 Task: Find connections with filter location Adrar with filter topic #linkedintrainer with filter profile language German with filter current company Social adda  with filter school National Institute of Industrial Engineering with filter industry Insurance with filter service category User Experience Writing with filter keywords title Porter
Action: Mouse moved to (701, 83)
Screenshot: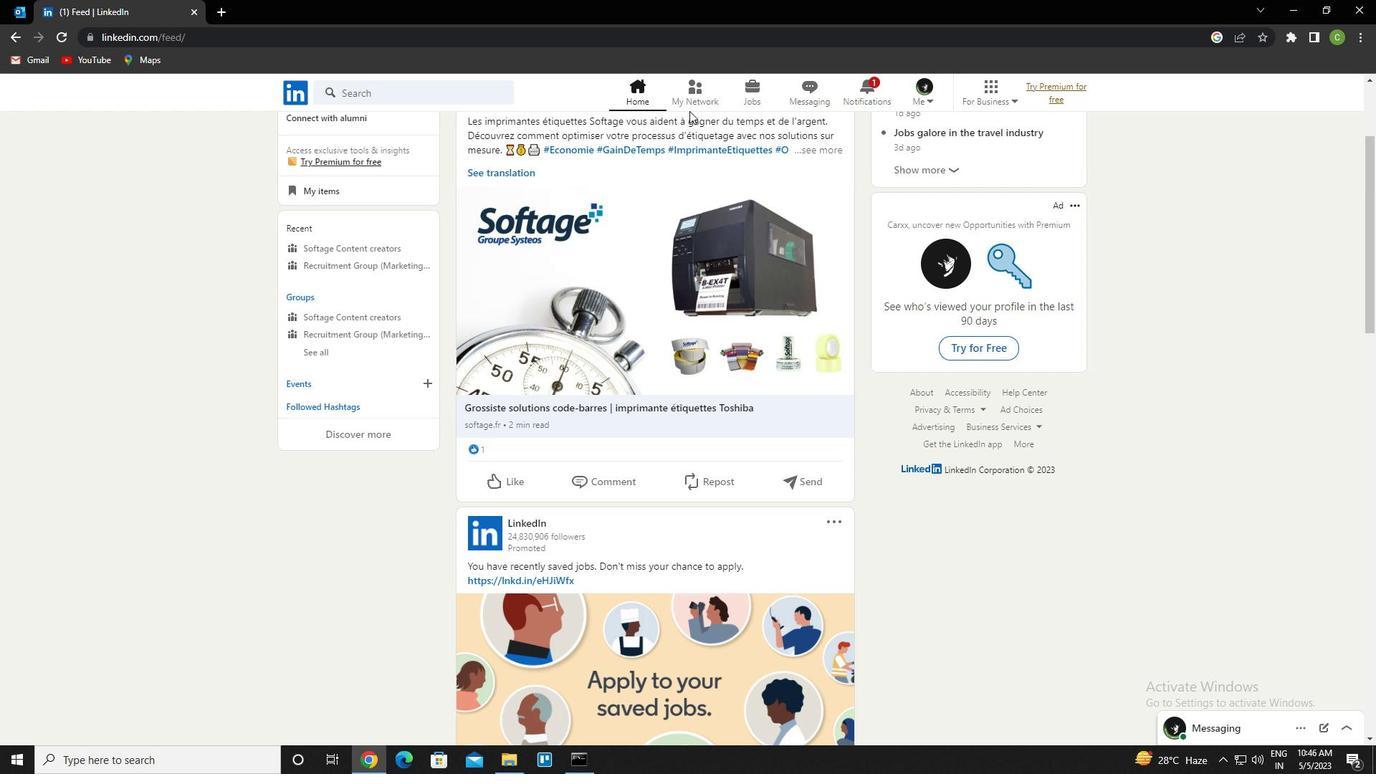 
Action: Mouse pressed left at (701, 83)
Screenshot: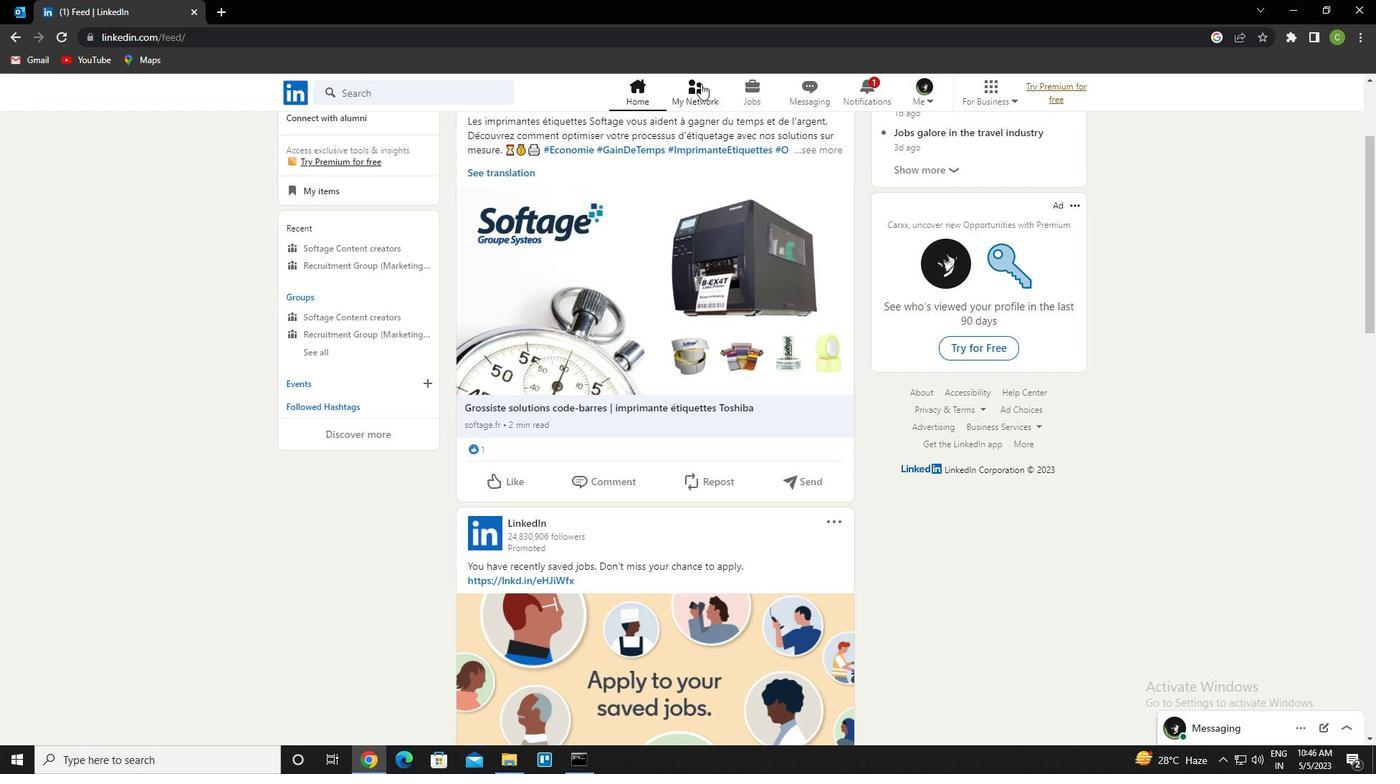 
Action: Mouse moved to (405, 171)
Screenshot: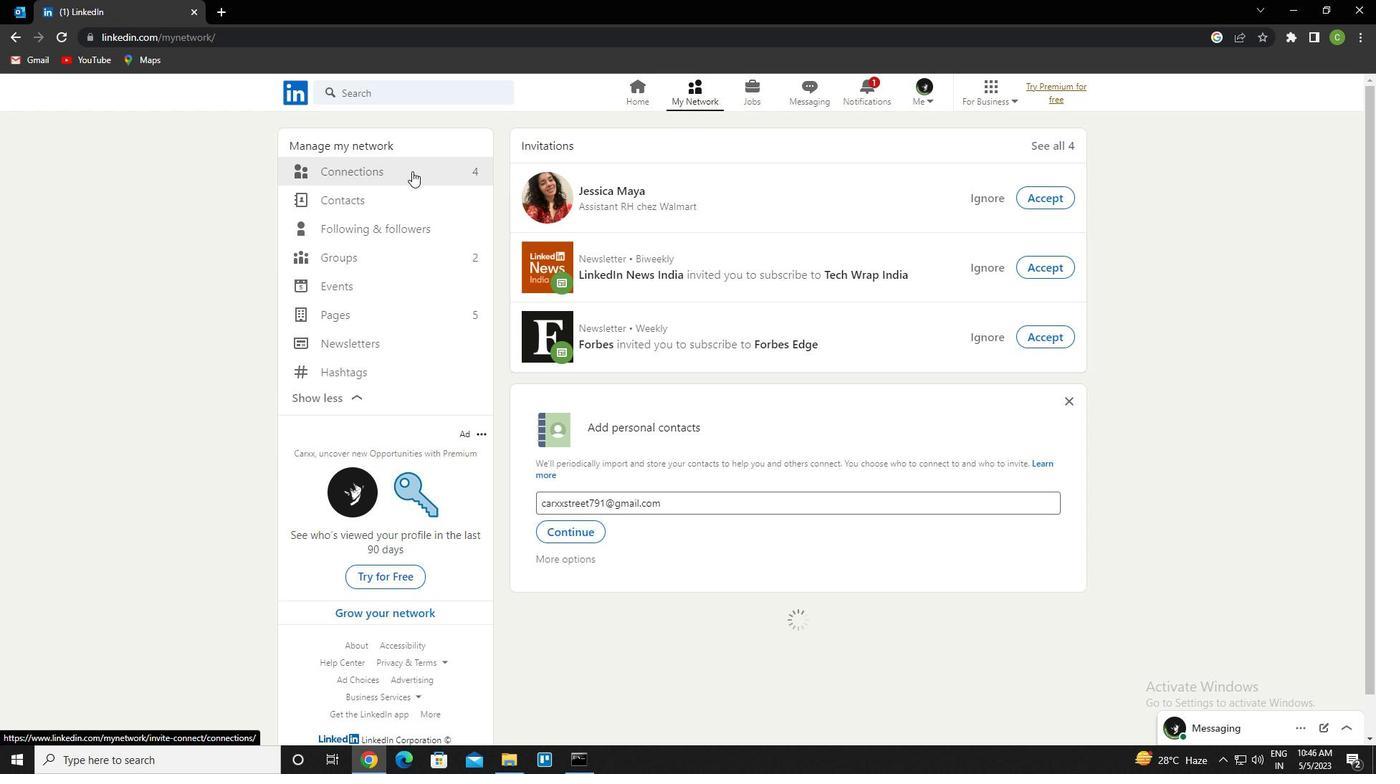 
Action: Mouse pressed left at (405, 171)
Screenshot: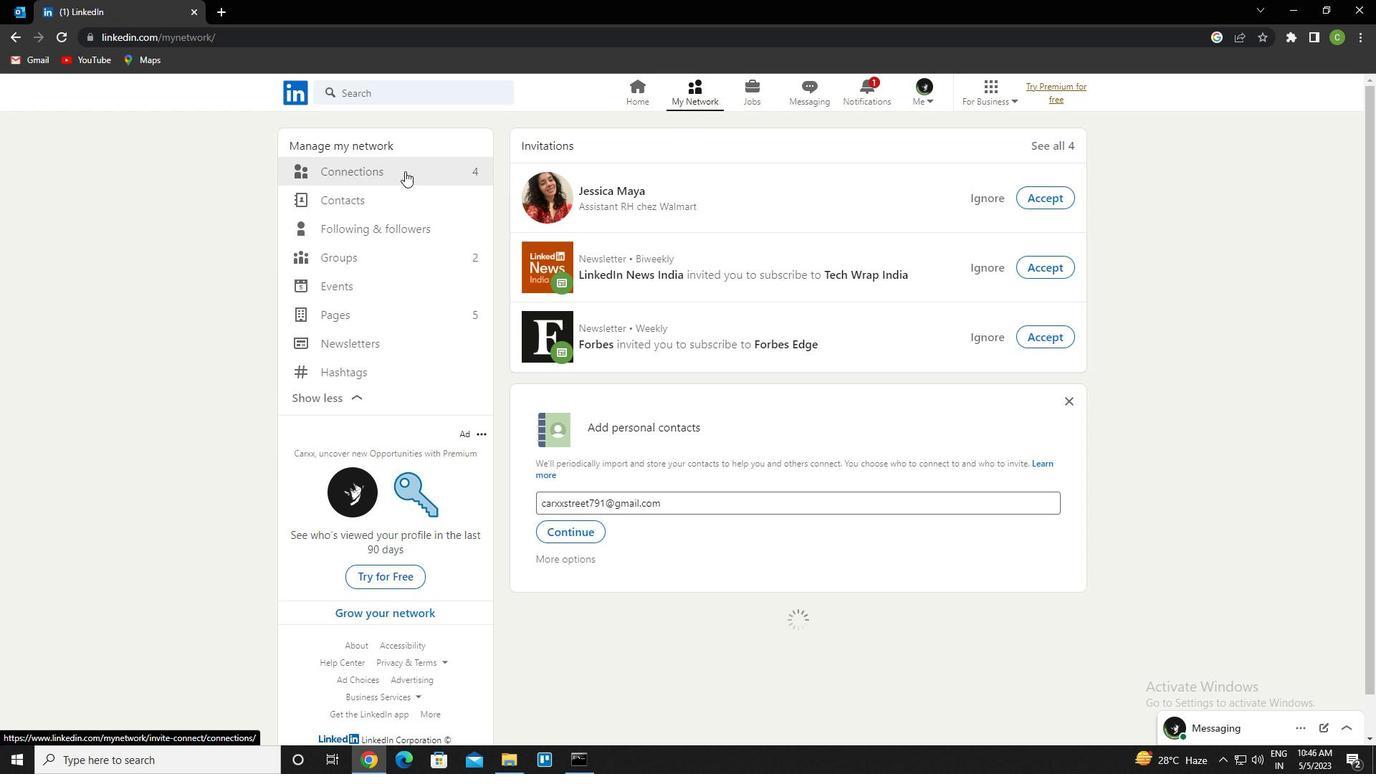 
Action: Mouse moved to (786, 172)
Screenshot: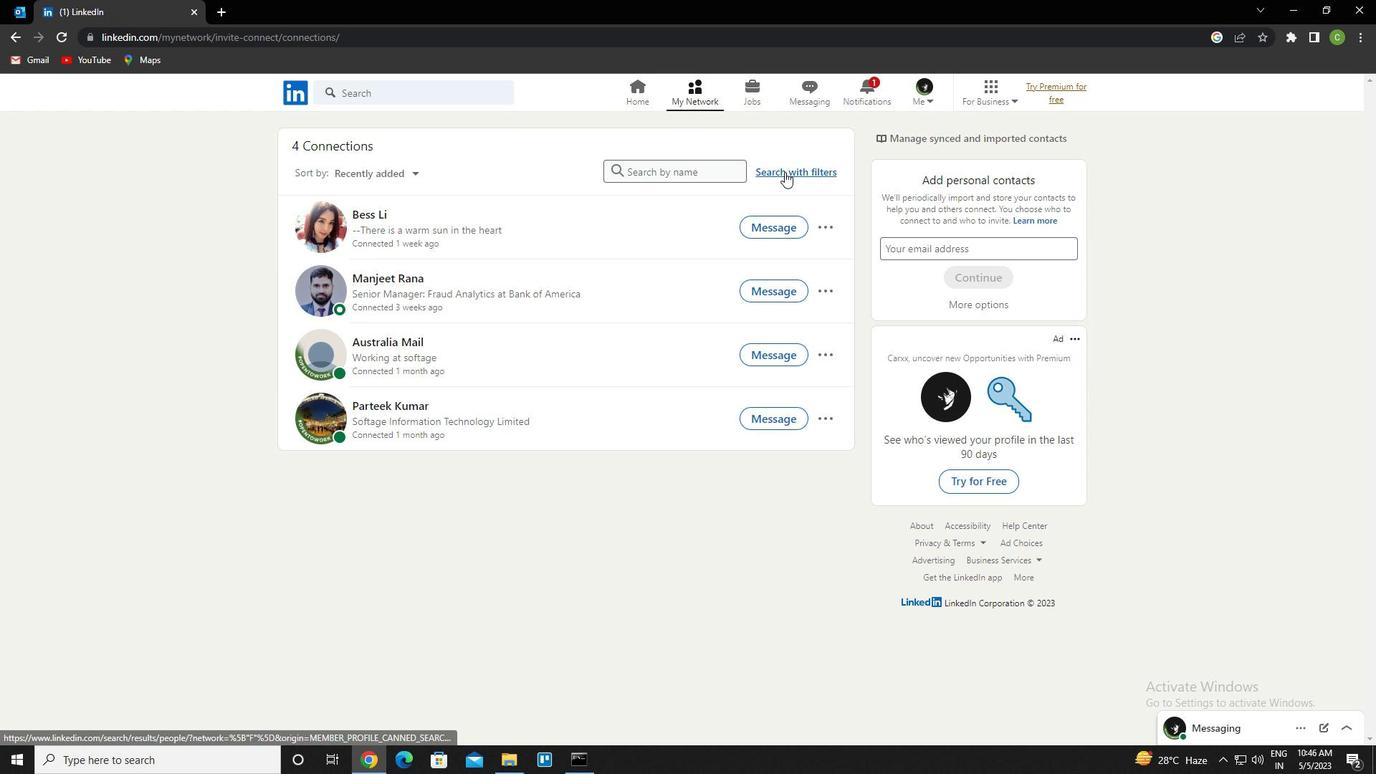 
Action: Mouse pressed left at (786, 172)
Screenshot: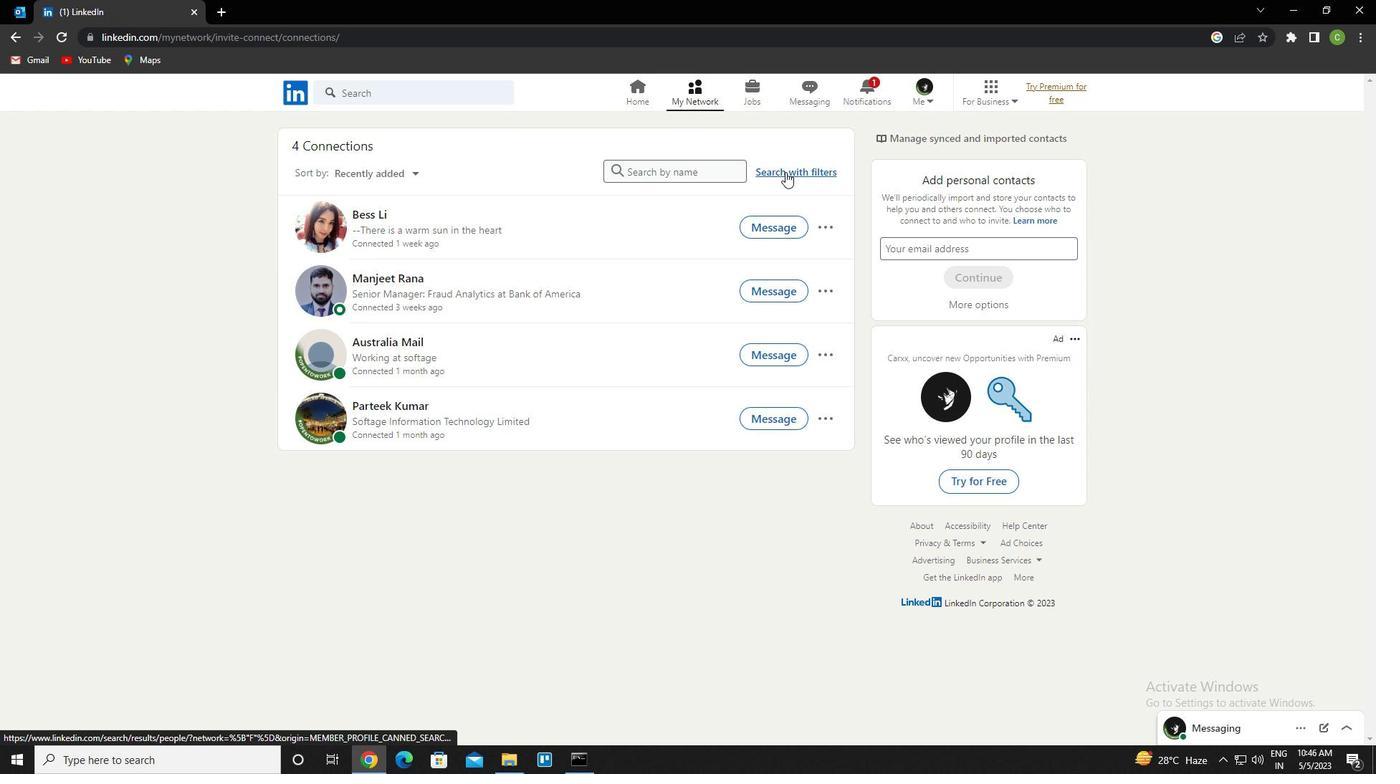 
Action: Mouse moved to (729, 131)
Screenshot: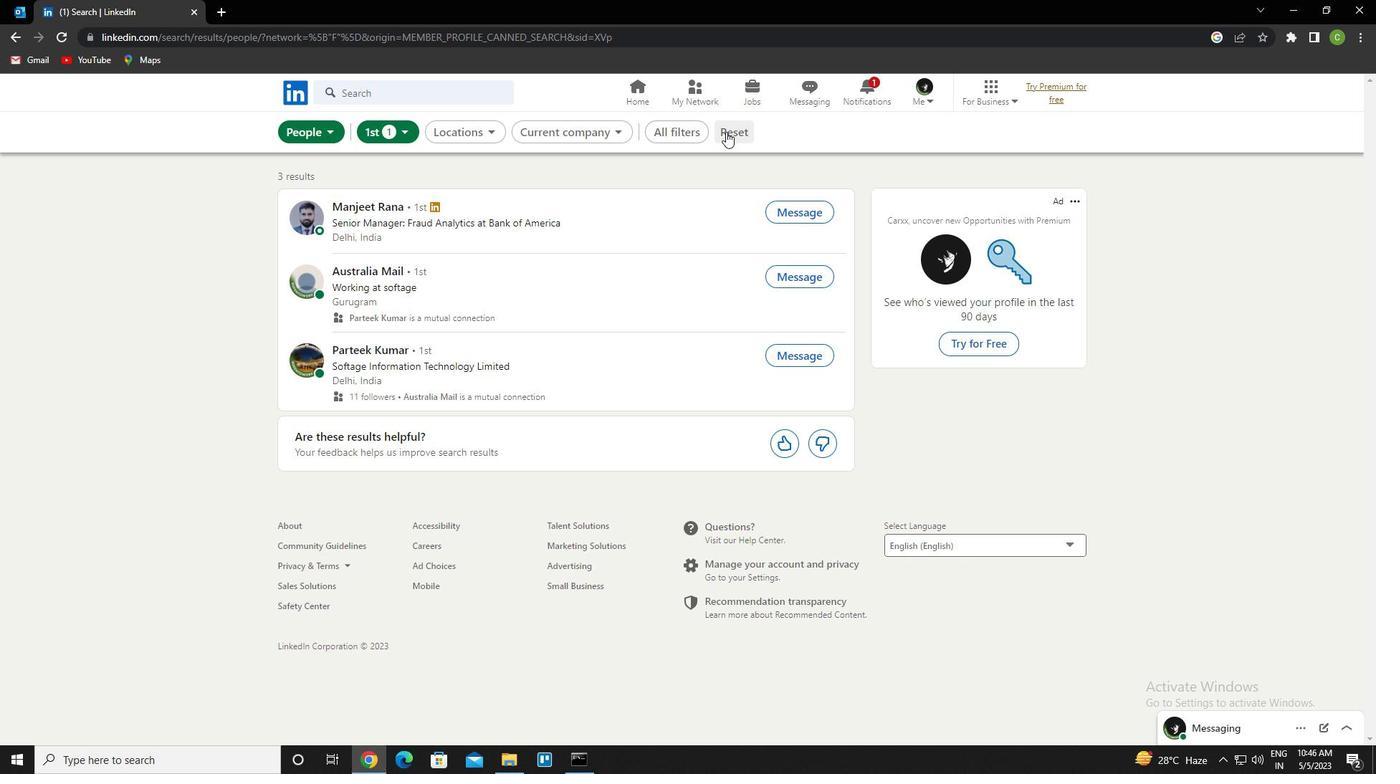 
Action: Mouse pressed left at (729, 131)
Screenshot: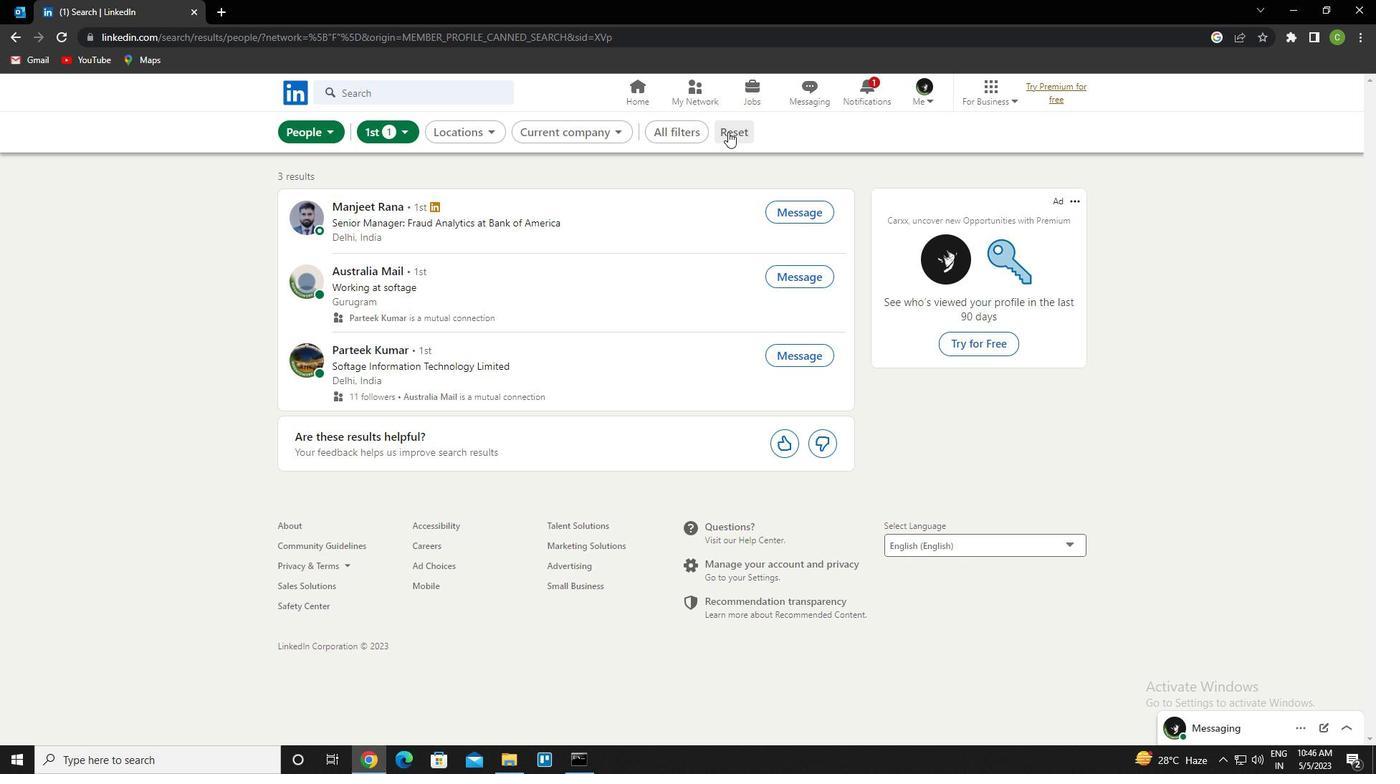
Action: Mouse moved to (693, 133)
Screenshot: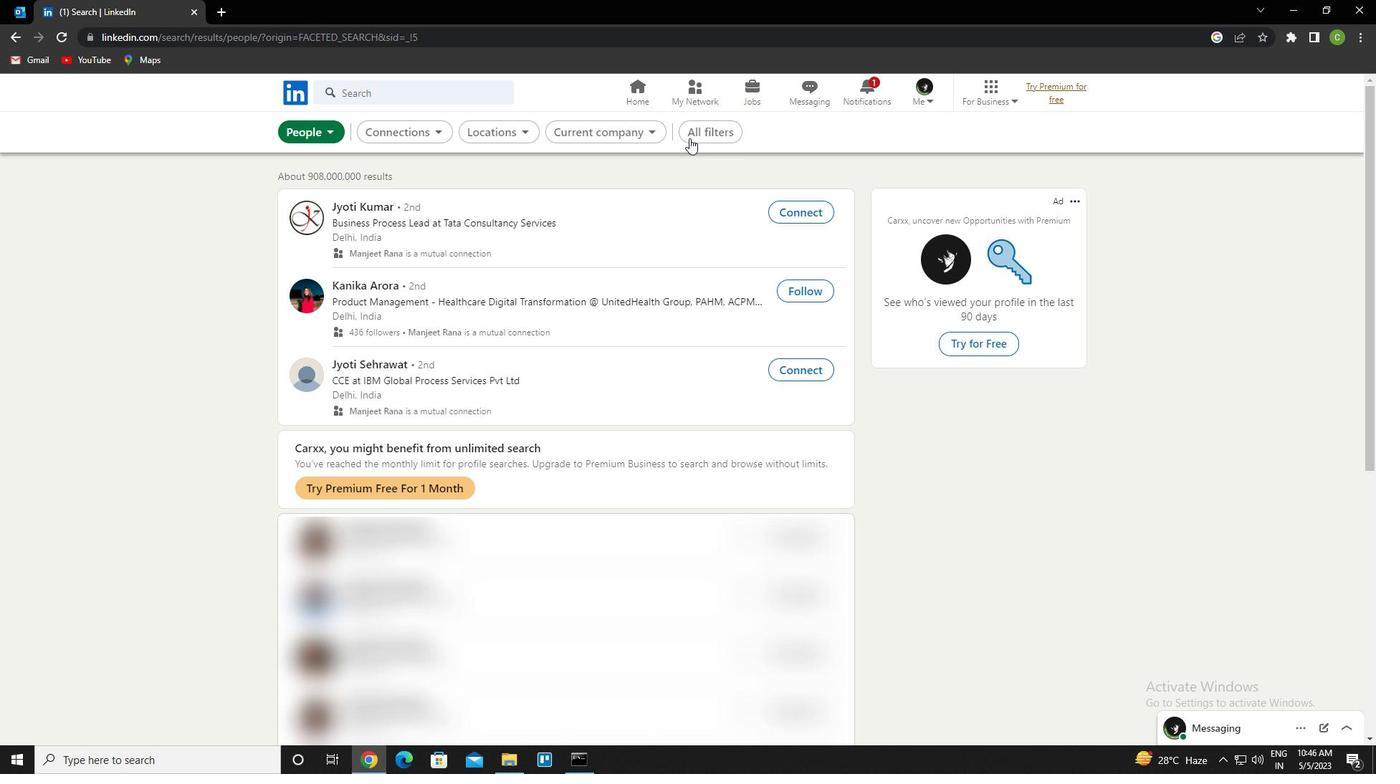 
Action: Mouse pressed left at (693, 133)
Screenshot: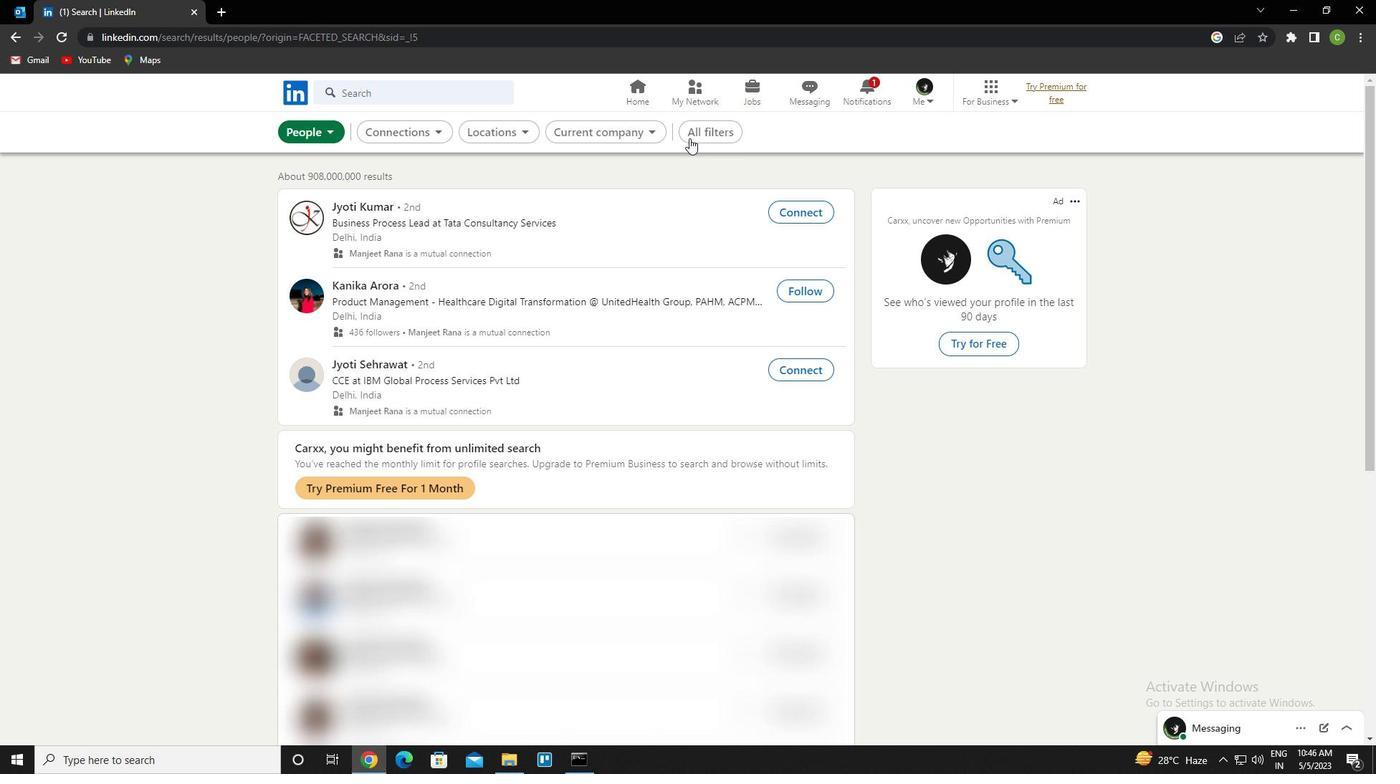 
Action: Mouse moved to (1292, 460)
Screenshot: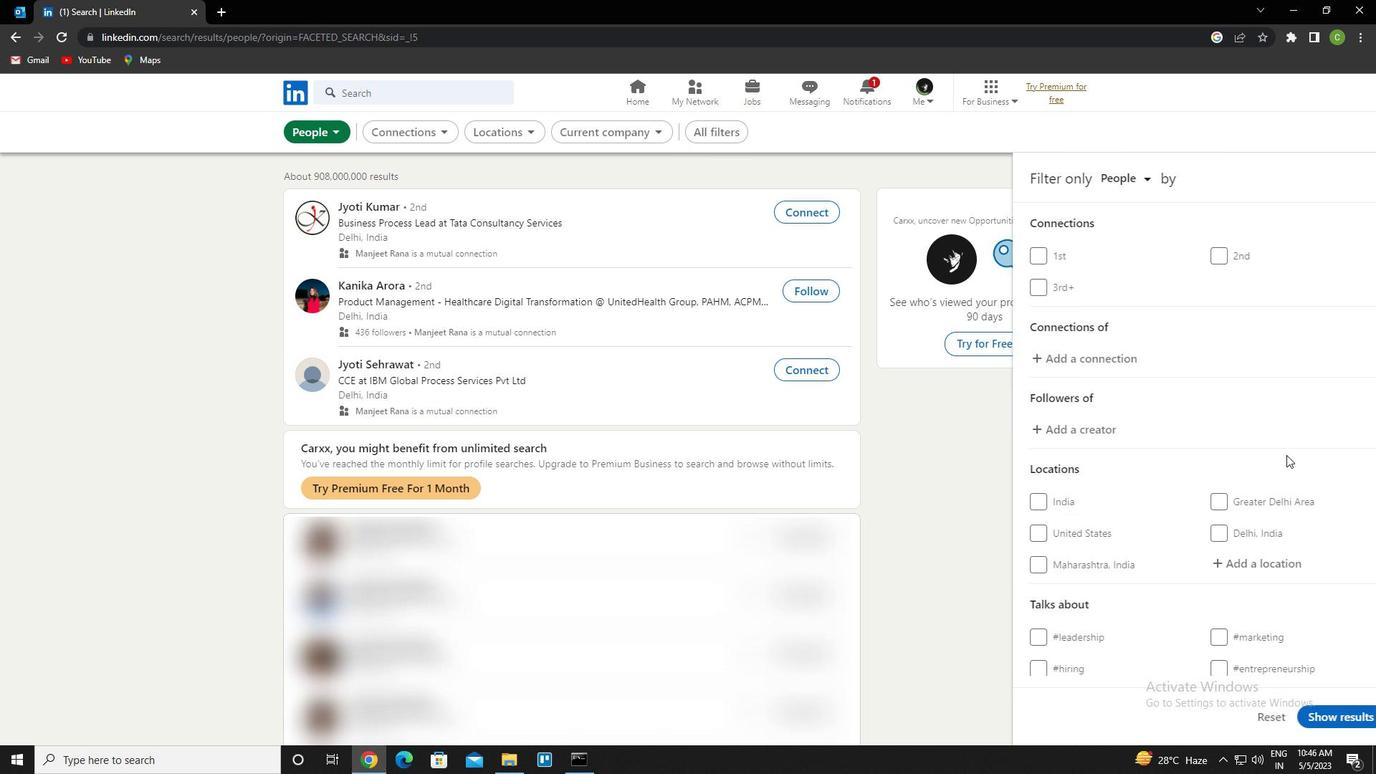
Action: Mouse scrolled (1292, 459) with delta (0, 0)
Screenshot: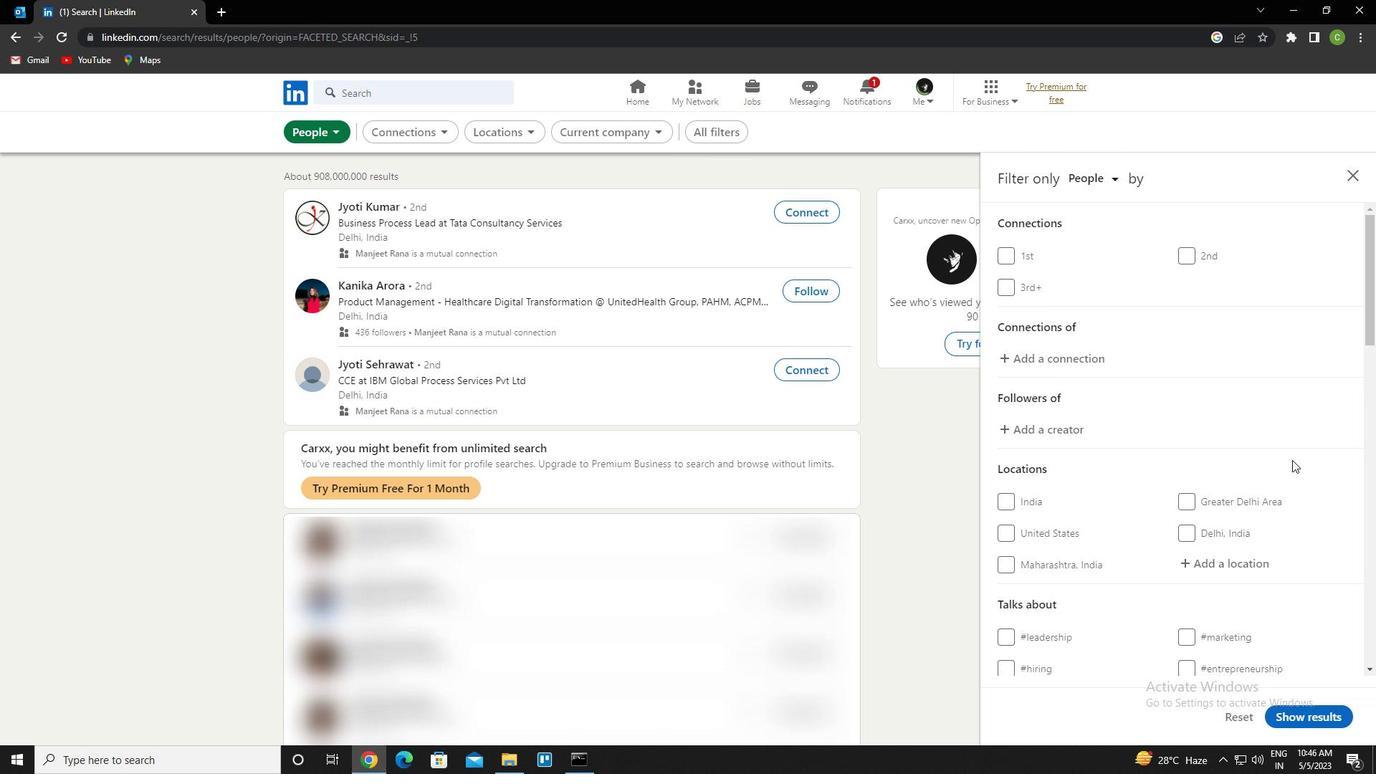 
Action: Mouse moved to (1289, 460)
Screenshot: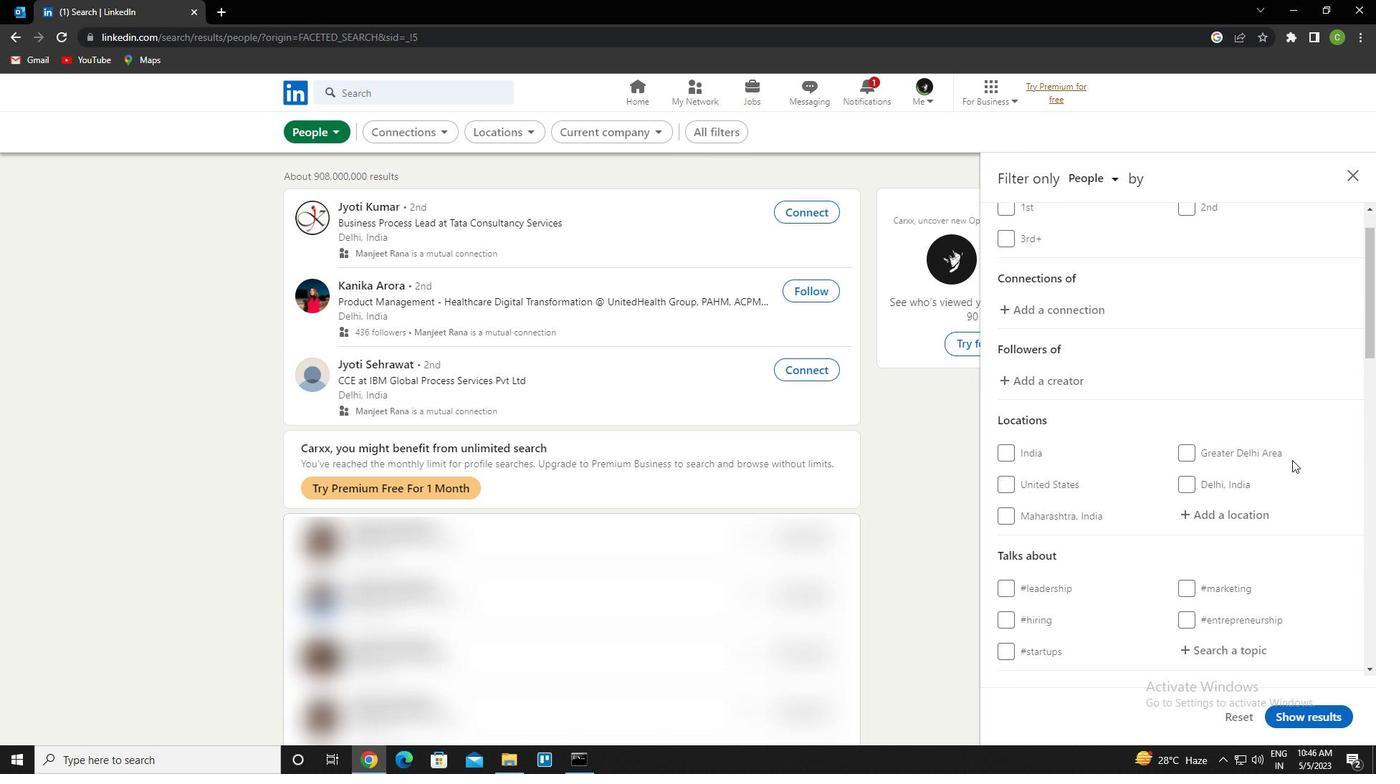
Action: Mouse scrolled (1289, 459) with delta (0, 0)
Screenshot: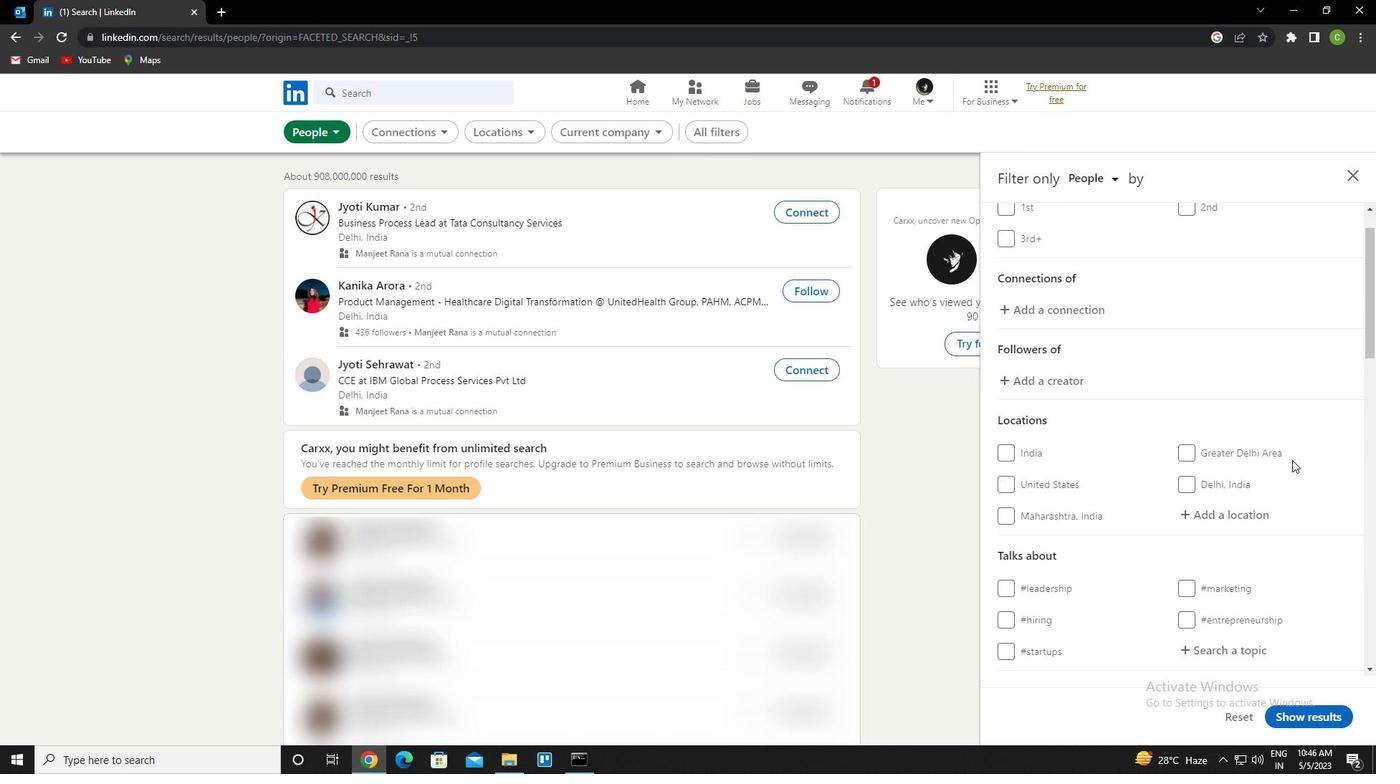 
Action: Mouse moved to (1249, 425)
Screenshot: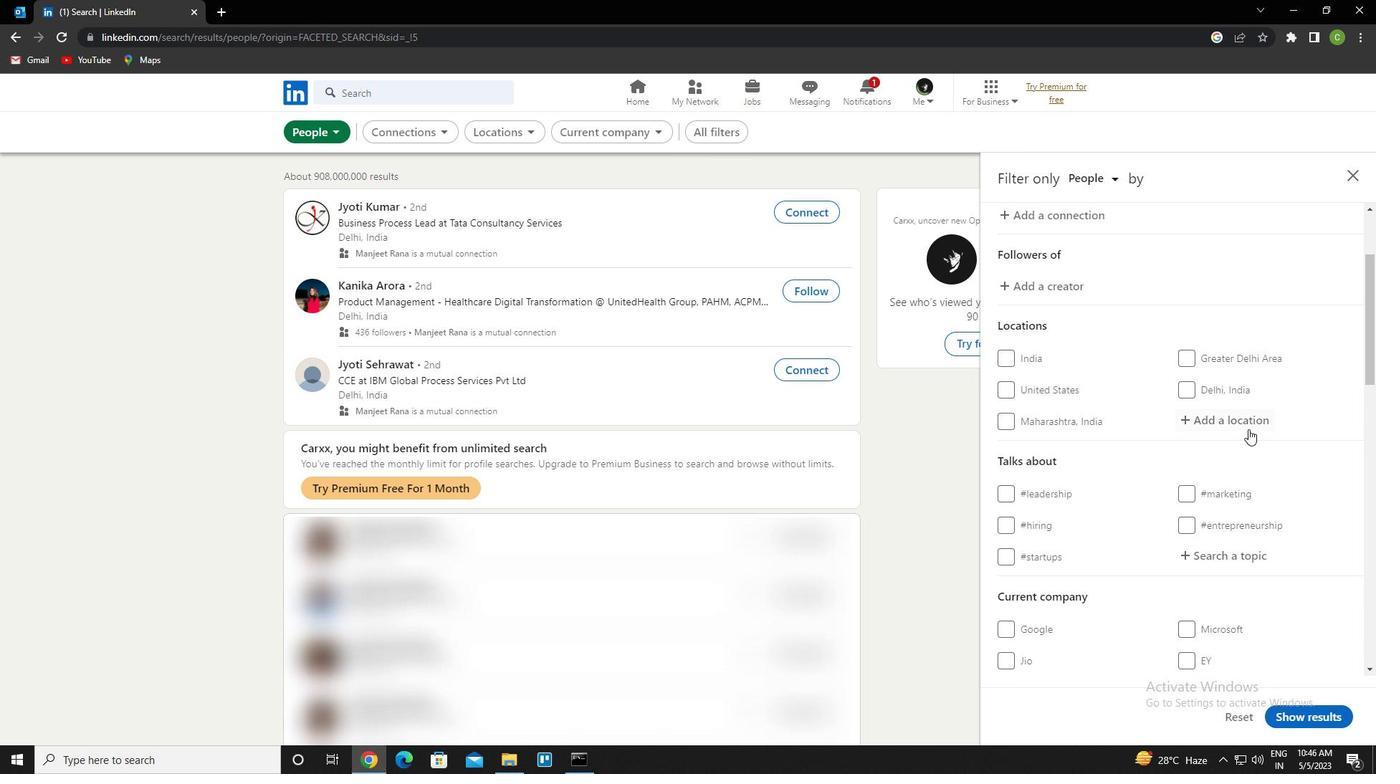 
Action: Mouse pressed left at (1249, 425)
Screenshot: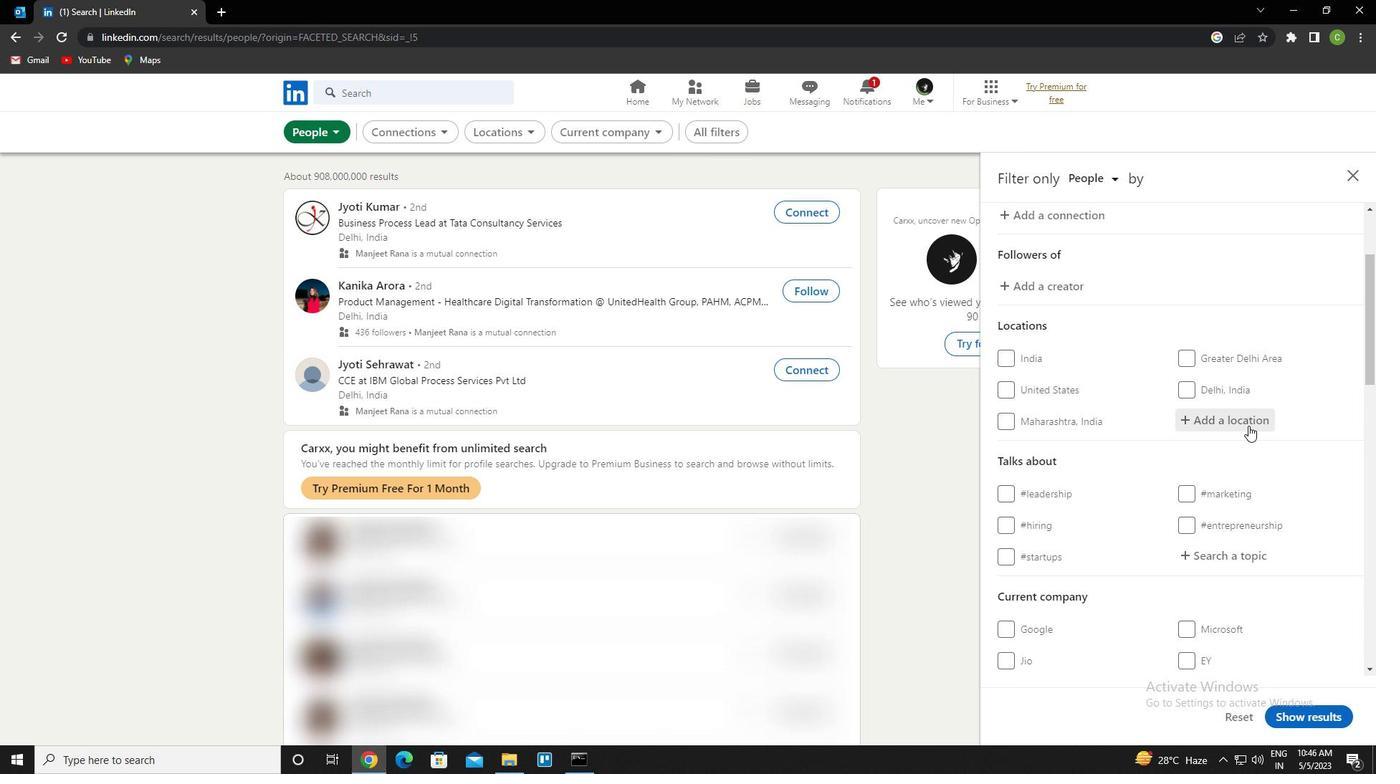 
Action: Key pressed <Key.caps_lock>a<Key.caps_lock>drar<Key.down><Key.enter>
Screenshot: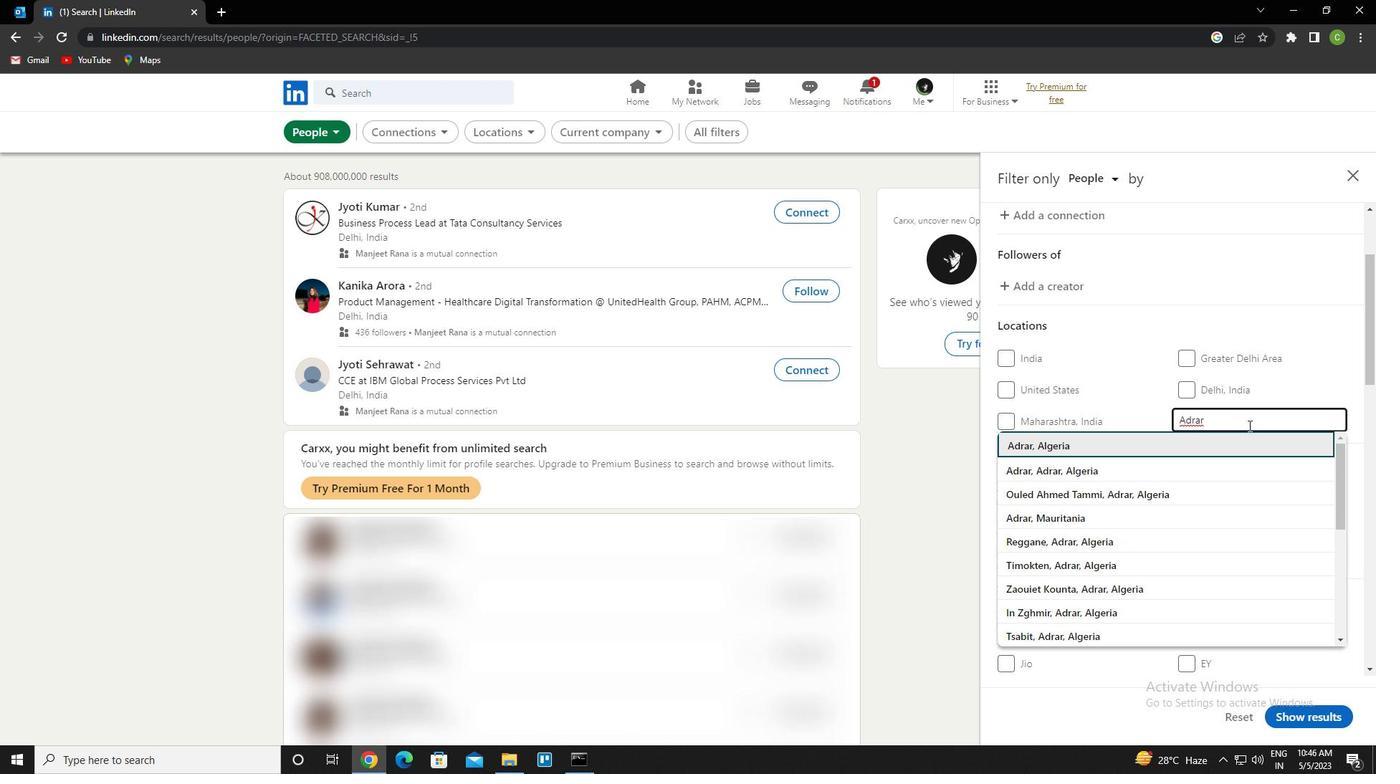 
Action: Mouse scrolled (1249, 425) with delta (0, 0)
Screenshot: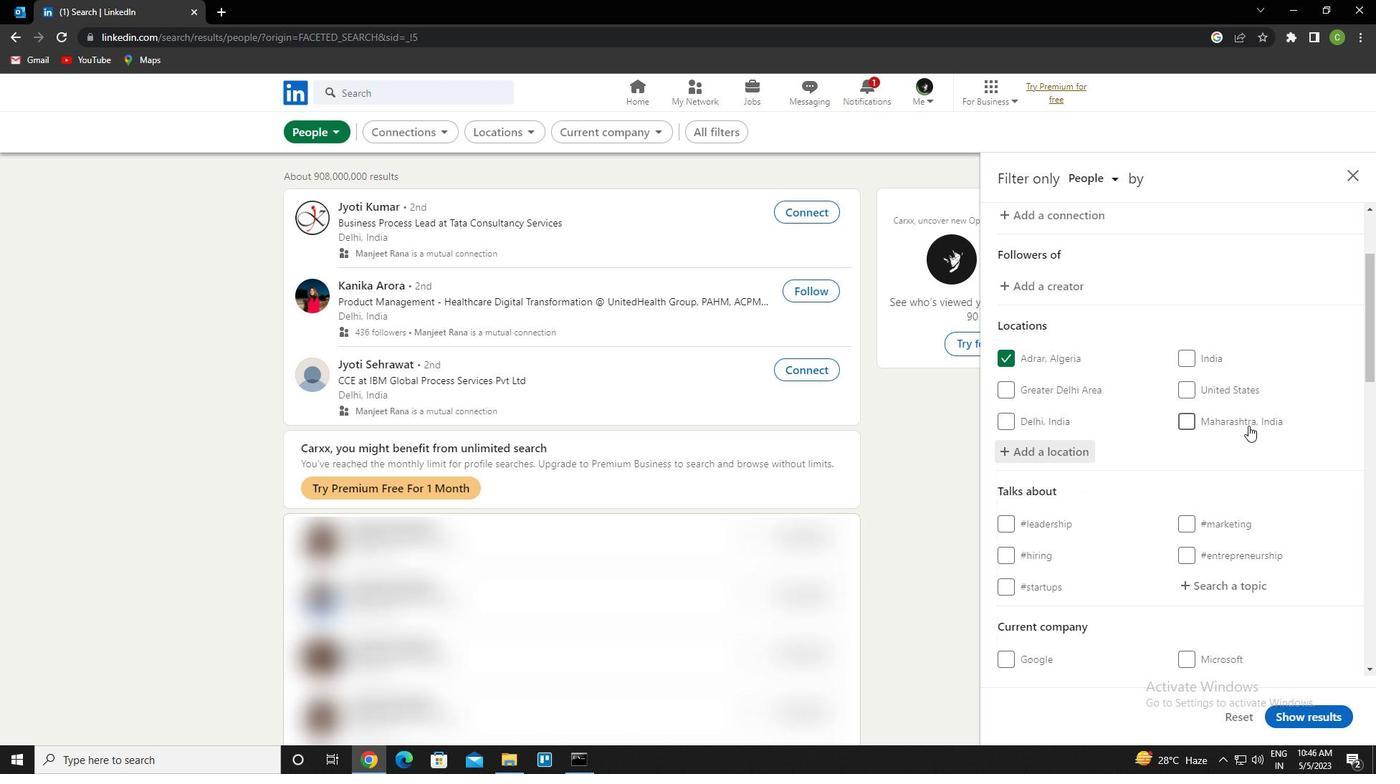 
Action: Mouse scrolled (1249, 425) with delta (0, 0)
Screenshot: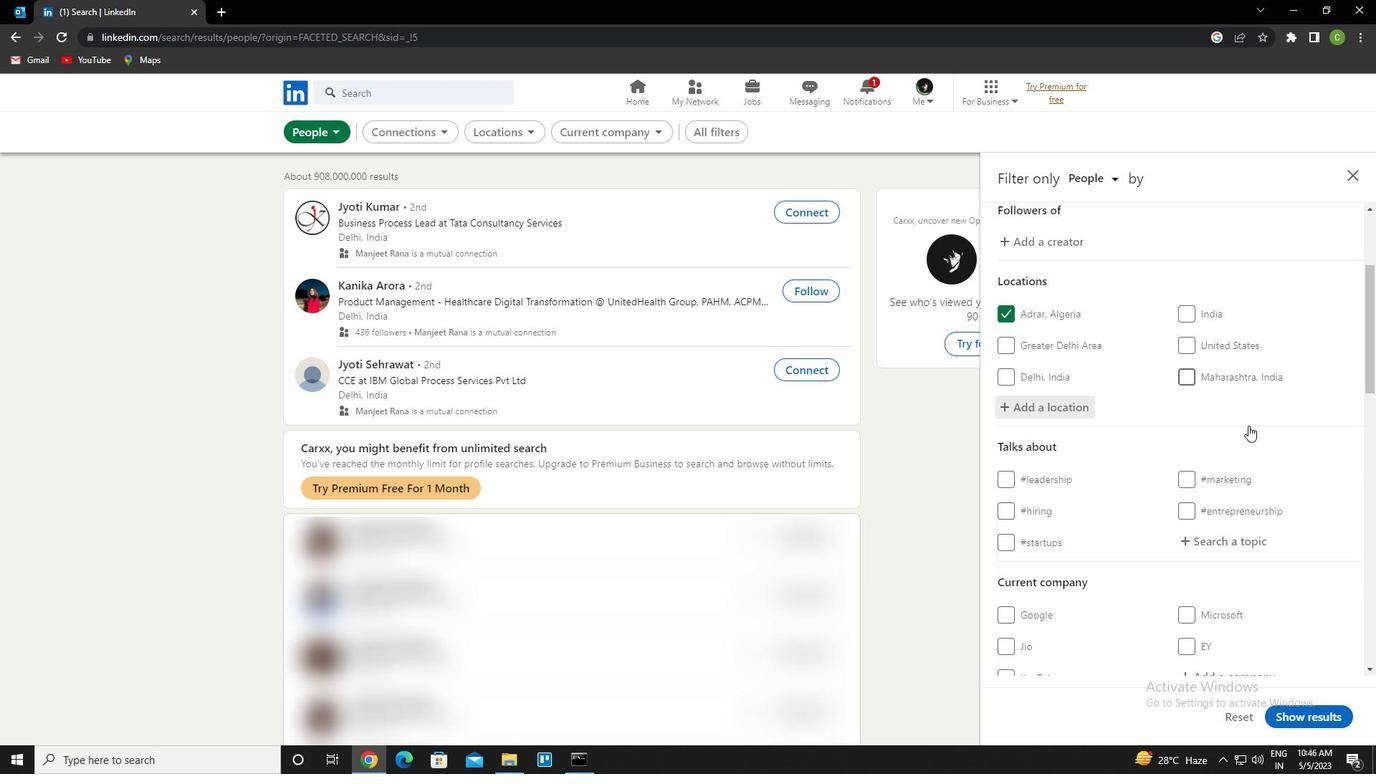 
Action: Mouse moved to (1217, 438)
Screenshot: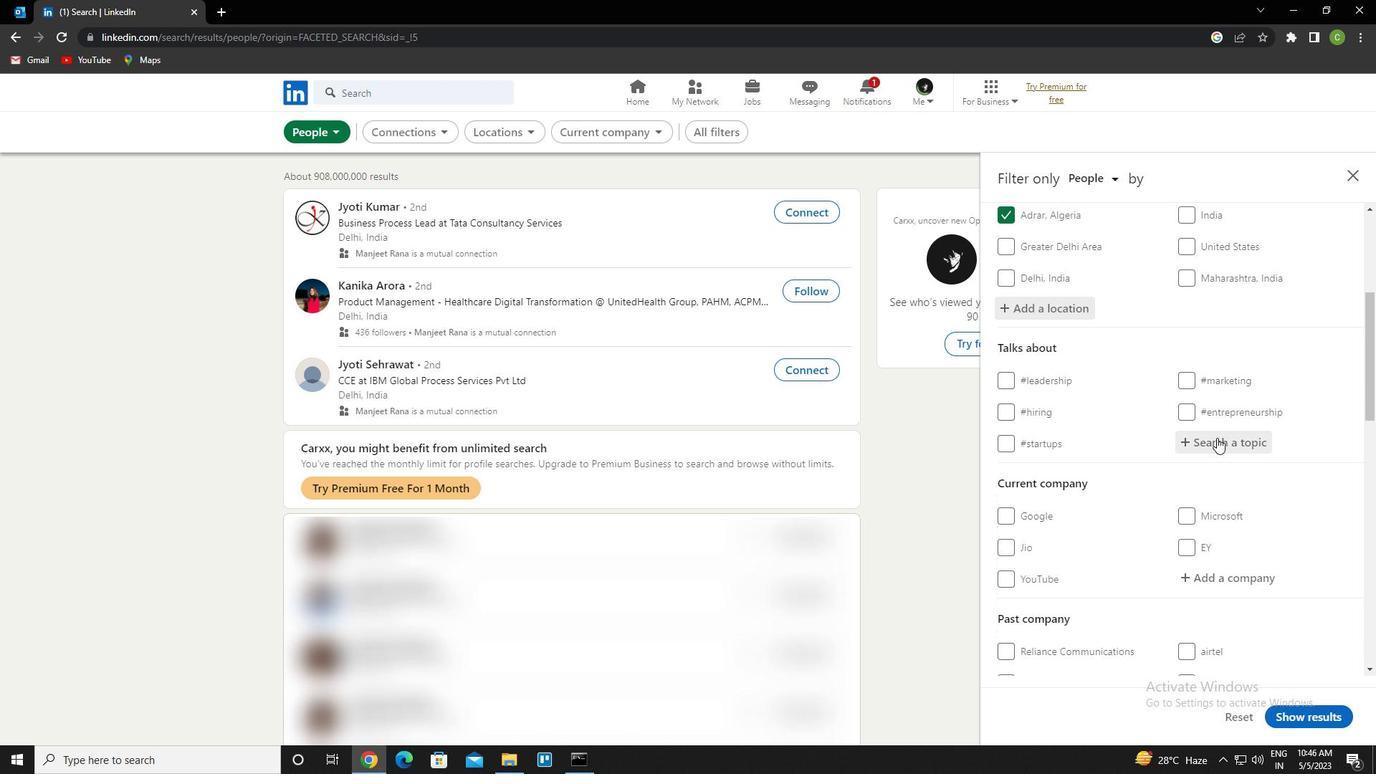 
Action: Mouse pressed left at (1217, 438)
Screenshot: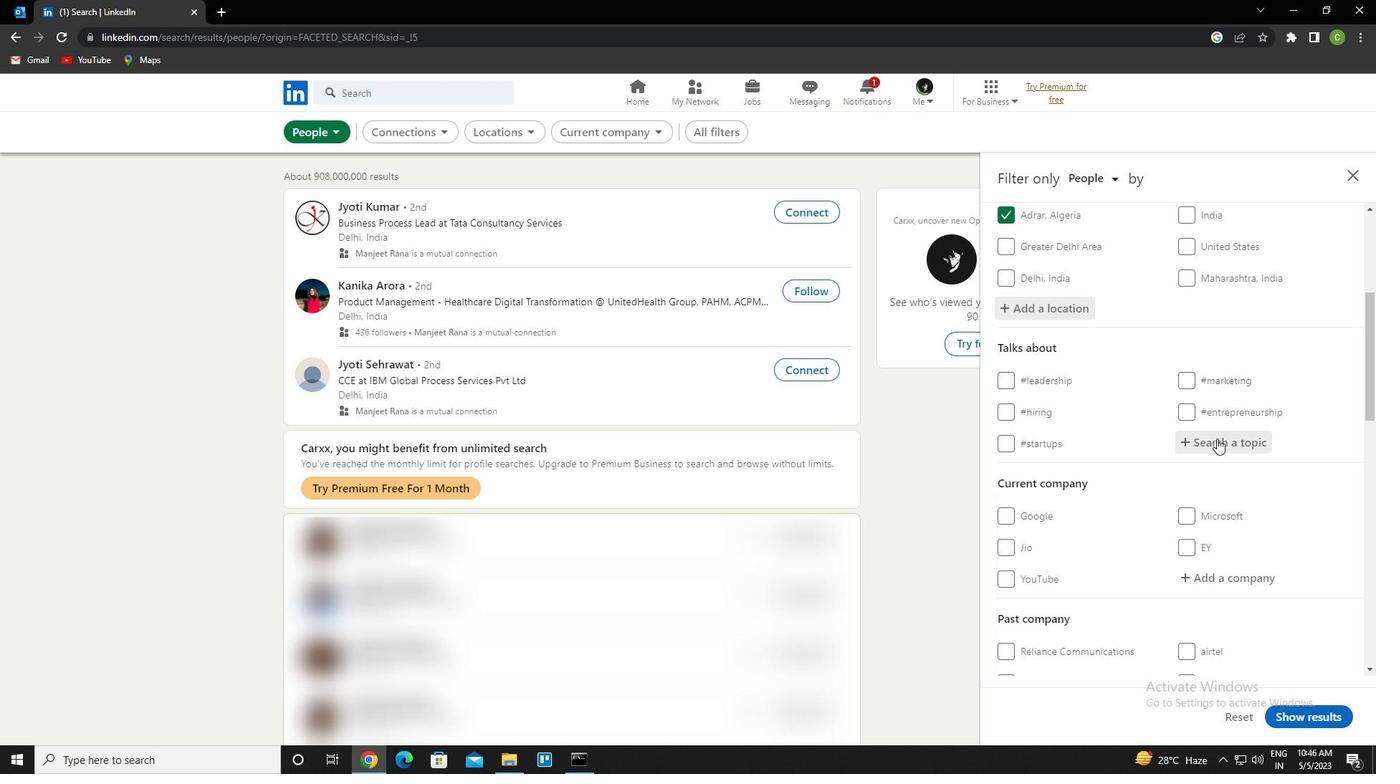 
Action: Key pressed linkedintrainer<Key.down><Key.down><Key.enter>
Screenshot: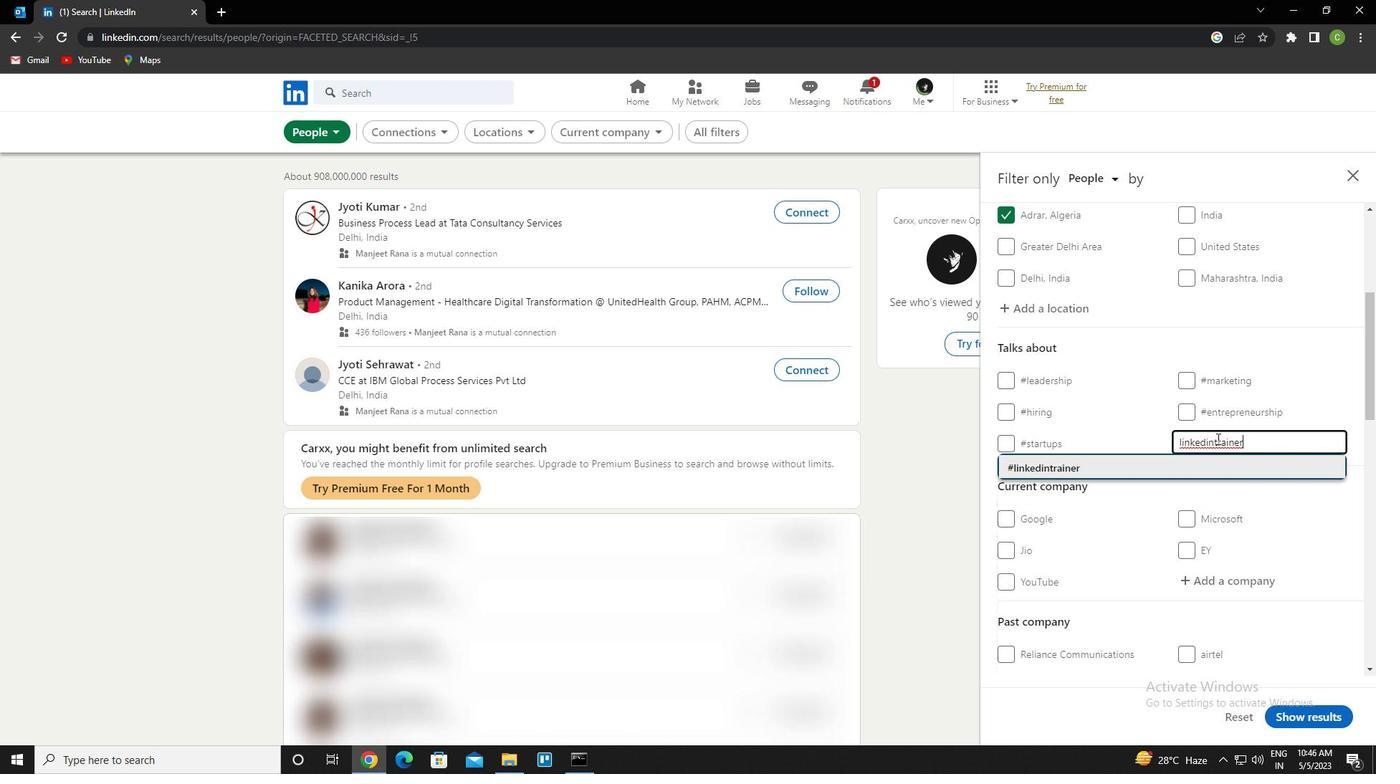 
Action: Mouse scrolled (1217, 438) with delta (0, 0)
Screenshot: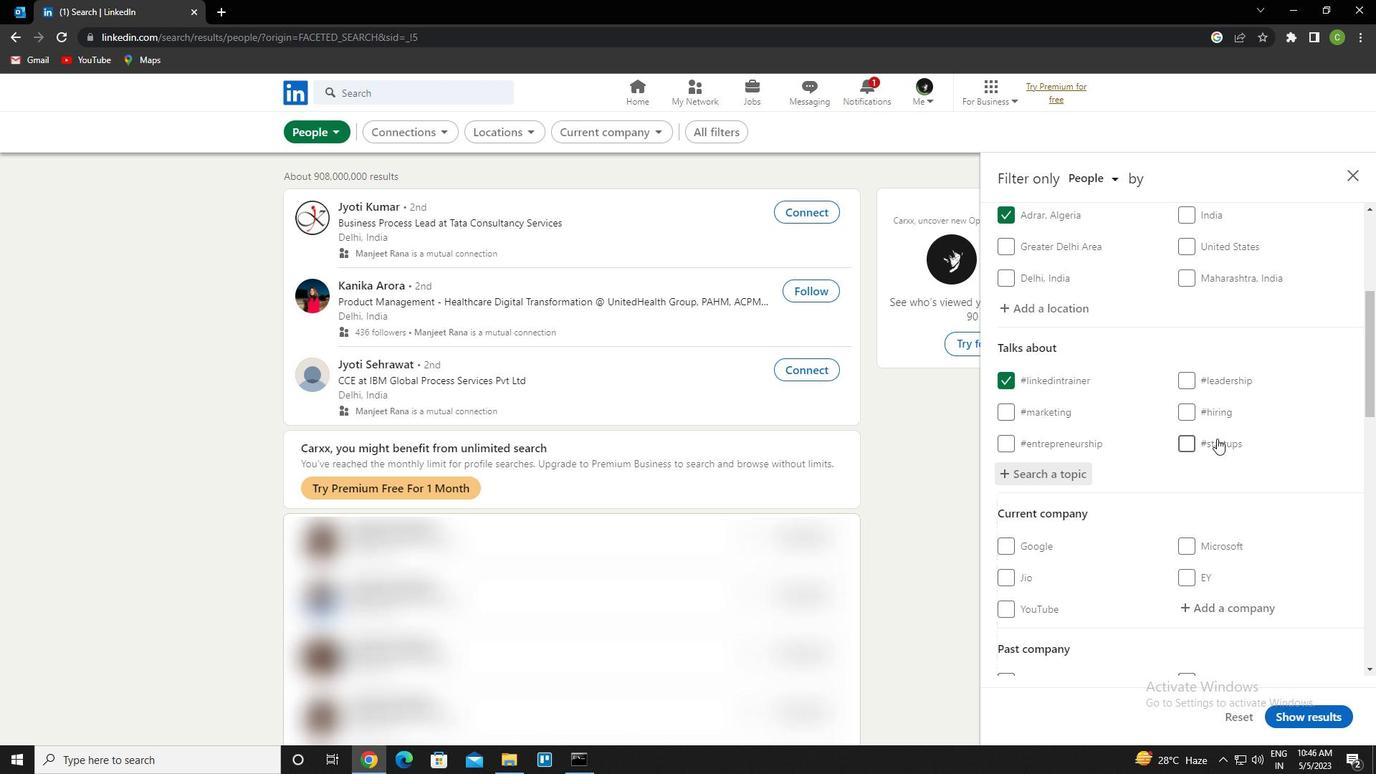 
Action: Mouse scrolled (1217, 438) with delta (0, 0)
Screenshot: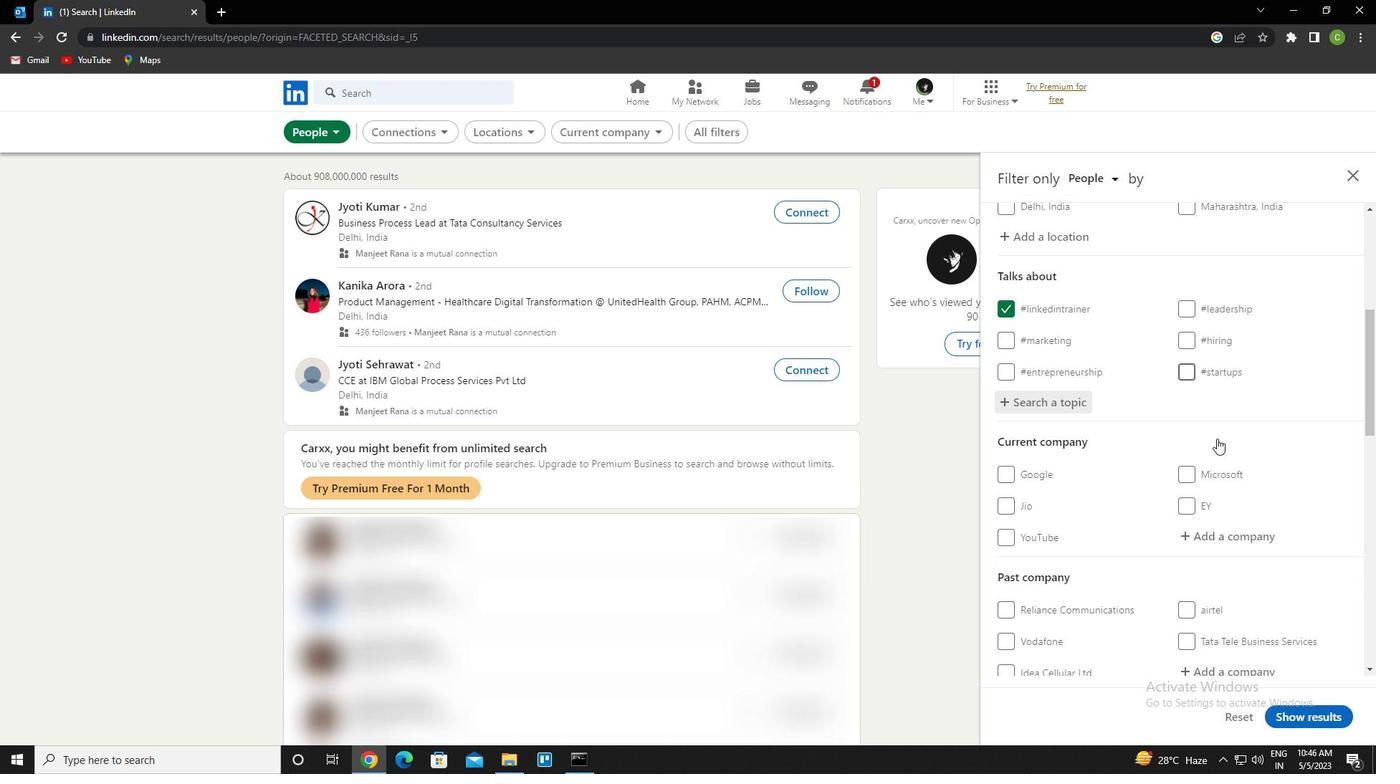 
Action: Mouse scrolled (1217, 438) with delta (0, 0)
Screenshot: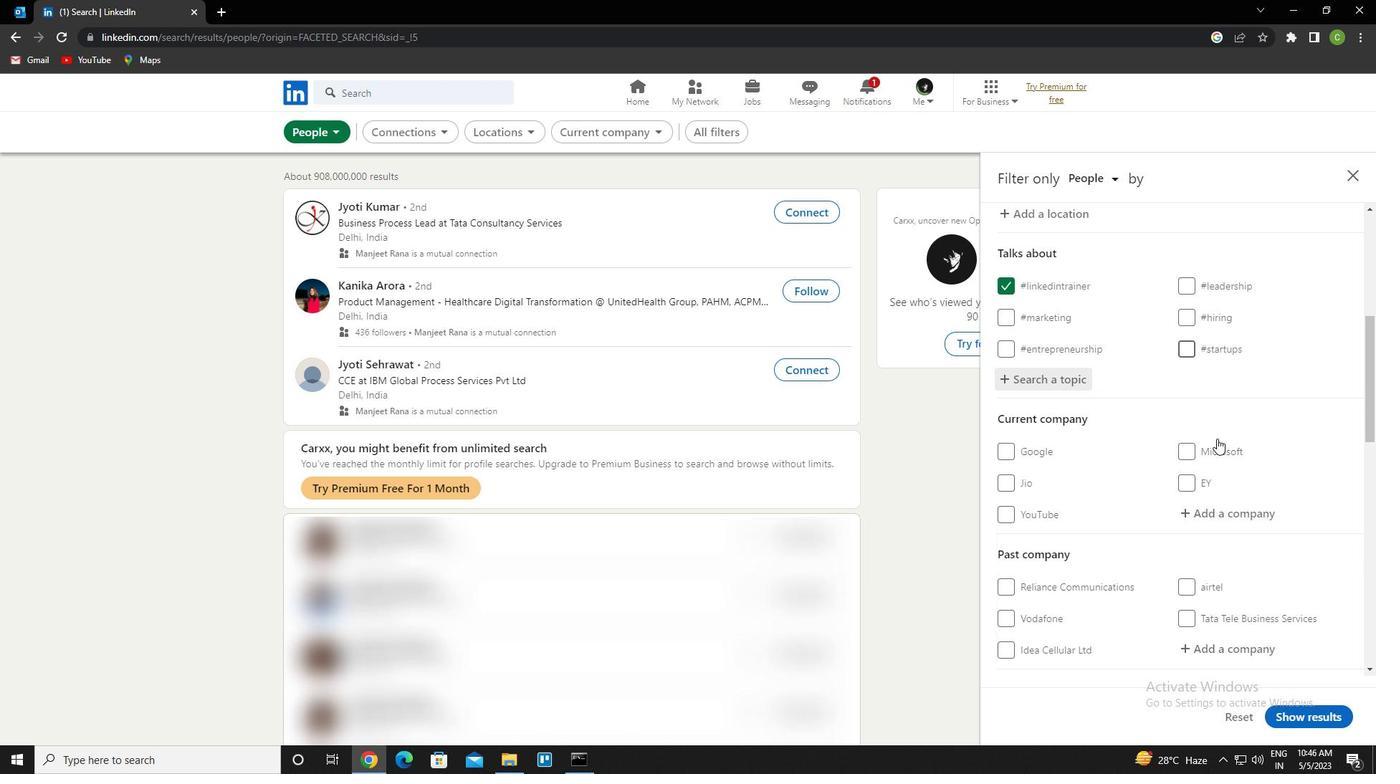 
Action: Mouse scrolled (1217, 438) with delta (0, 0)
Screenshot: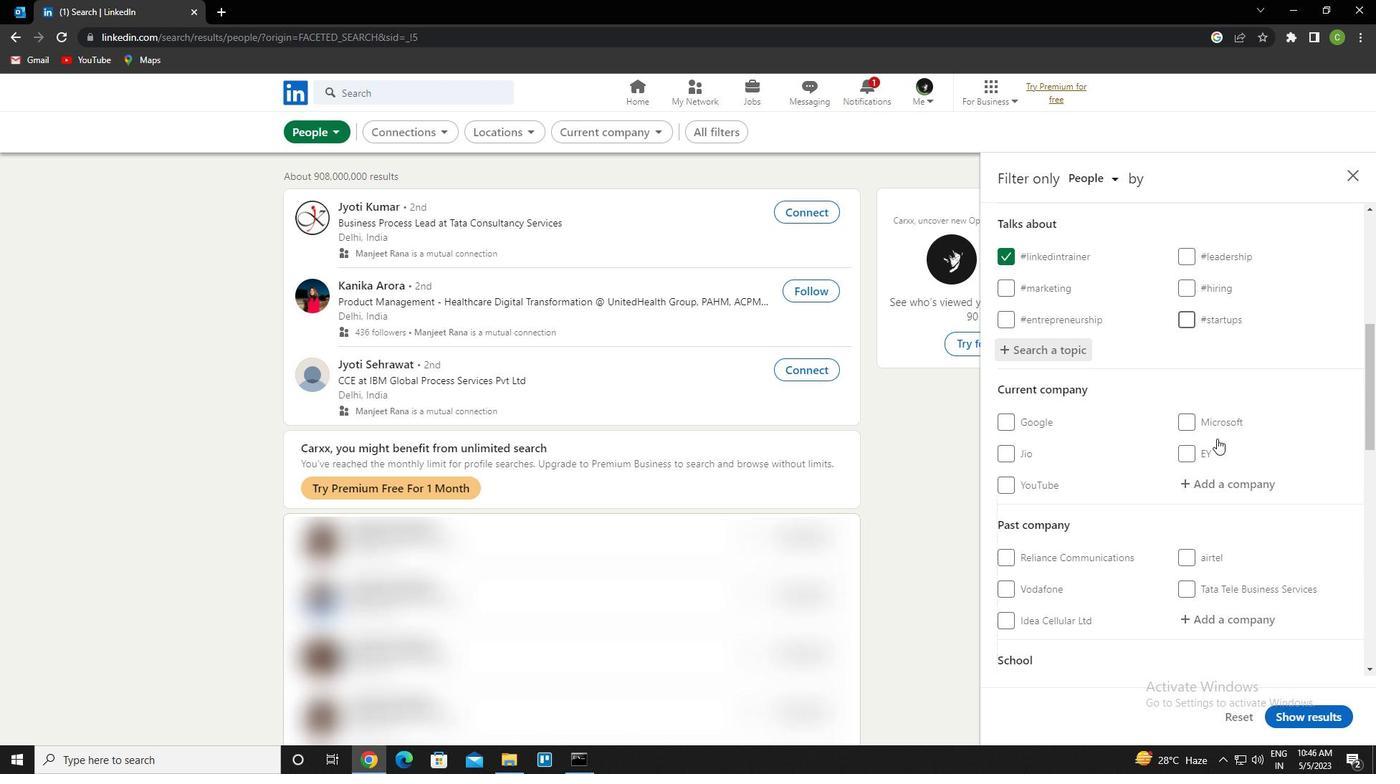 
Action: Mouse scrolled (1217, 438) with delta (0, 0)
Screenshot: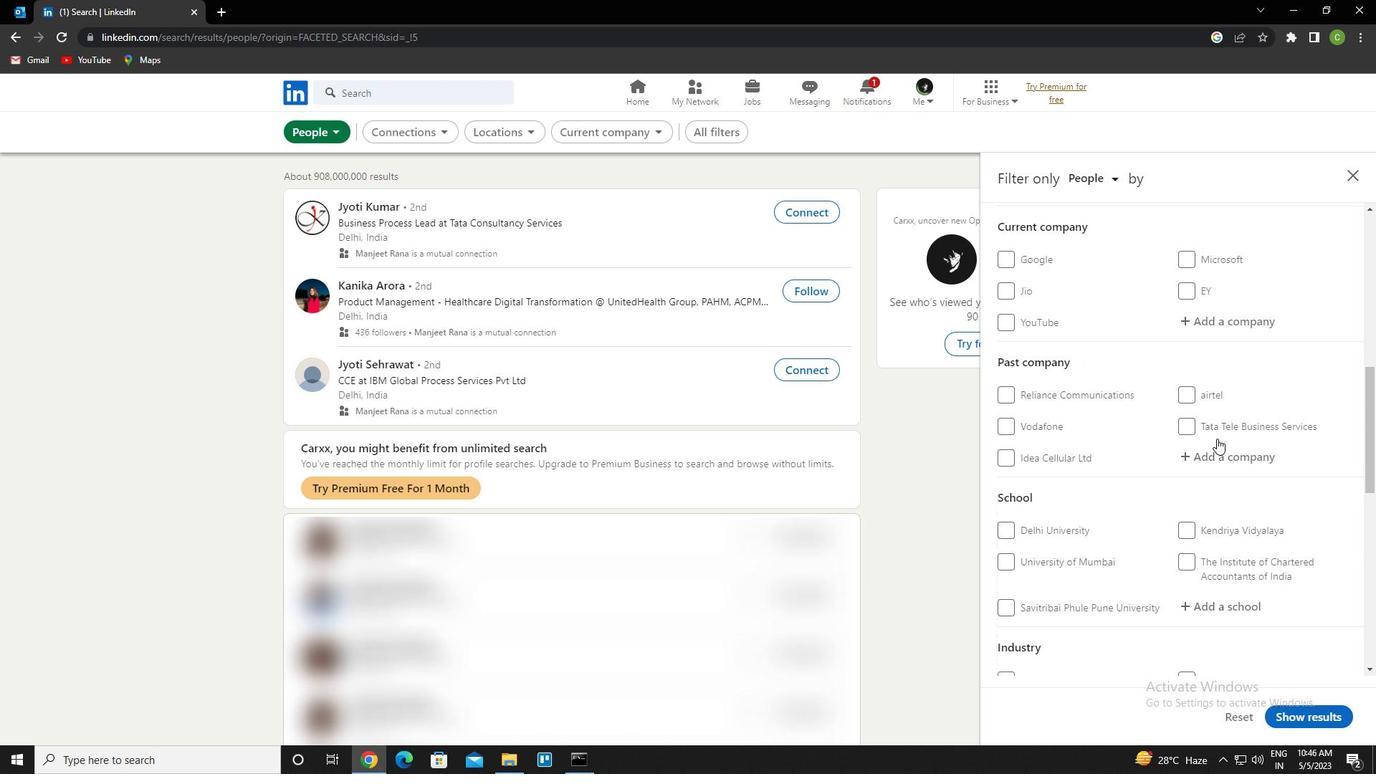 
Action: Mouse scrolled (1217, 438) with delta (0, 0)
Screenshot: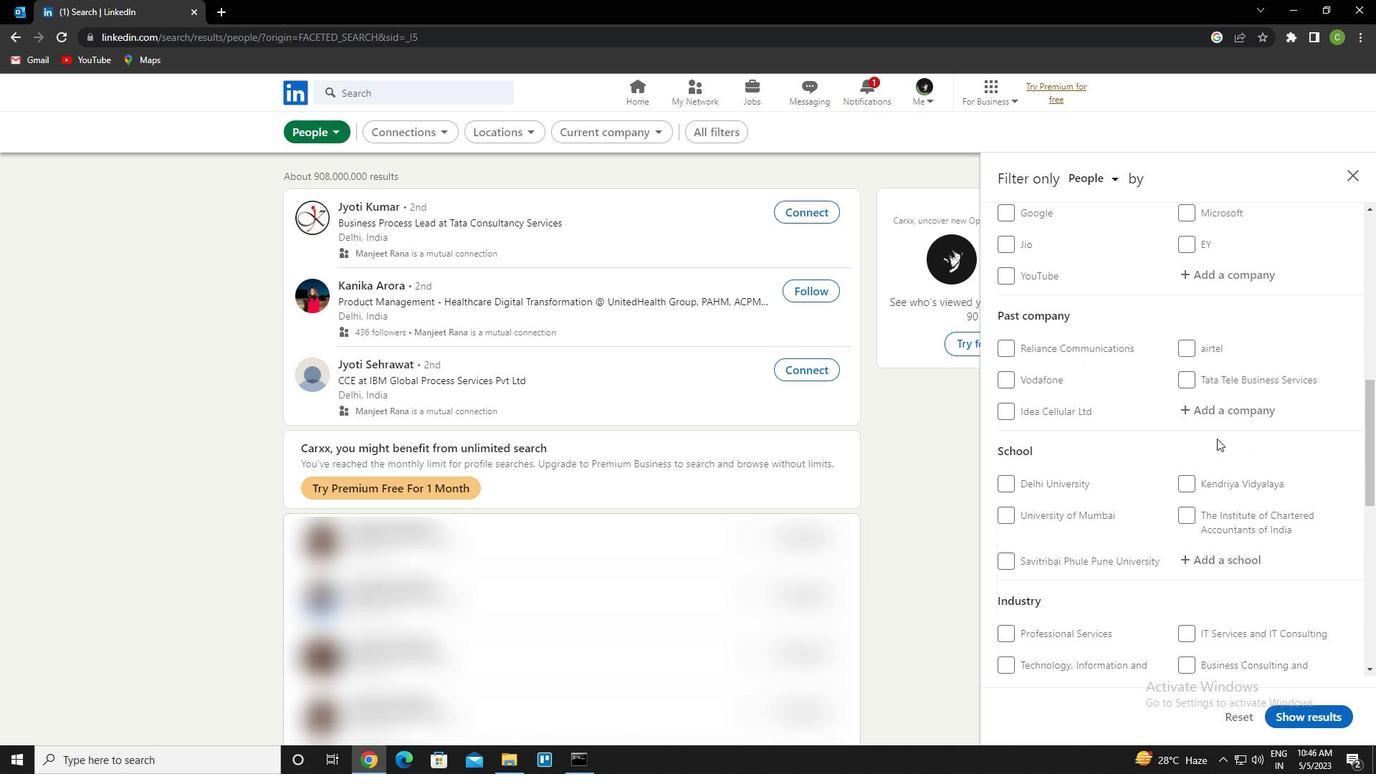 
Action: Mouse scrolled (1217, 438) with delta (0, 0)
Screenshot: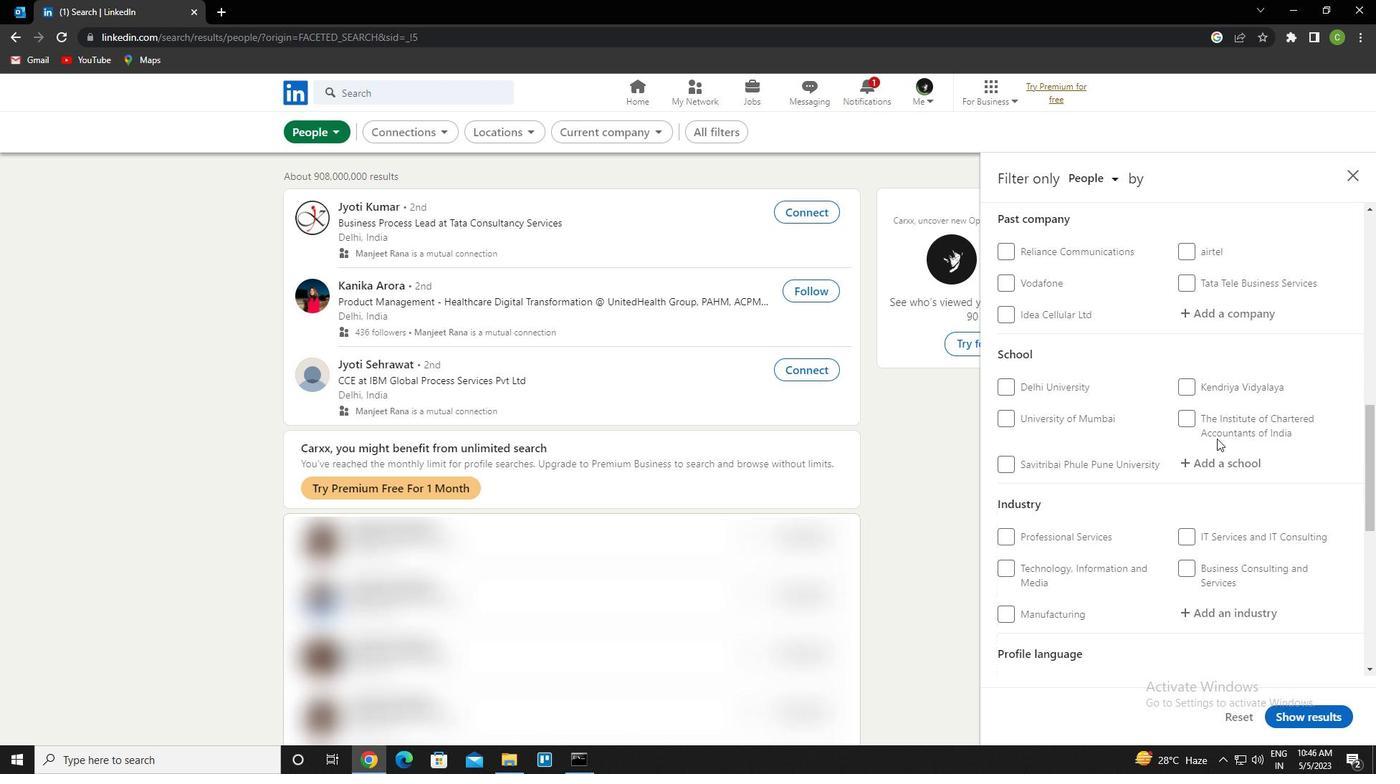 
Action: Mouse scrolled (1217, 438) with delta (0, 0)
Screenshot: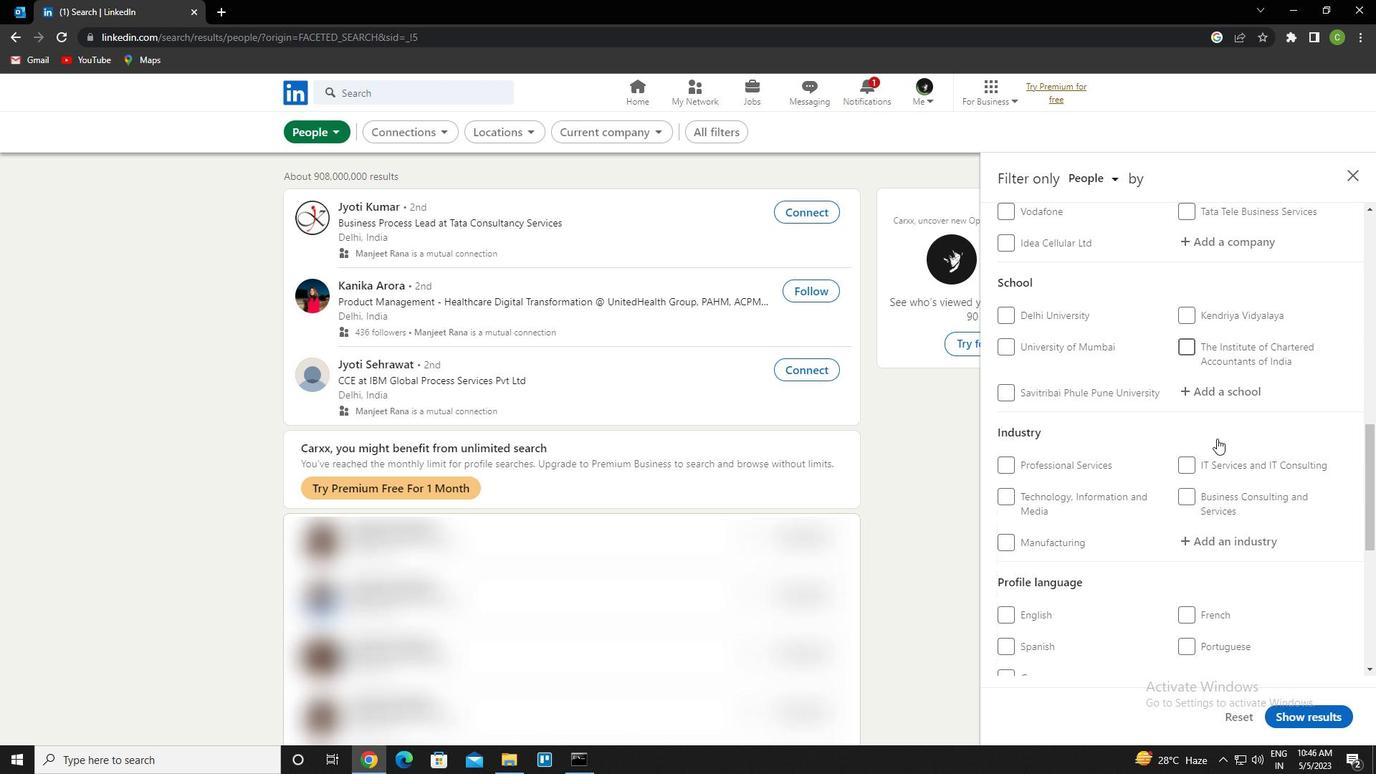 
Action: Mouse moved to (1208, 473)
Screenshot: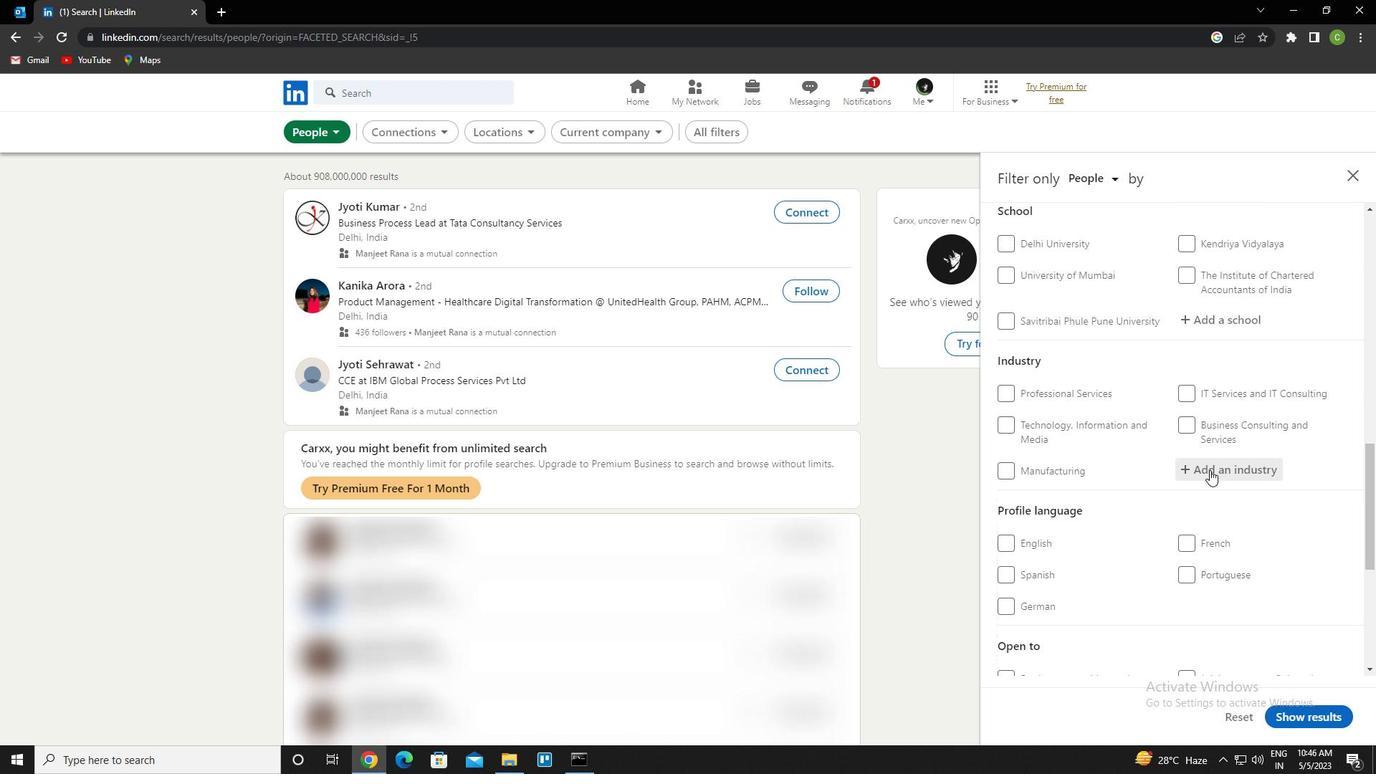 
Action: Mouse scrolled (1208, 473) with delta (0, 0)
Screenshot: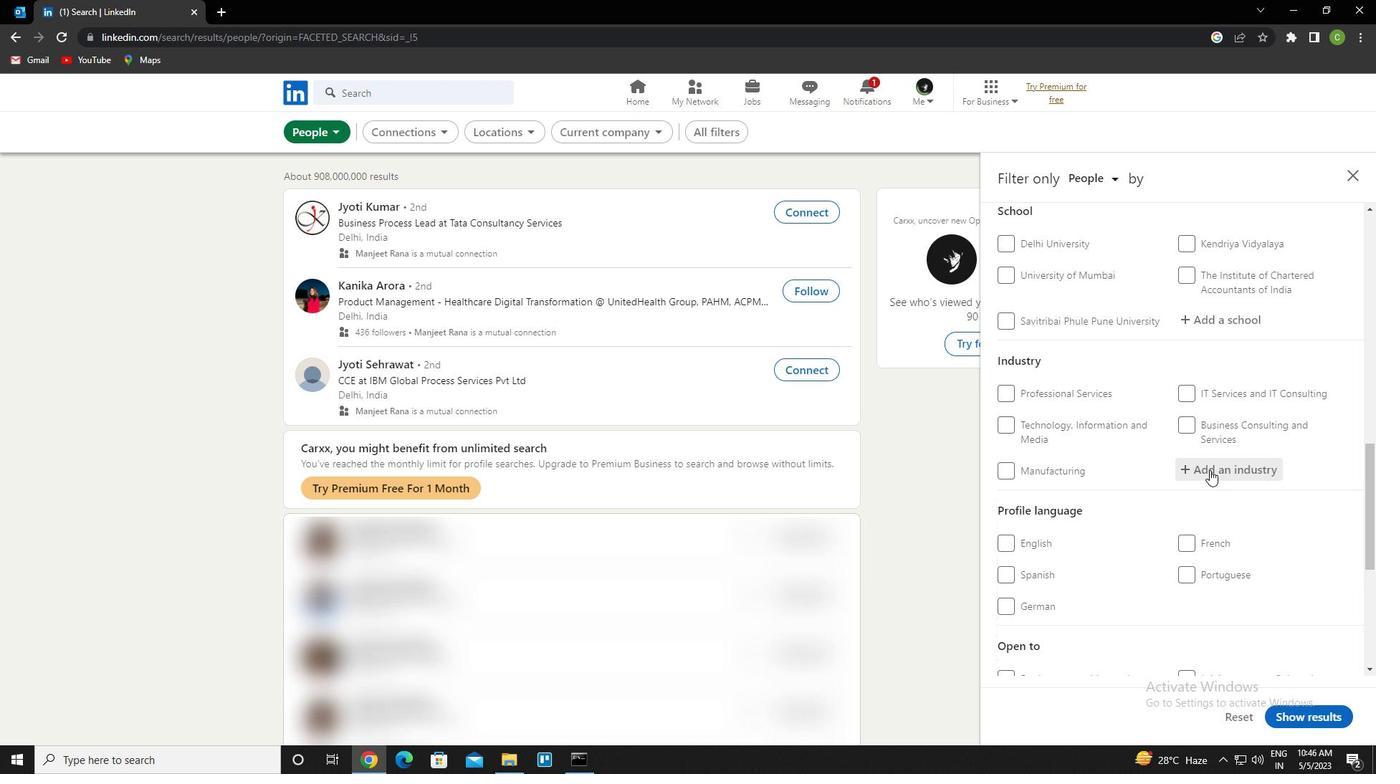 
Action: Mouse moved to (1208, 473)
Screenshot: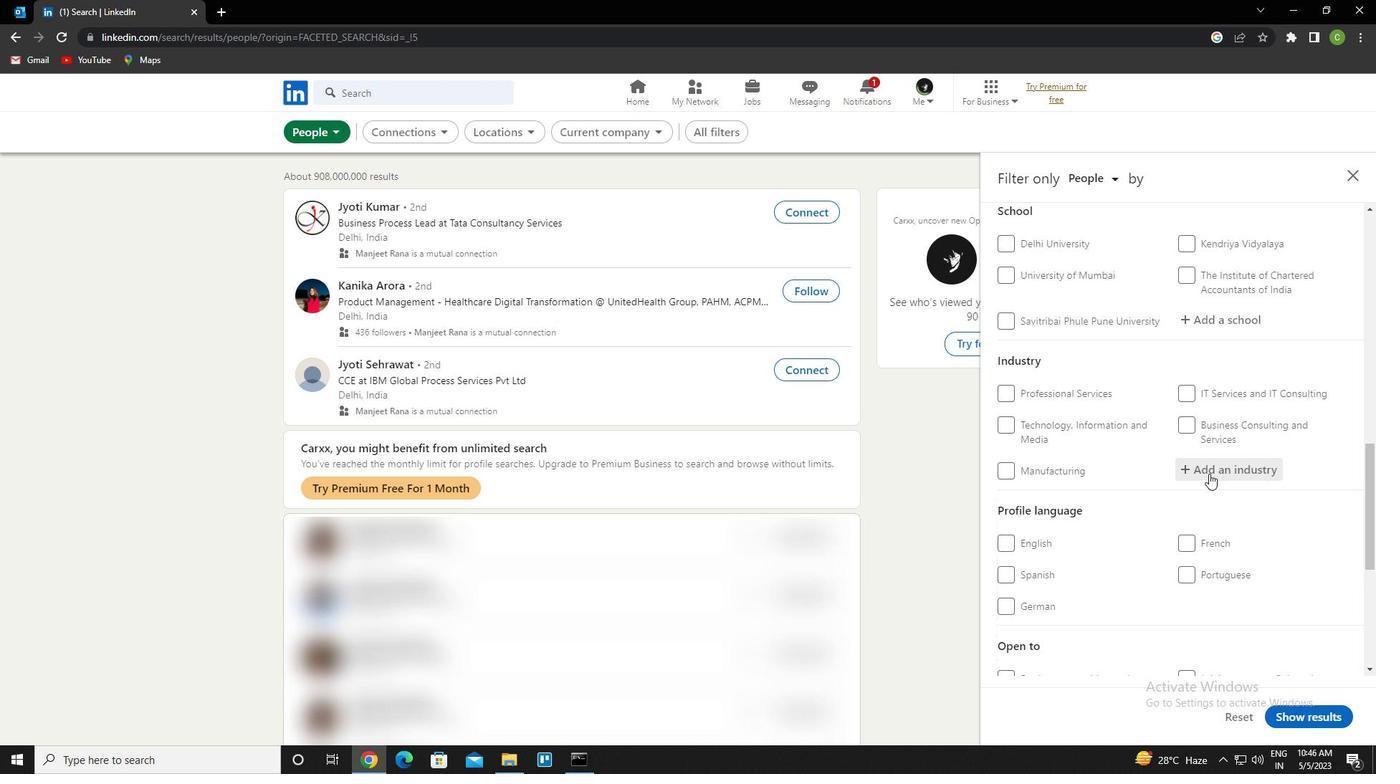 
Action: Mouse scrolled (1208, 473) with delta (0, 0)
Screenshot: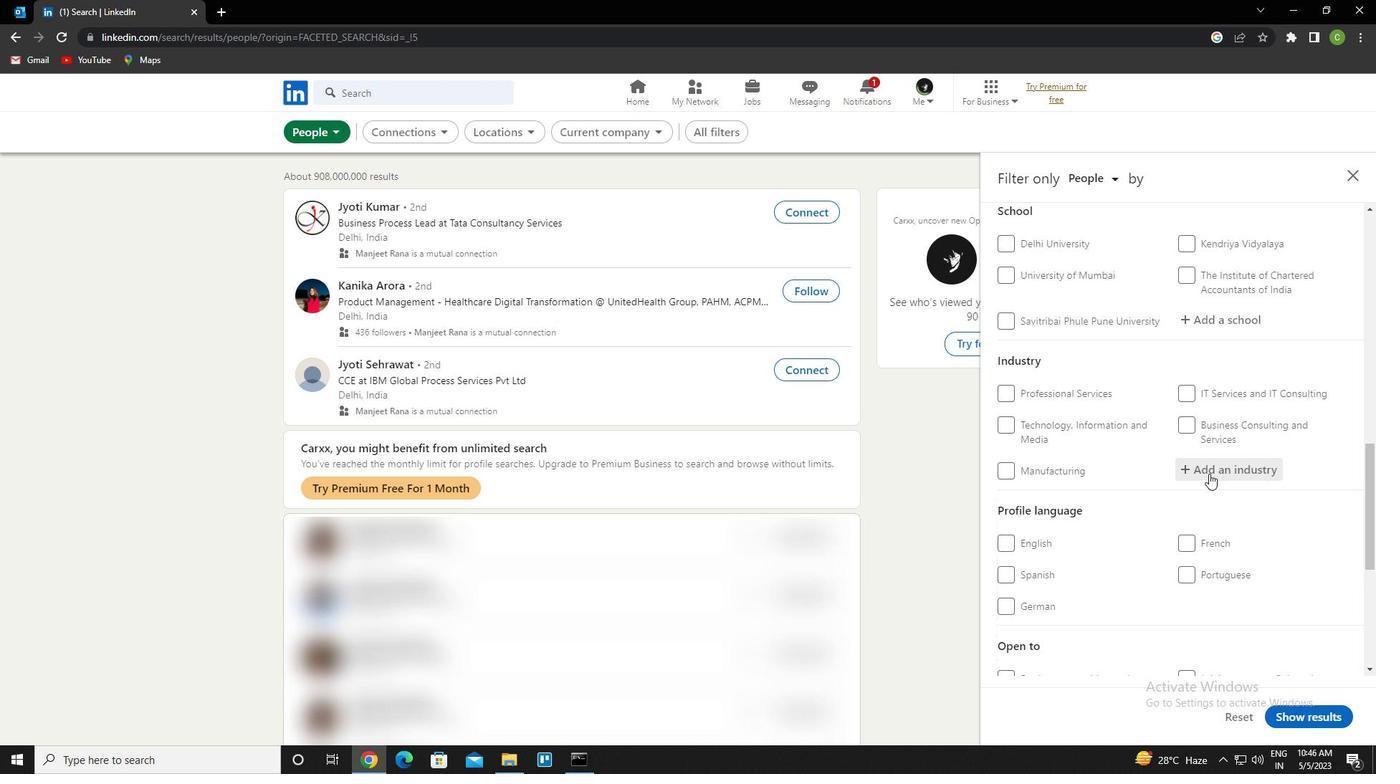 
Action: Mouse moved to (1197, 506)
Screenshot: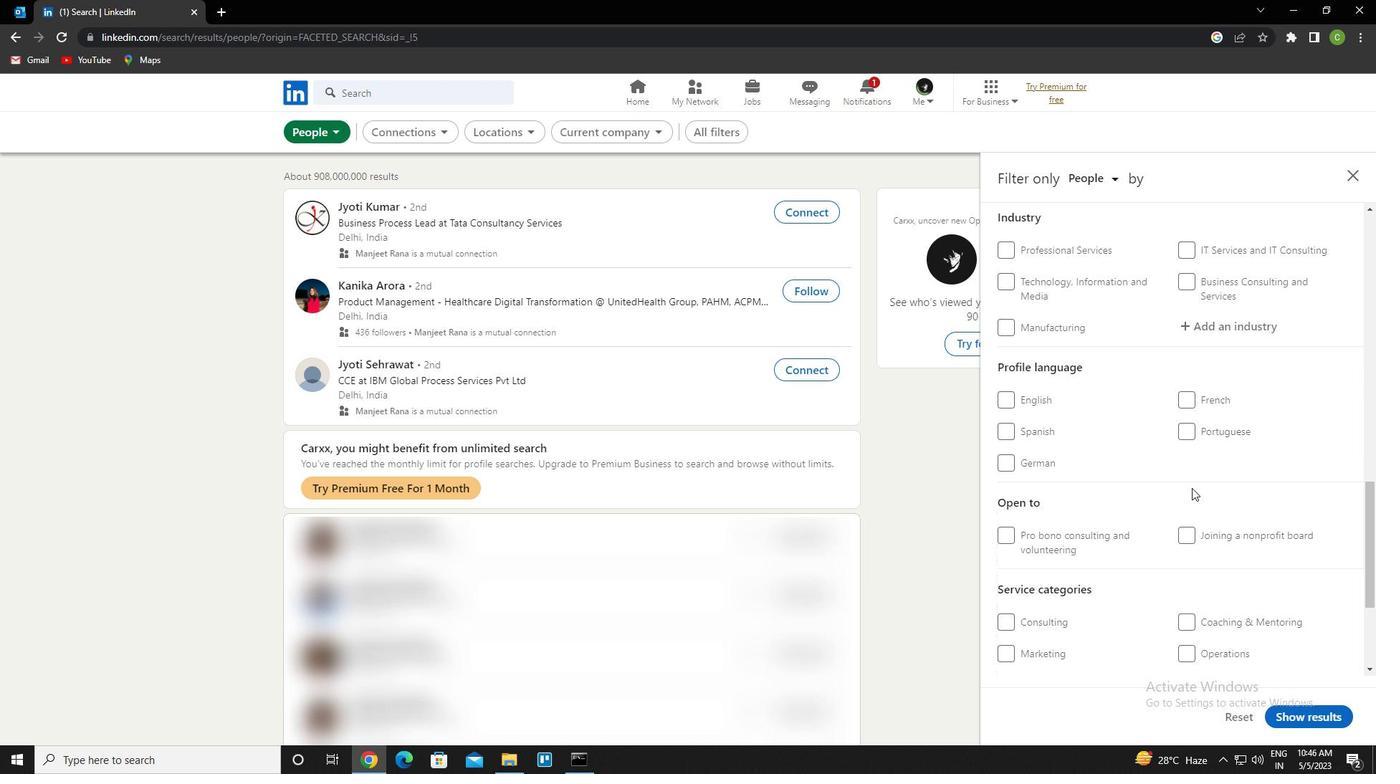 
Action: Mouse scrolled (1197, 506) with delta (0, 0)
Screenshot: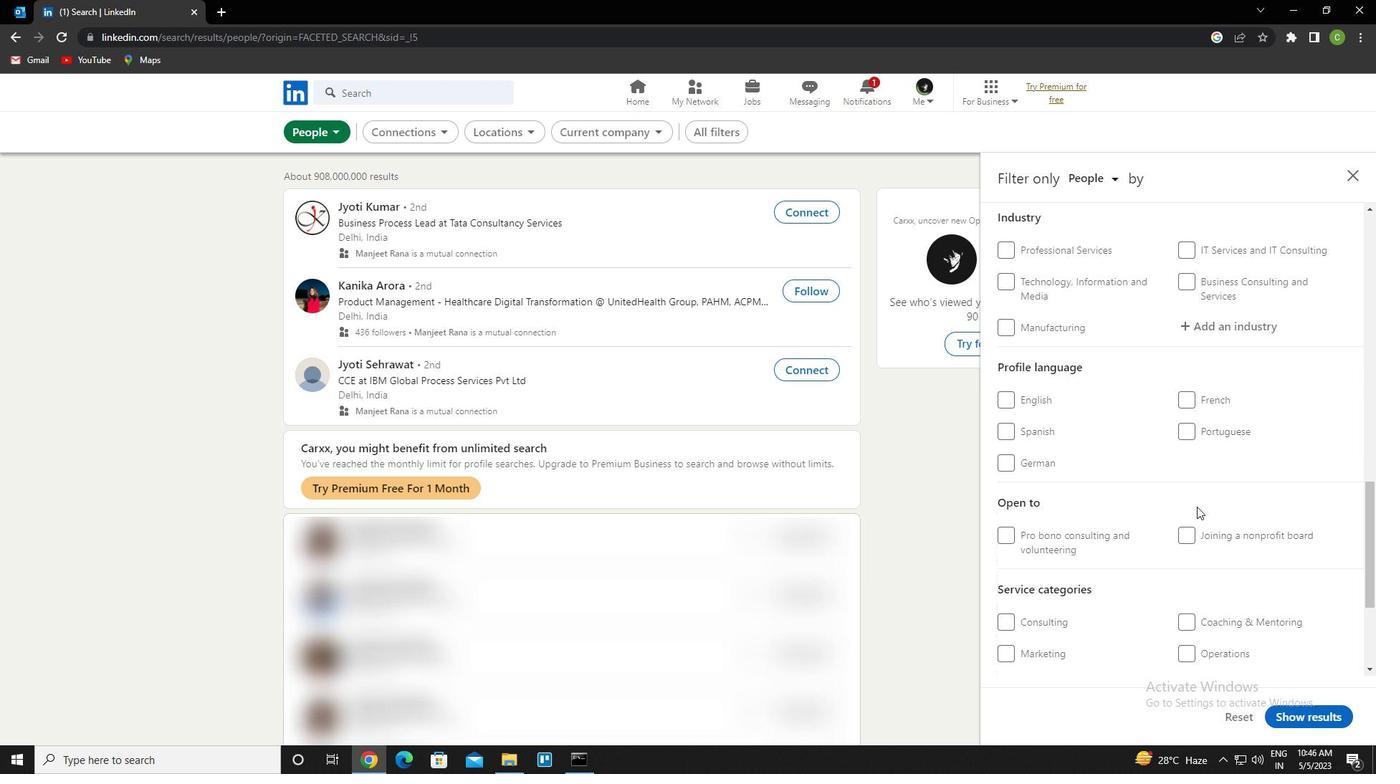 
Action: Mouse scrolled (1197, 506) with delta (0, 0)
Screenshot: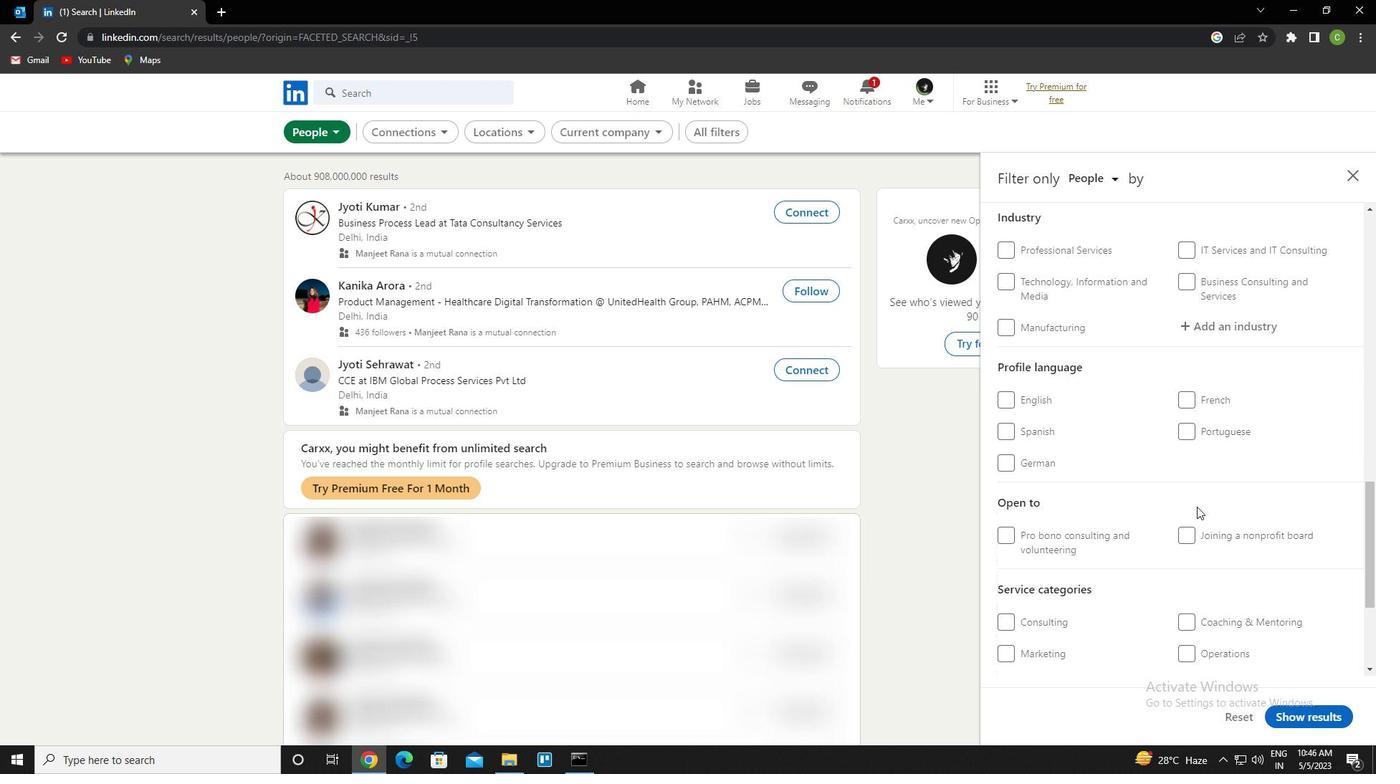 
Action: Mouse moved to (1173, 505)
Screenshot: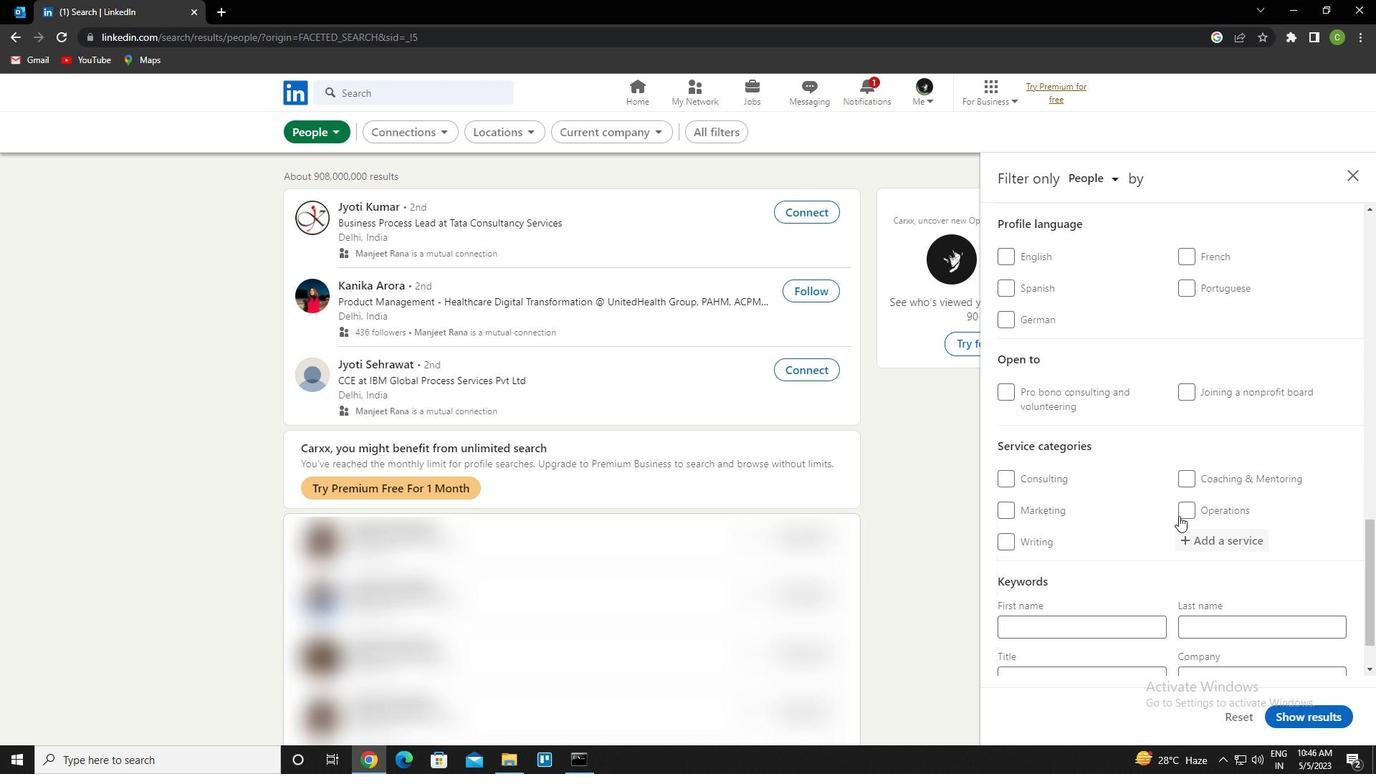 
Action: Mouse scrolled (1173, 506) with delta (0, 0)
Screenshot: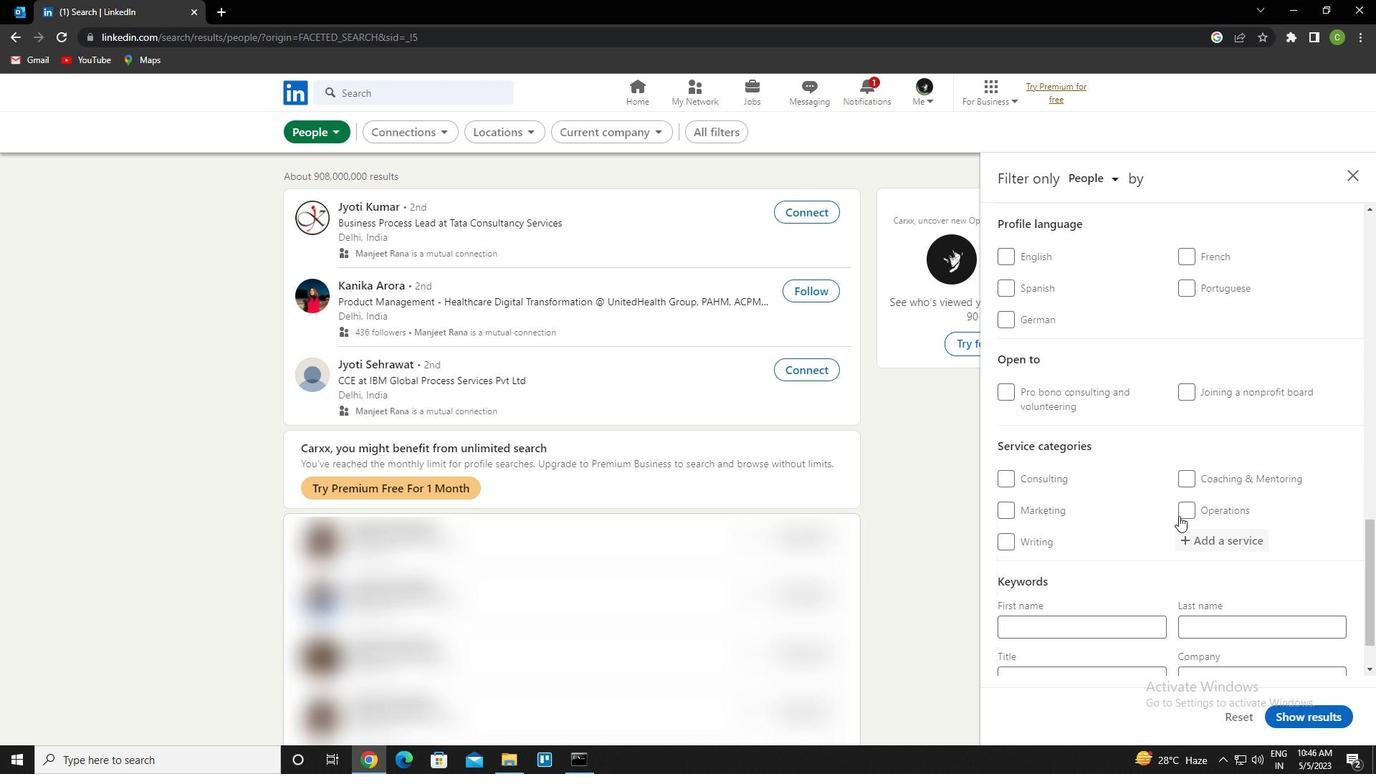 
Action: Mouse moved to (1170, 502)
Screenshot: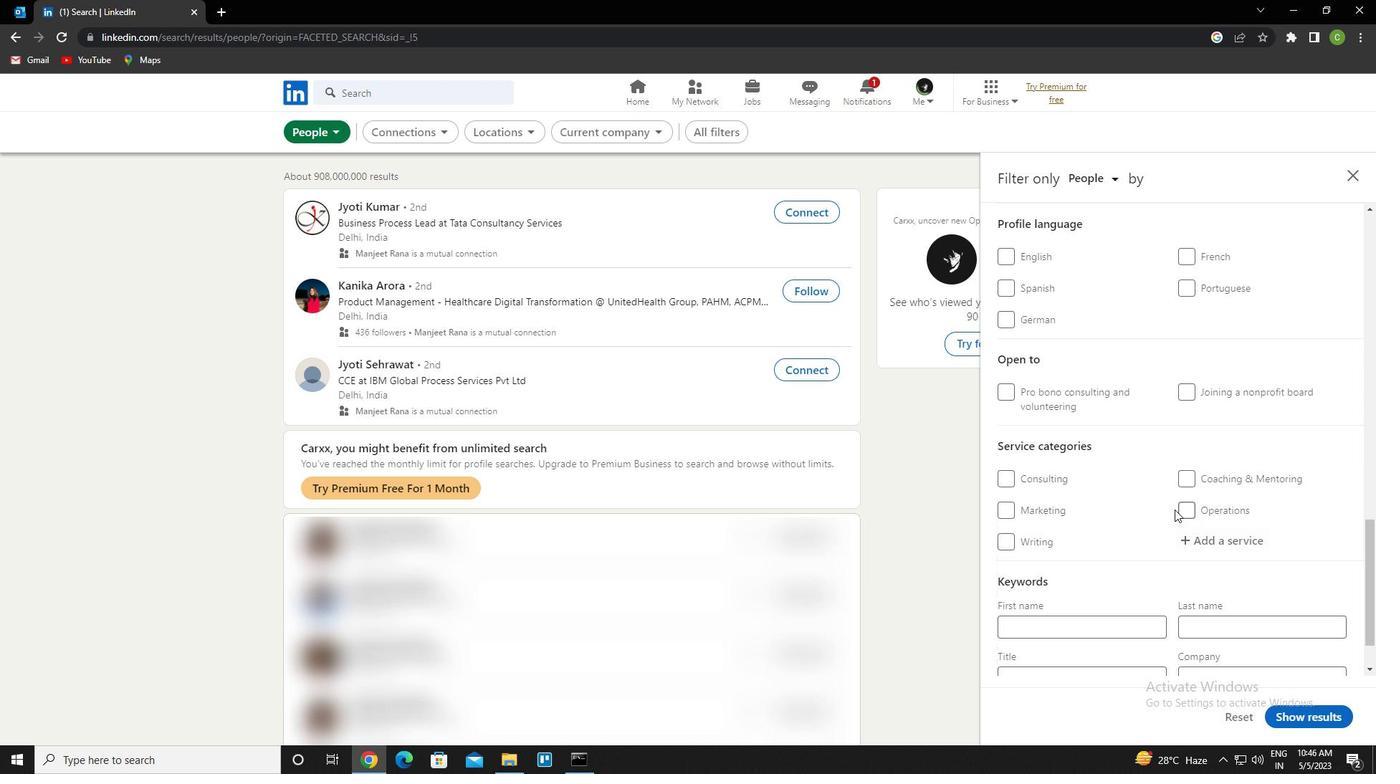 
Action: Mouse scrolled (1170, 503) with delta (0, 0)
Screenshot: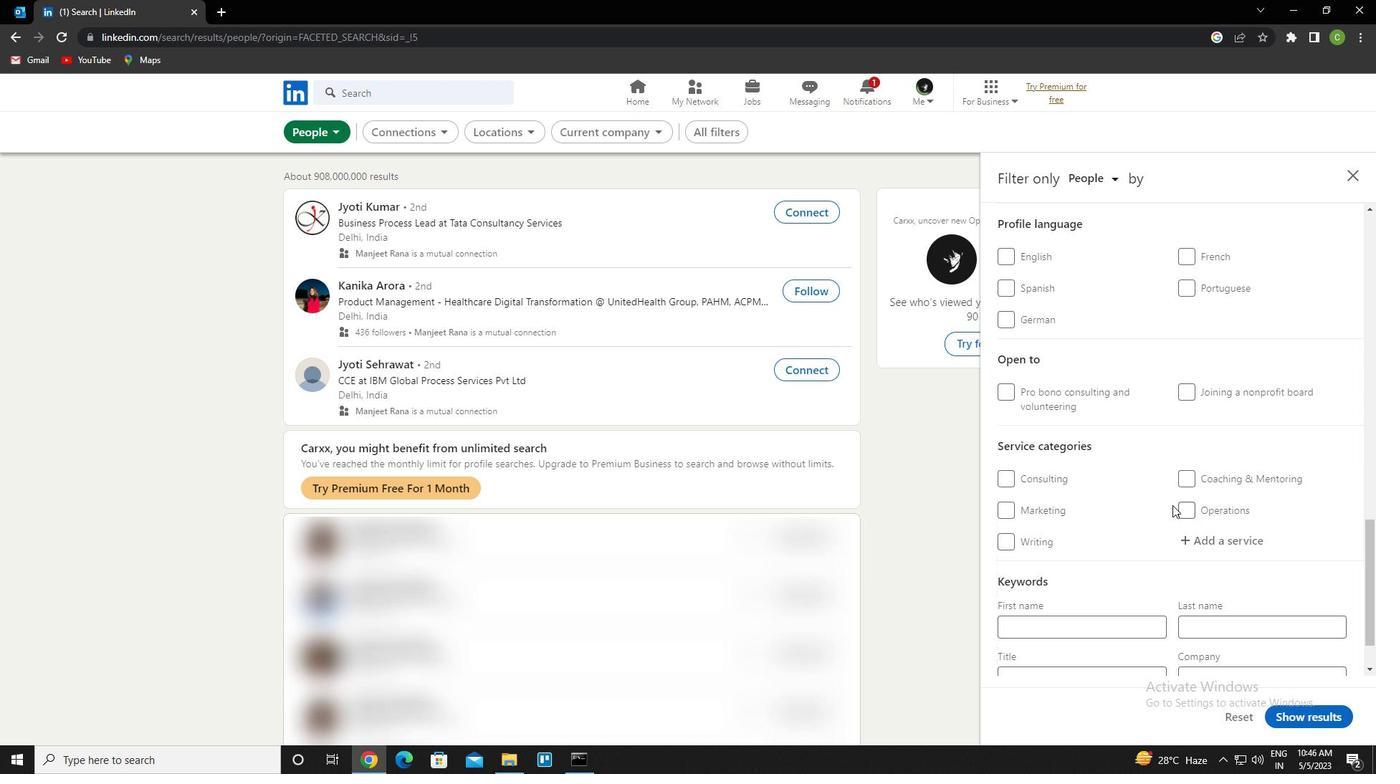
Action: Mouse scrolled (1170, 503) with delta (0, 0)
Screenshot: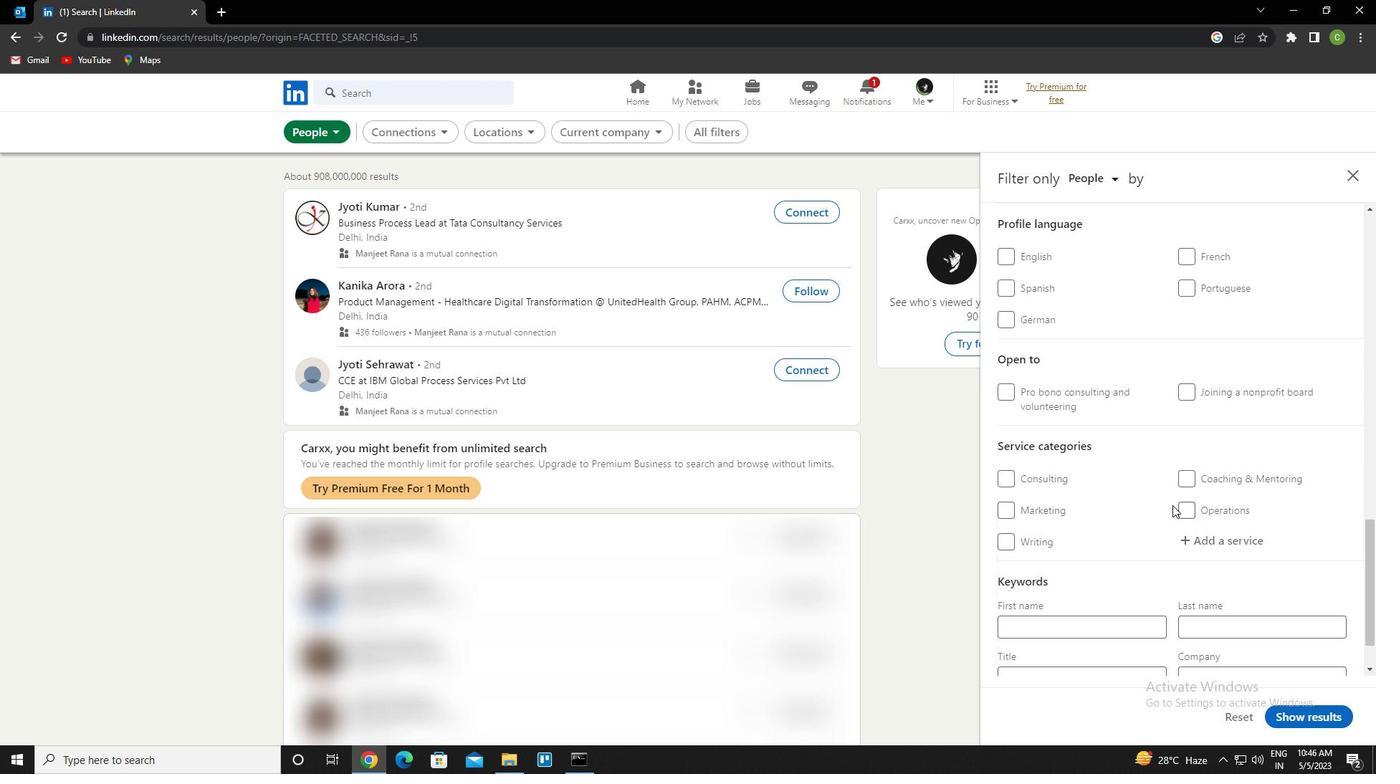 
Action: Mouse moved to (1004, 531)
Screenshot: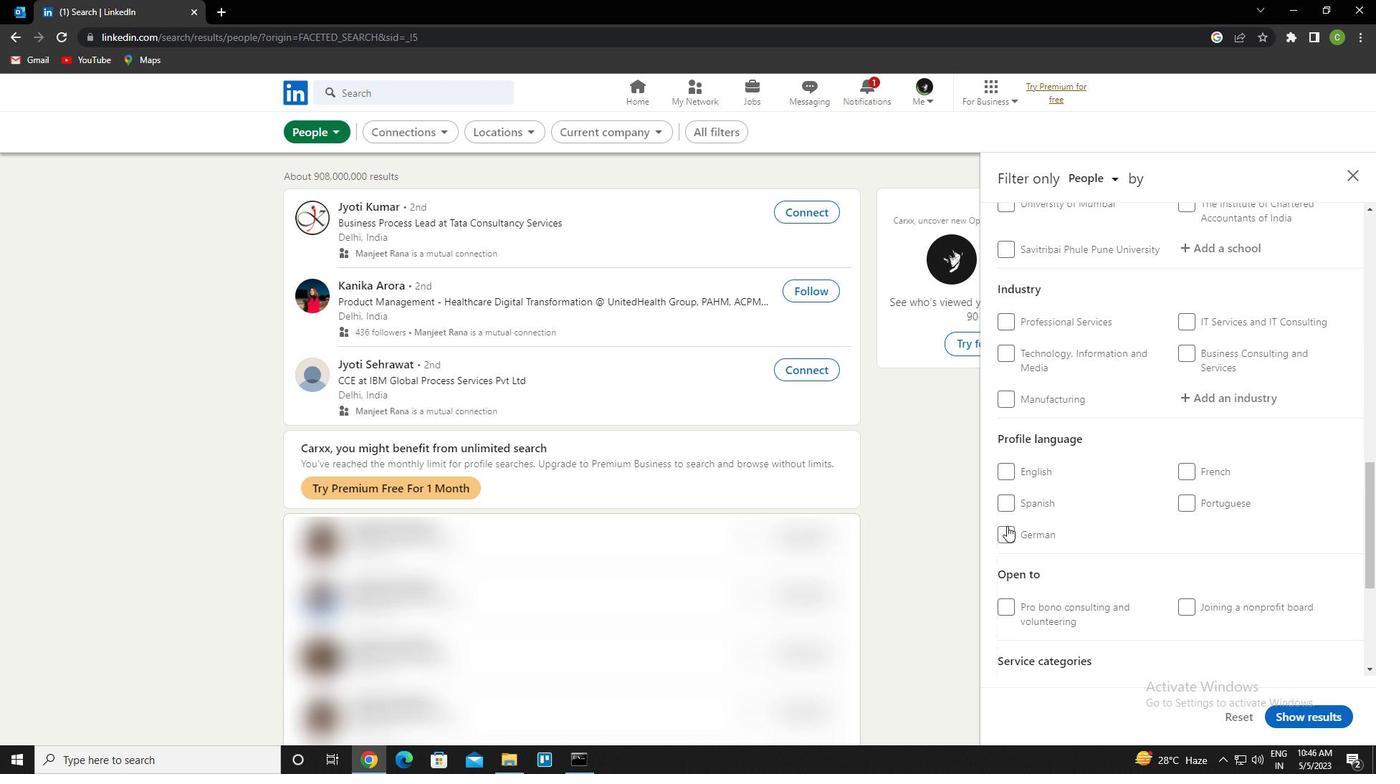 
Action: Mouse pressed left at (1004, 531)
Screenshot: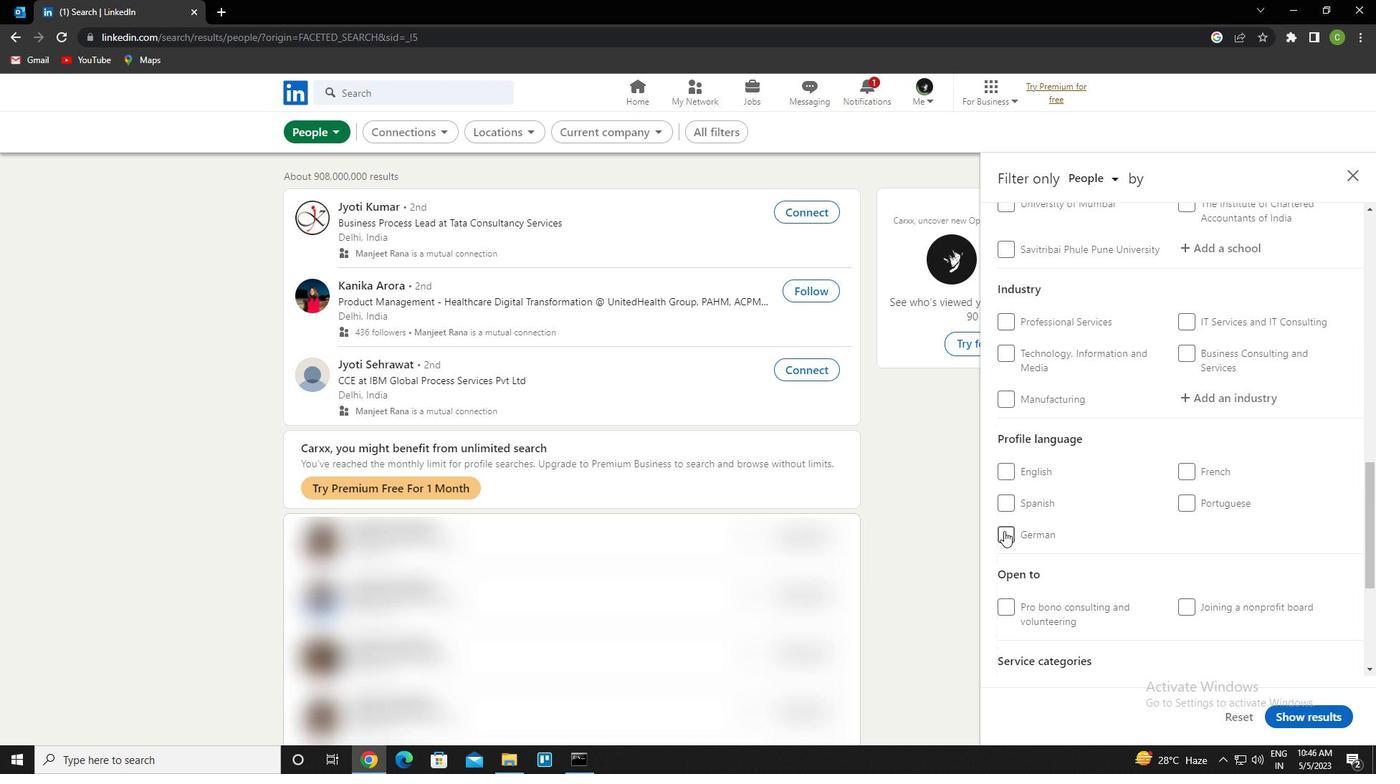 
Action: Mouse moved to (1120, 466)
Screenshot: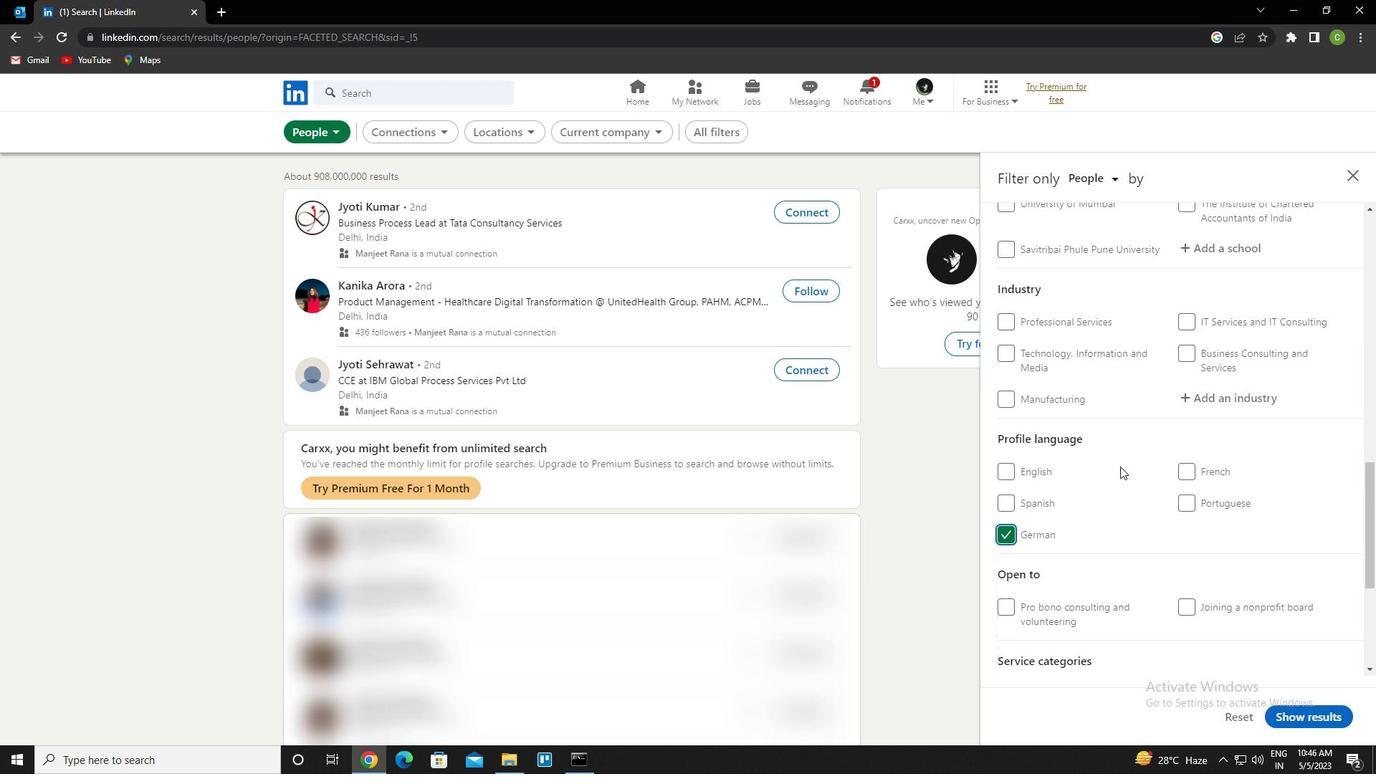 
Action: Mouse scrolled (1120, 466) with delta (0, 0)
Screenshot: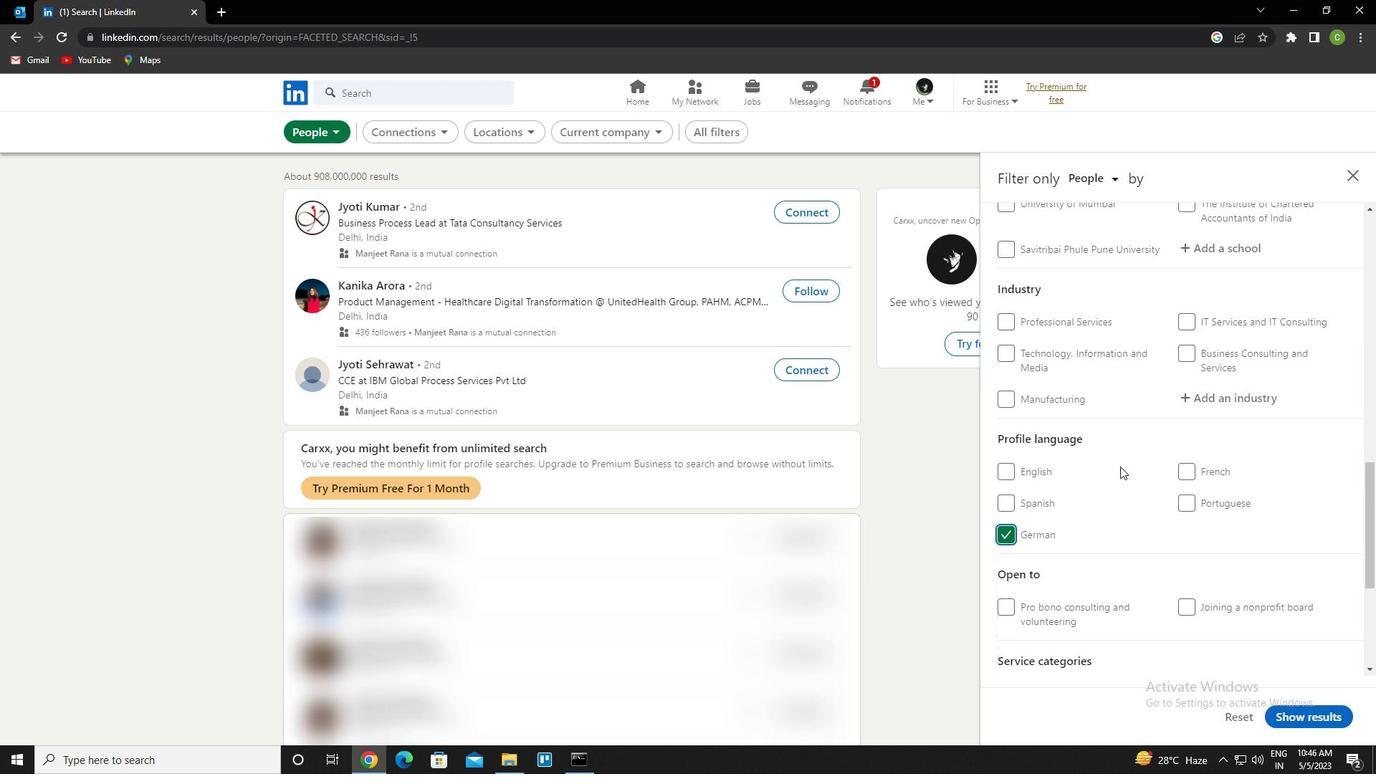 
Action: Mouse scrolled (1120, 466) with delta (0, 0)
Screenshot: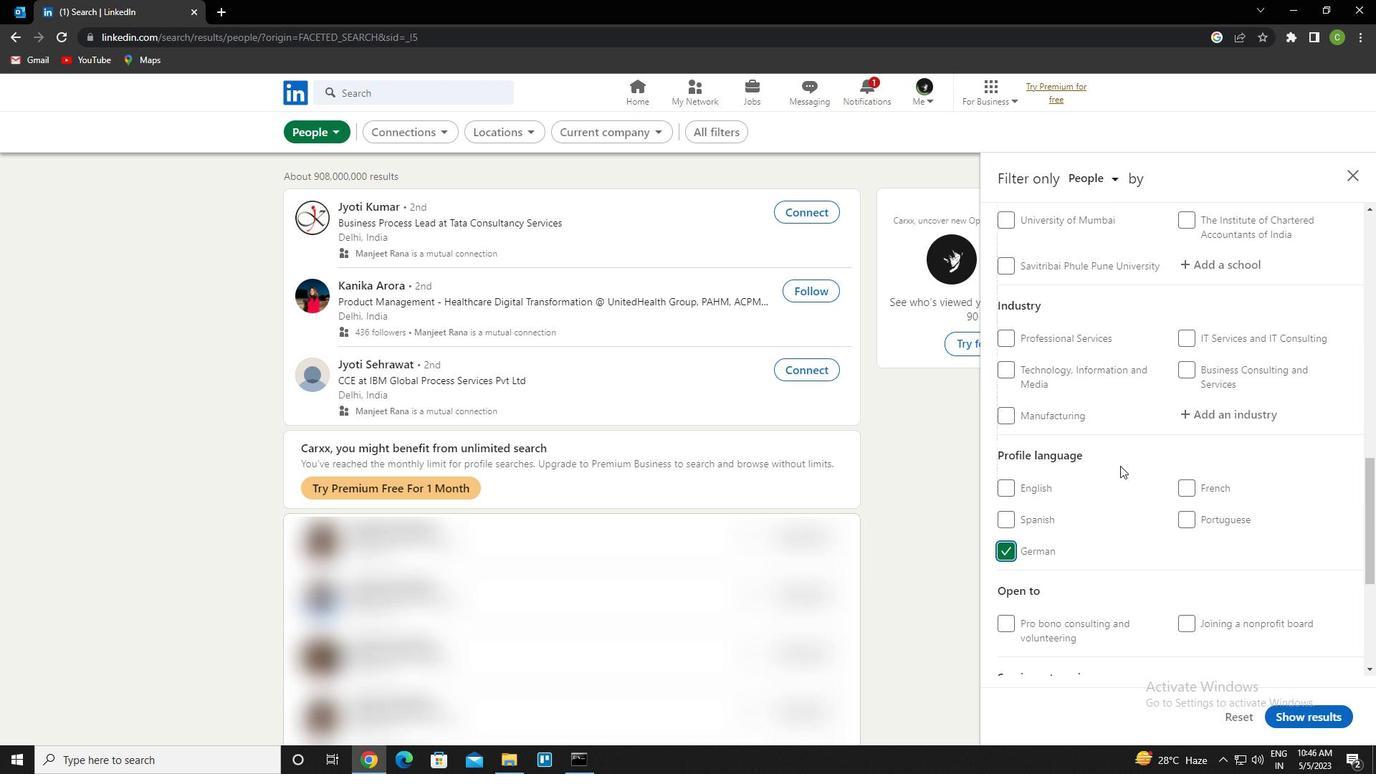 
Action: Mouse scrolled (1120, 466) with delta (0, 0)
Screenshot: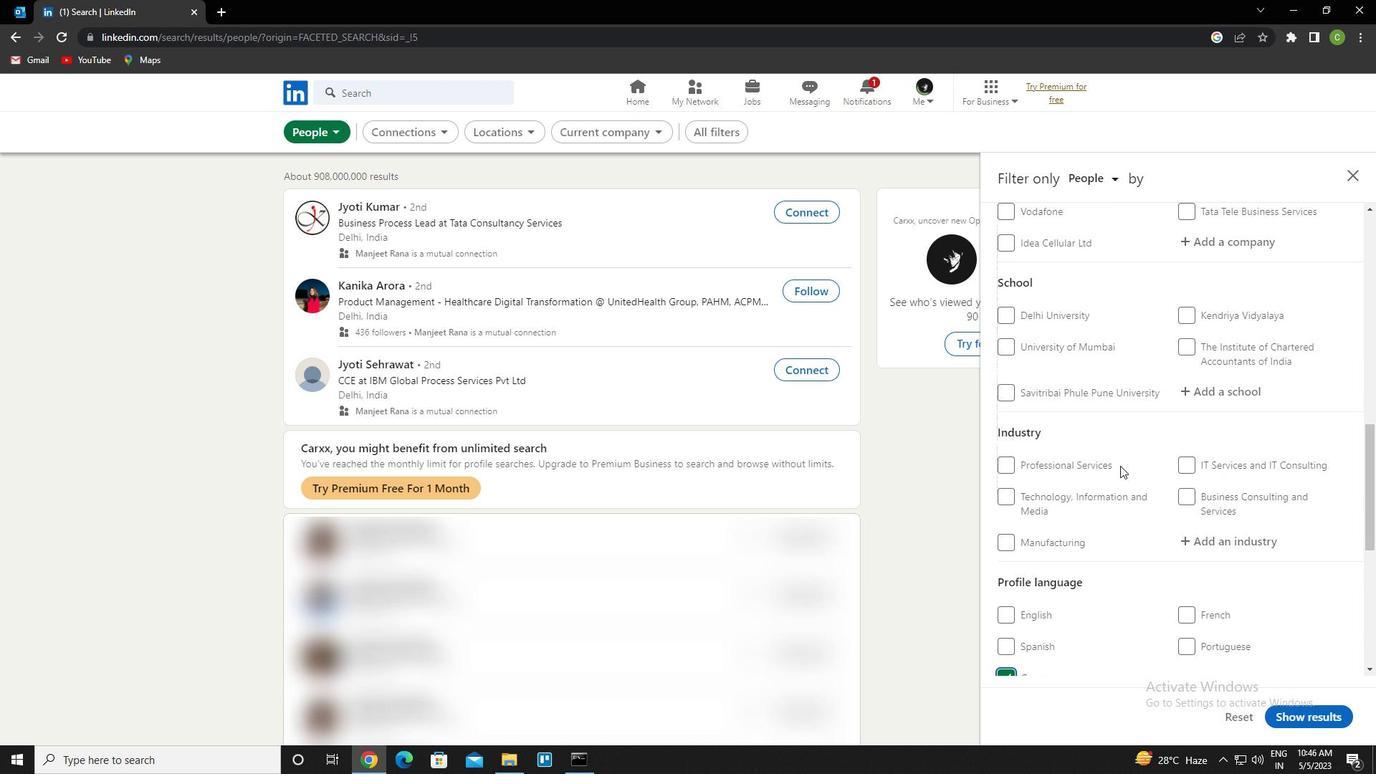 
Action: Mouse scrolled (1120, 466) with delta (0, 0)
Screenshot: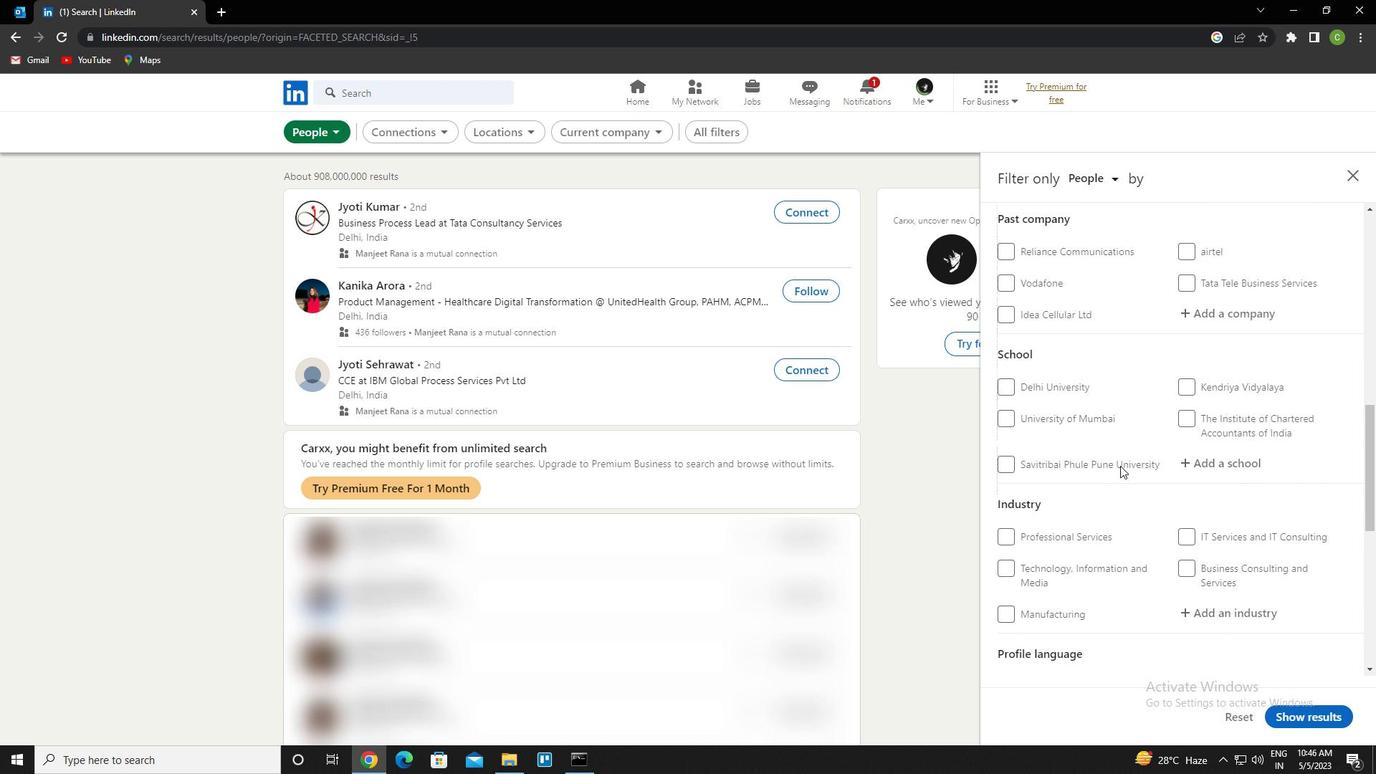
Action: Mouse scrolled (1120, 466) with delta (0, 0)
Screenshot: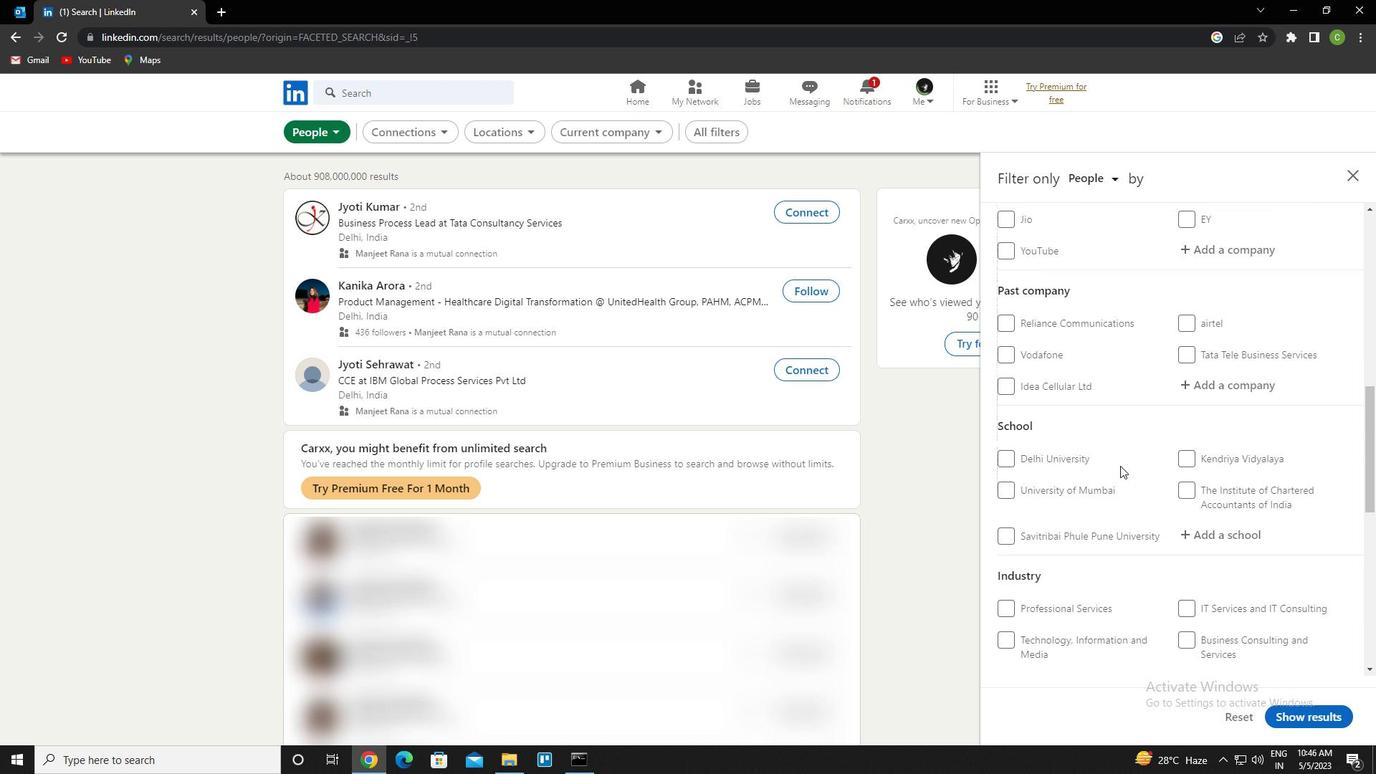 
Action: Mouse scrolled (1120, 466) with delta (0, 0)
Screenshot: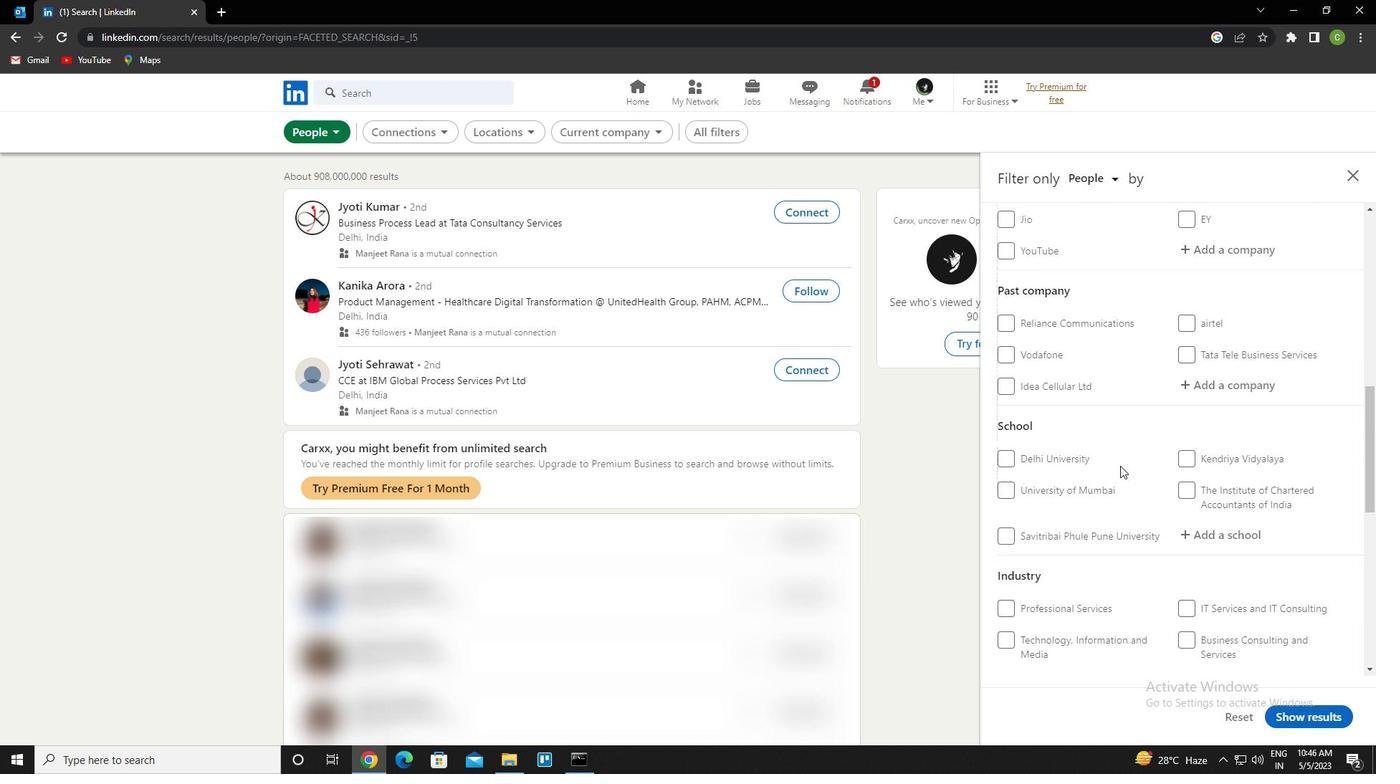 
Action: Mouse moved to (1129, 392)
Screenshot: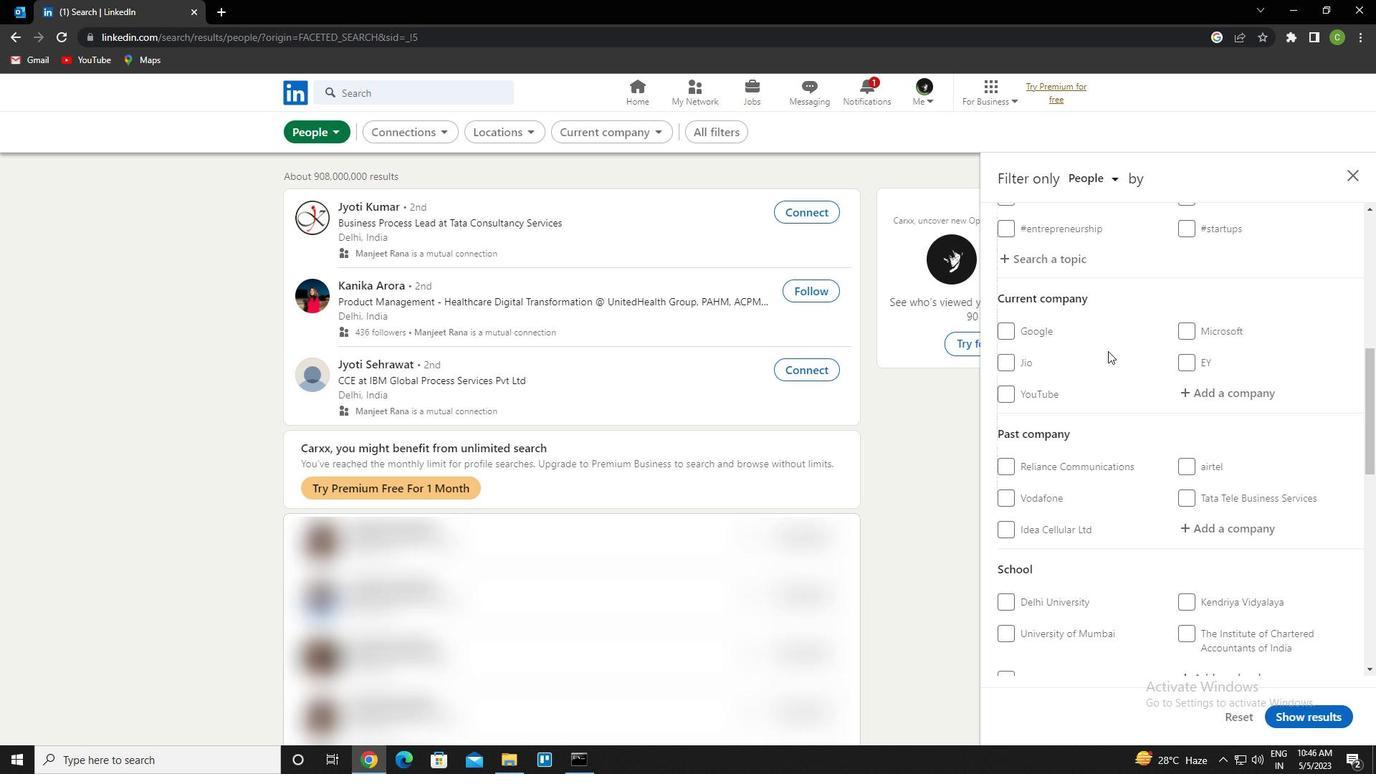 
Action: Mouse scrolled (1129, 392) with delta (0, 0)
Screenshot: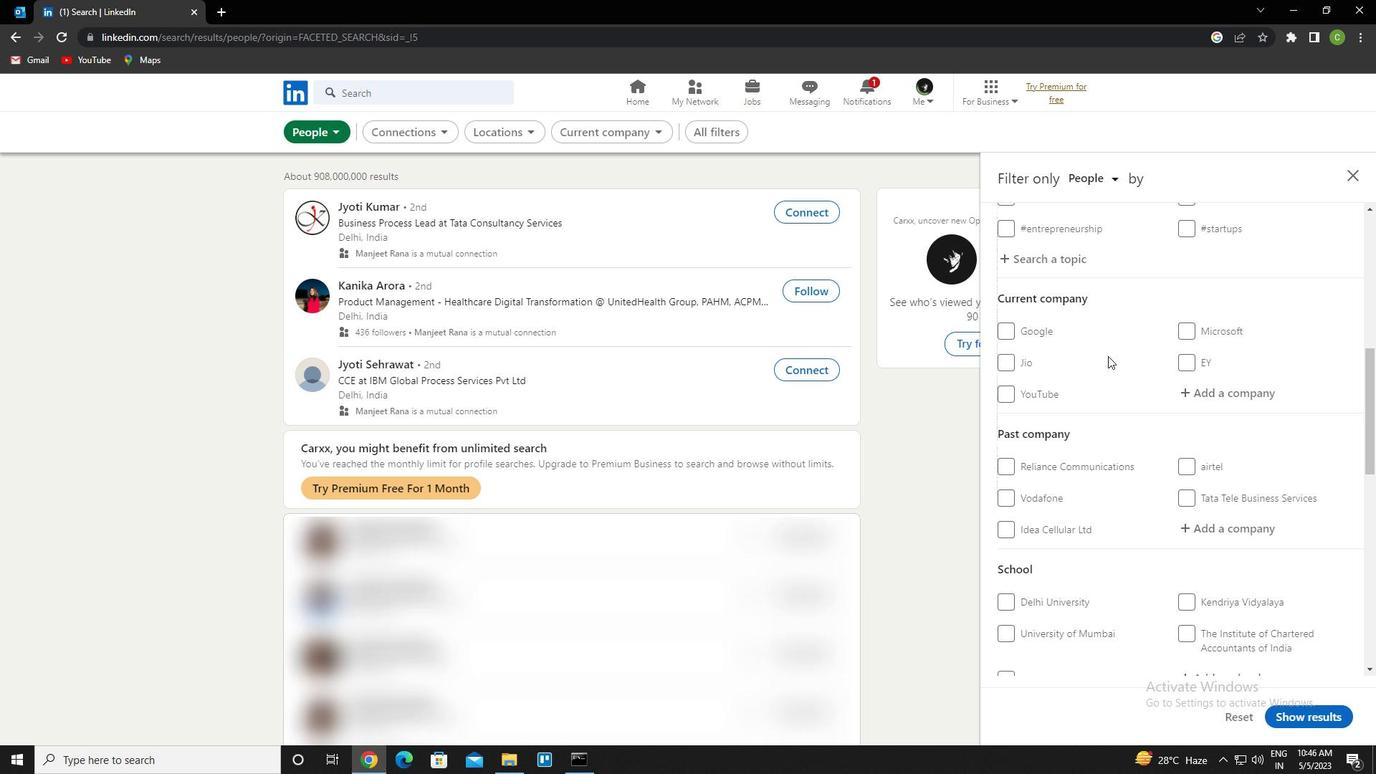 
Action: Mouse scrolled (1129, 392) with delta (0, 0)
Screenshot: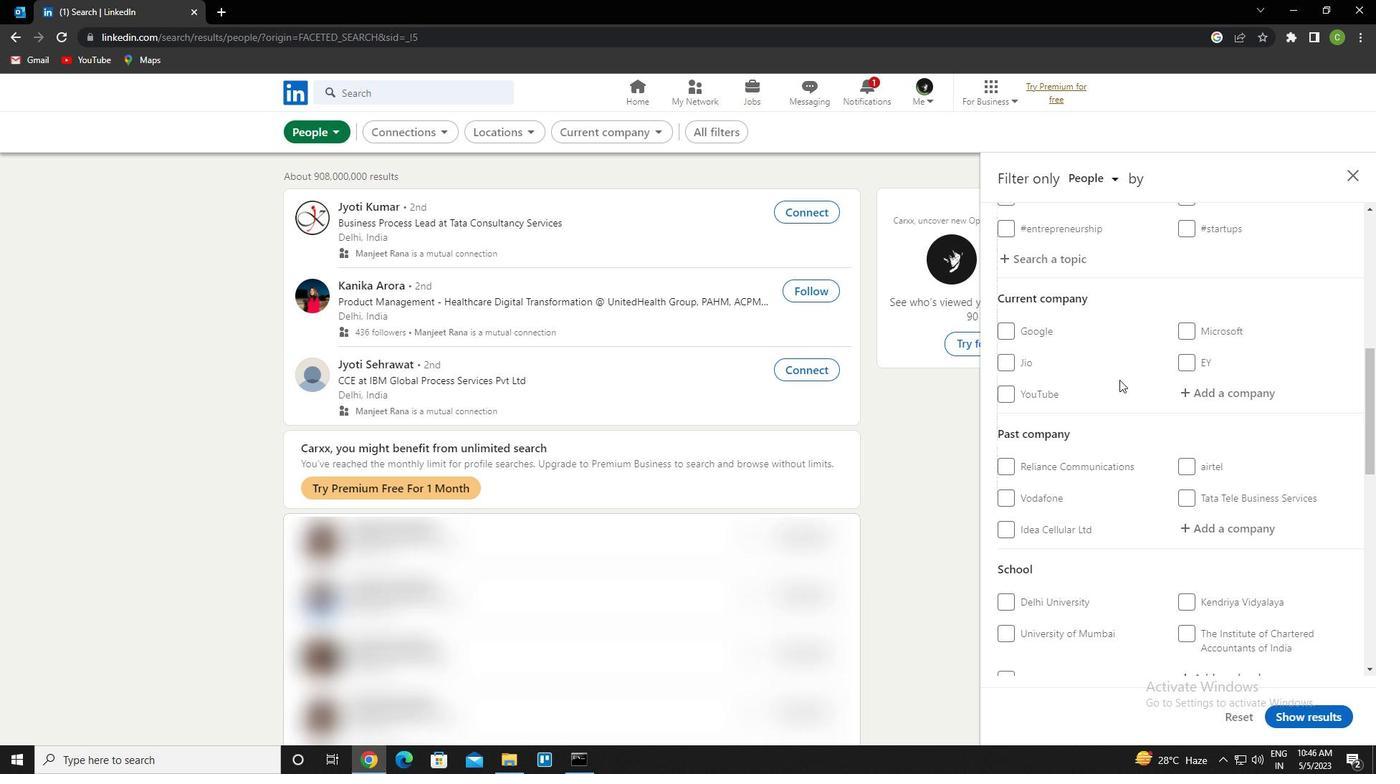 
Action: Mouse scrolled (1129, 392) with delta (0, 0)
Screenshot: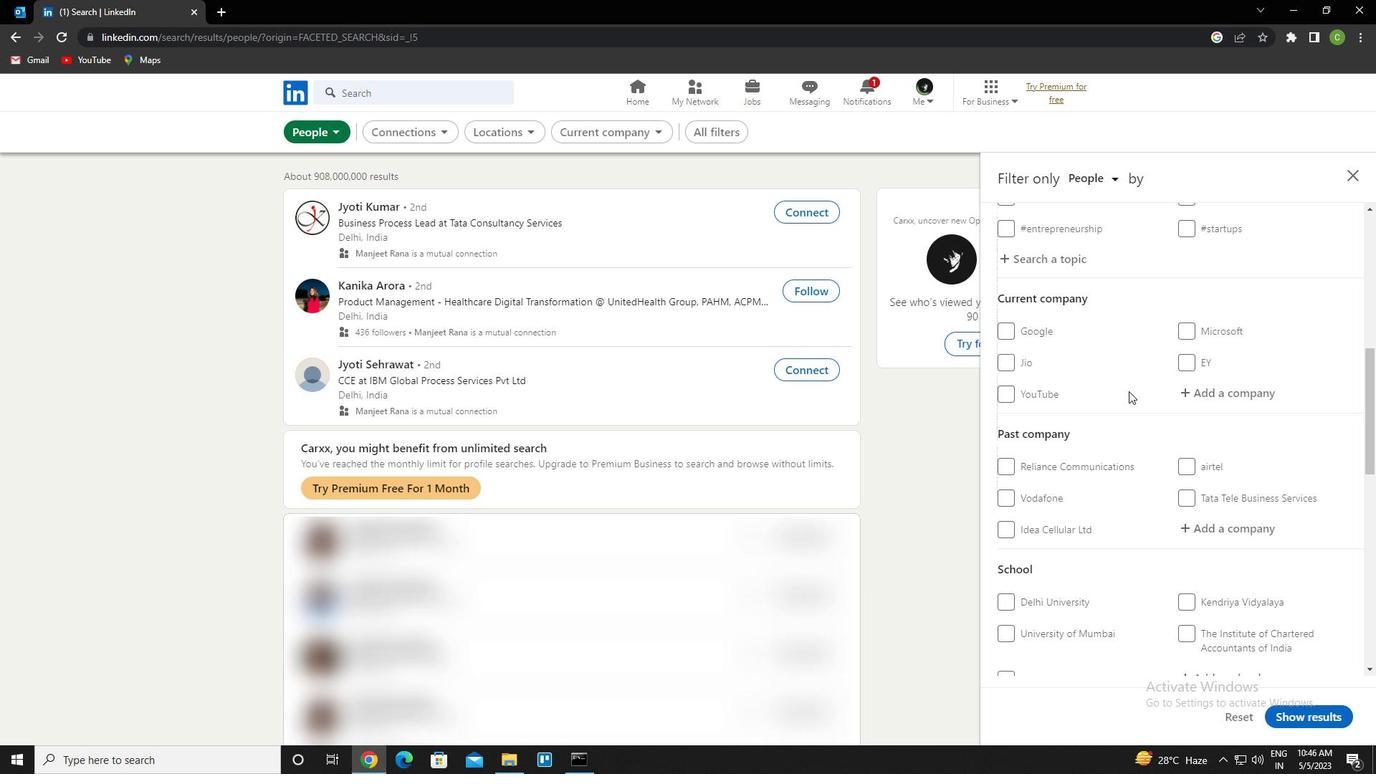 
Action: Mouse moved to (1125, 420)
Screenshot: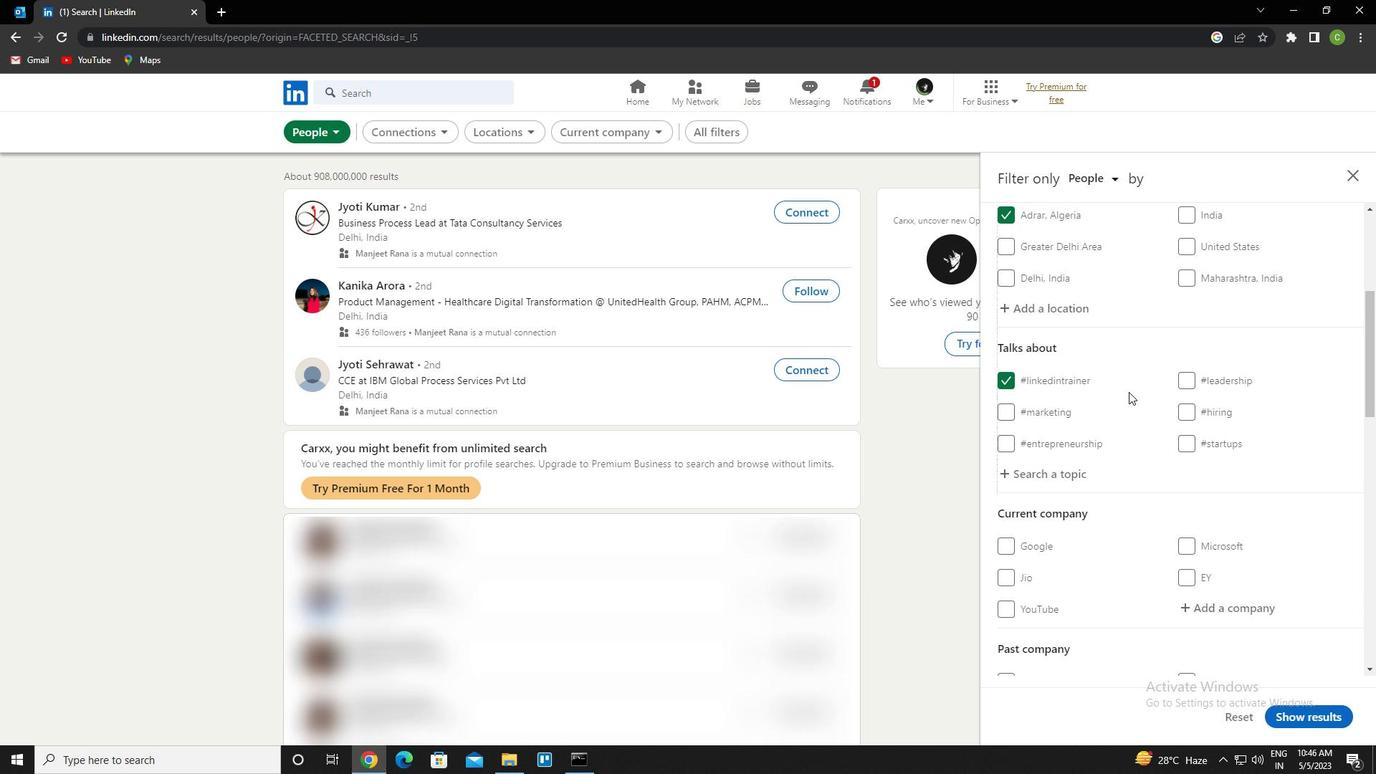 
Action: Mouse scrolled (1125, 420) with delta (0, 0)
Screenshot: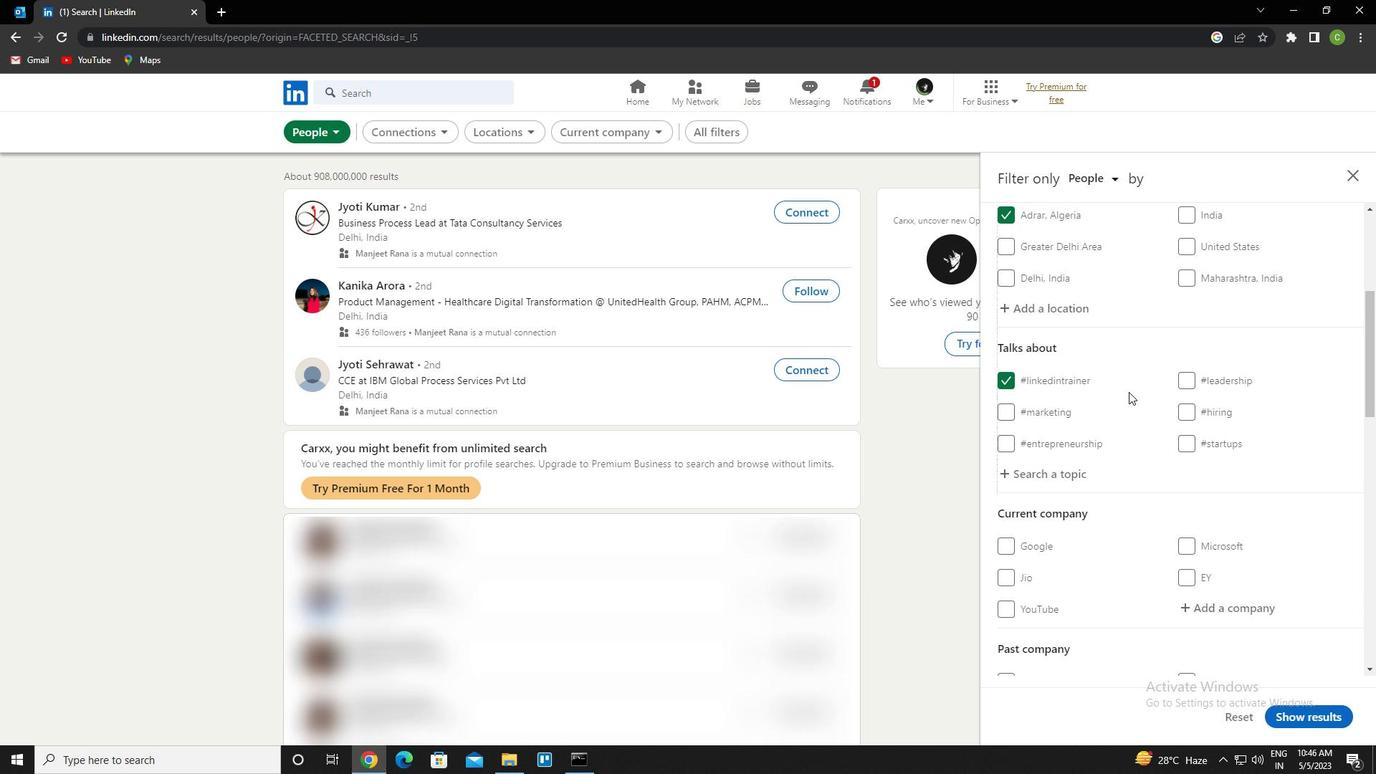
Action: Mouse moved to (1127, 427)
Screenshot: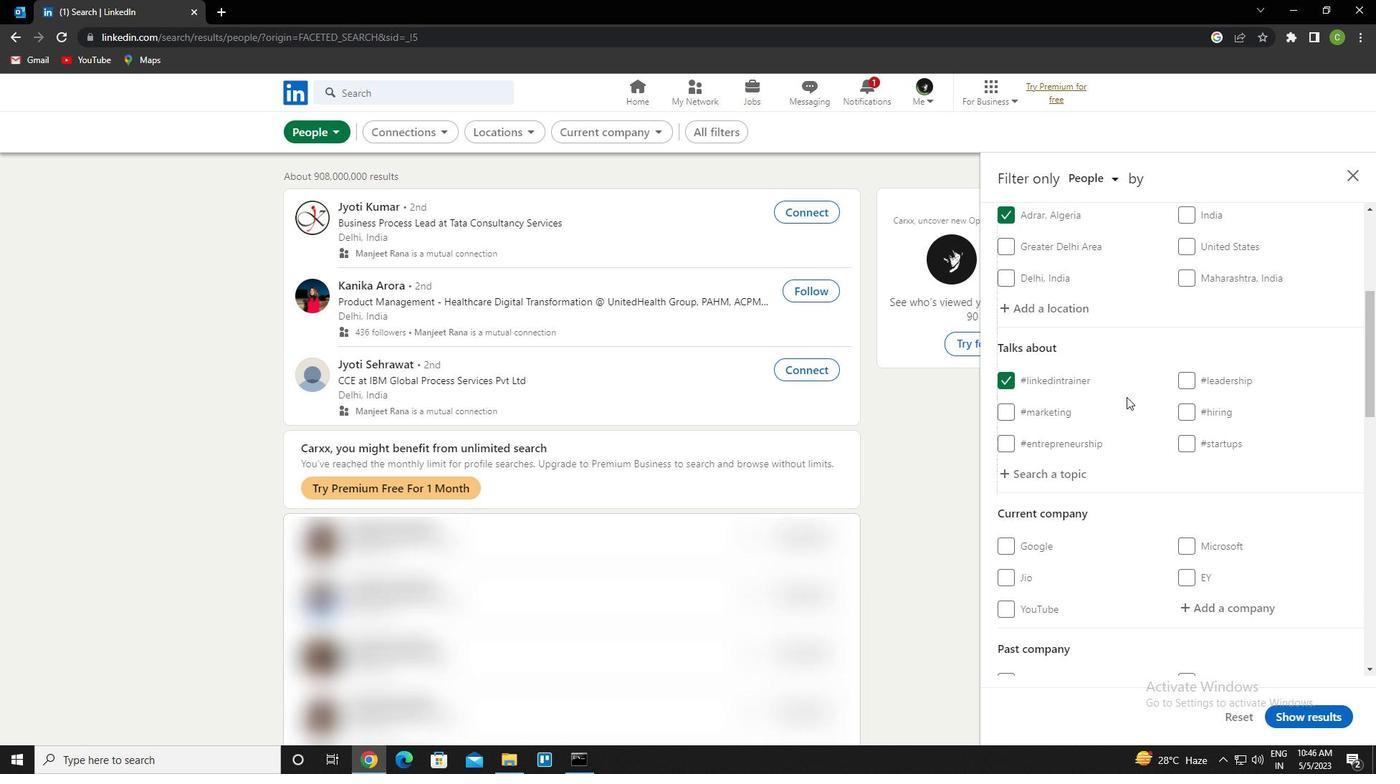 
Action: Mouse scrolled (1127, 426) with delta (0, 0)
Screenshot: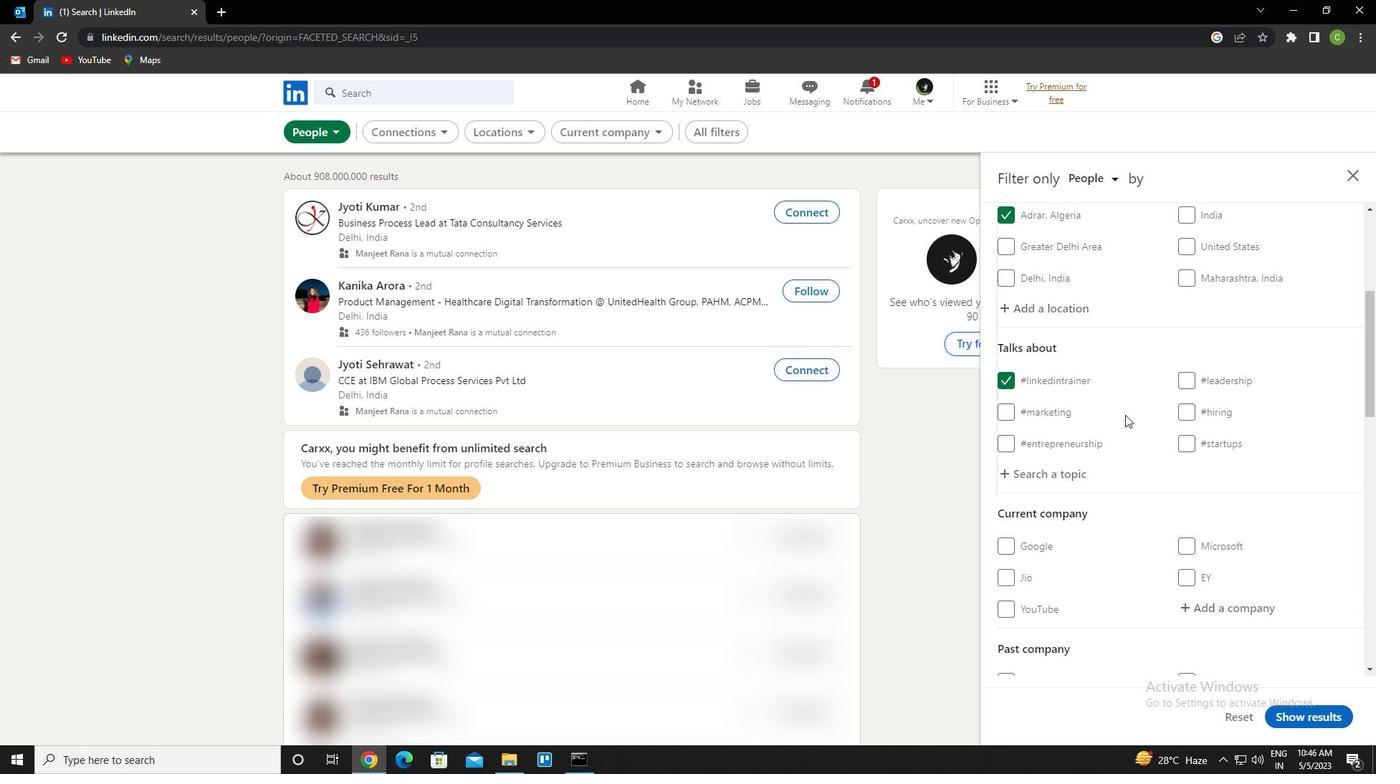 
Action: Mouse moved to (1228, 472)
Screenshot: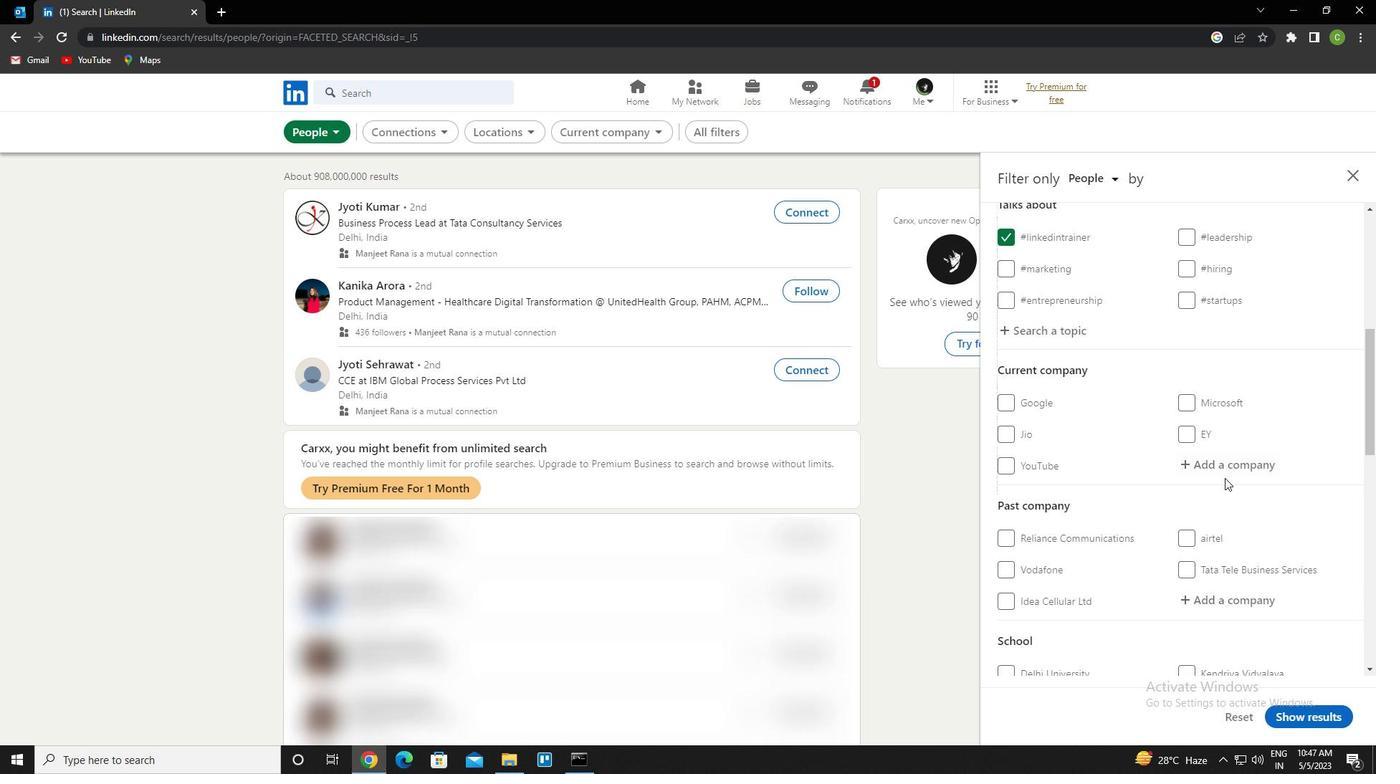 
Action: Mouse pressed left at (1228, 472)
Screenshot: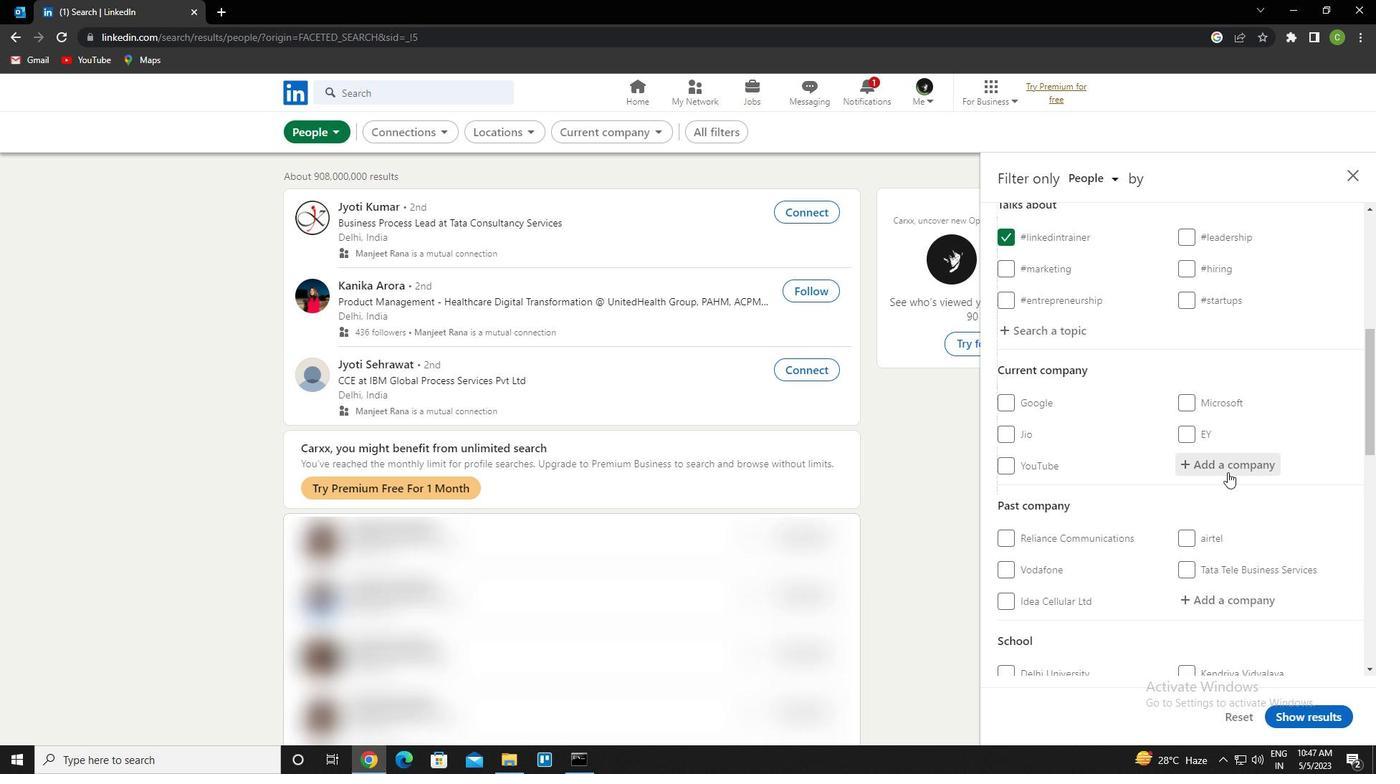 
Action: Key pressed <Key.caps_lock>s<Key.caps_lock>ocial<Key.space>adda<Key.down><Key.enter>
Screenshot: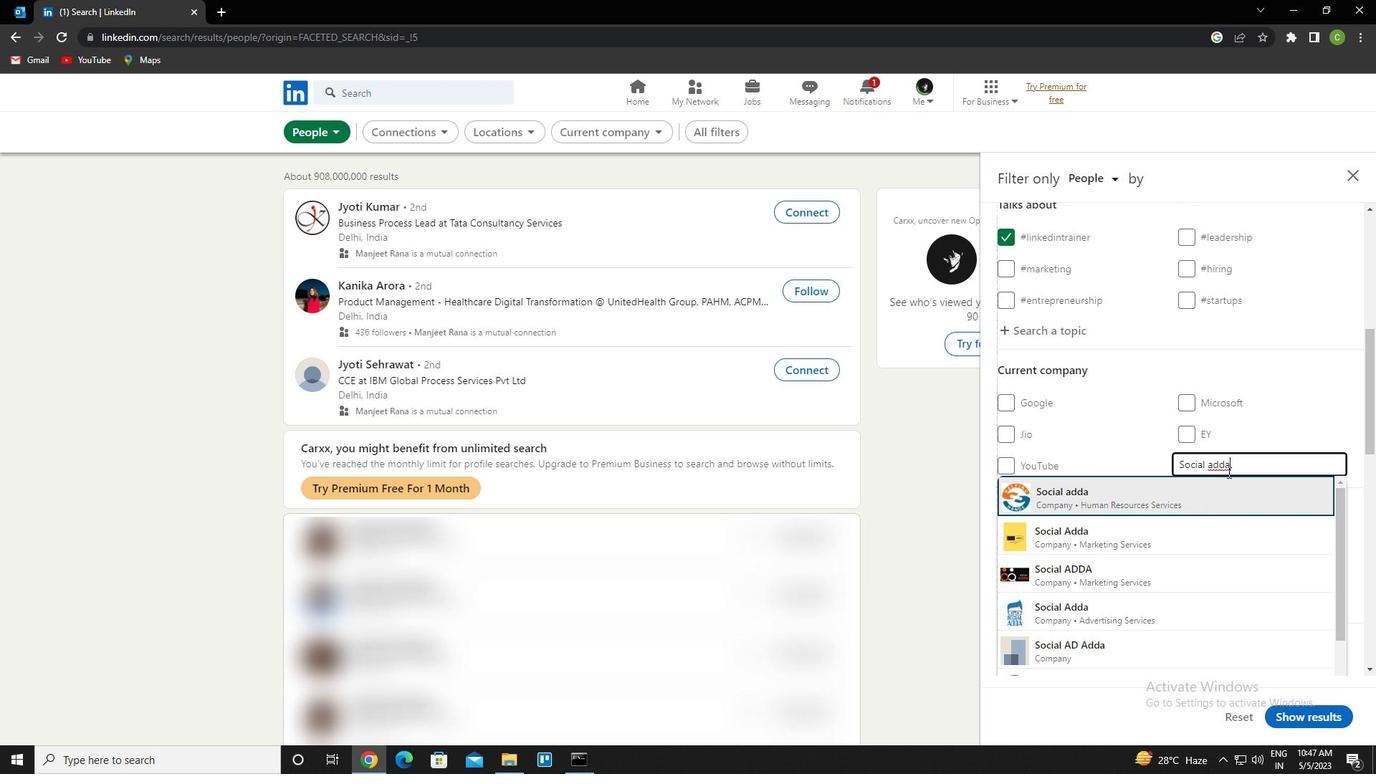 
Action: Mouse scrolled (1228, 471) with delta (0, 0)
Screenshot: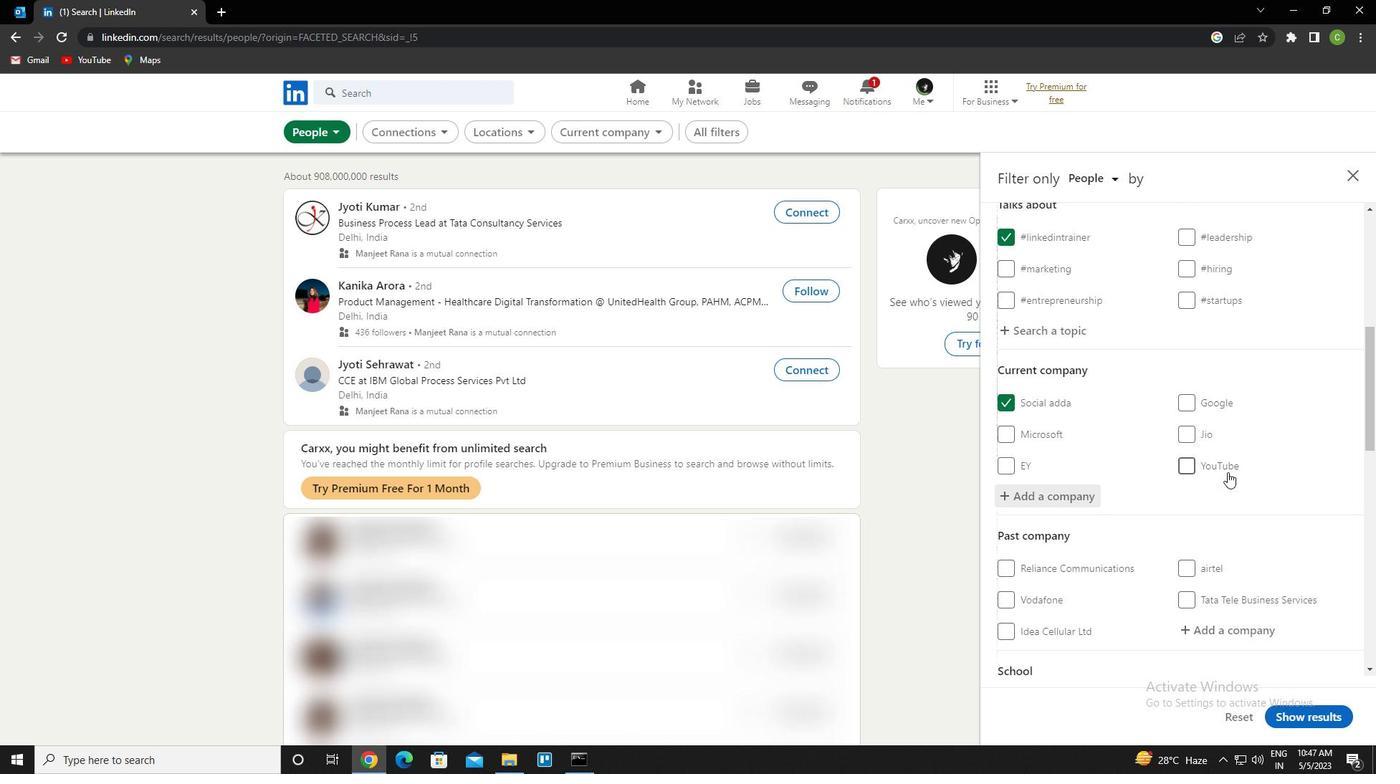 
Action: Mouse scrolled (1228, 471) with delta (0, 0)
Screenshot: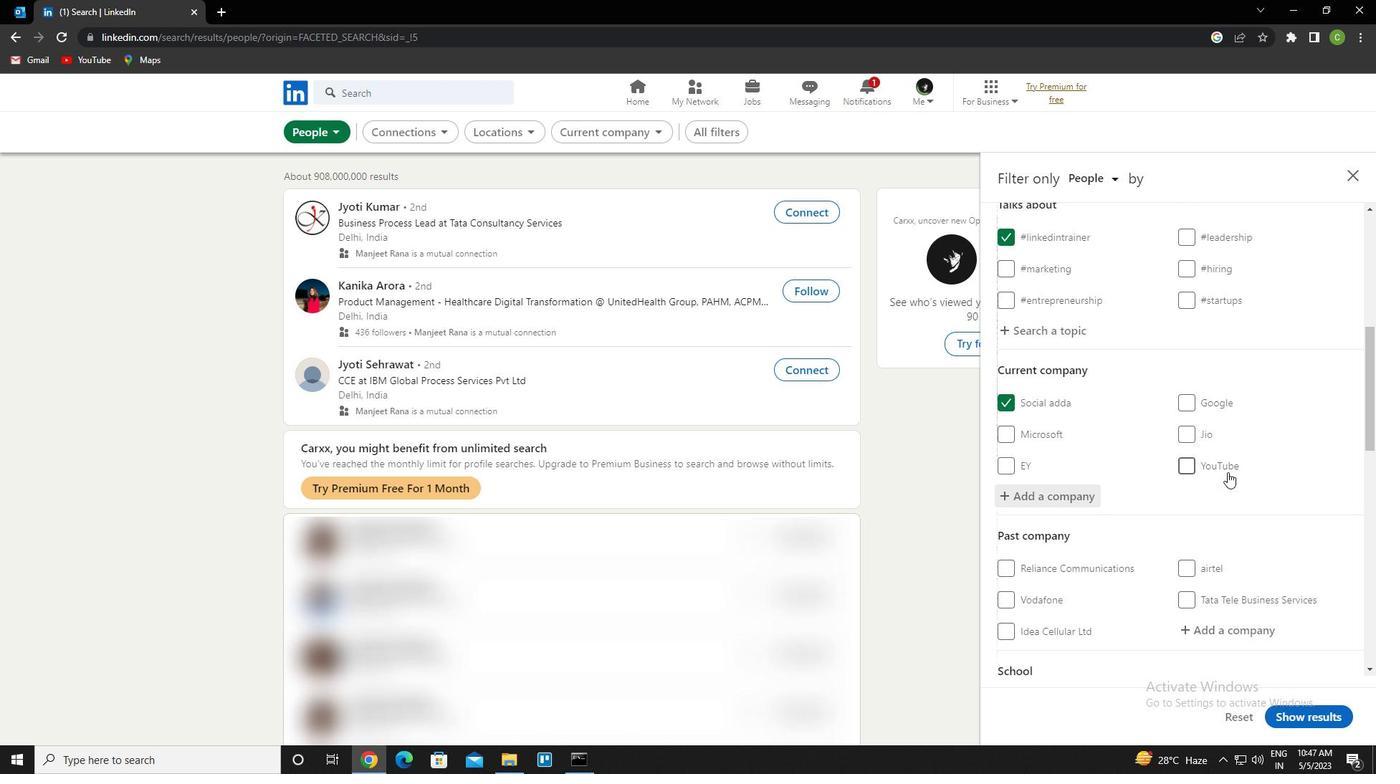 
Action: Mouse scrolled (1228, 471) with delta (0, 0)
Screenshot: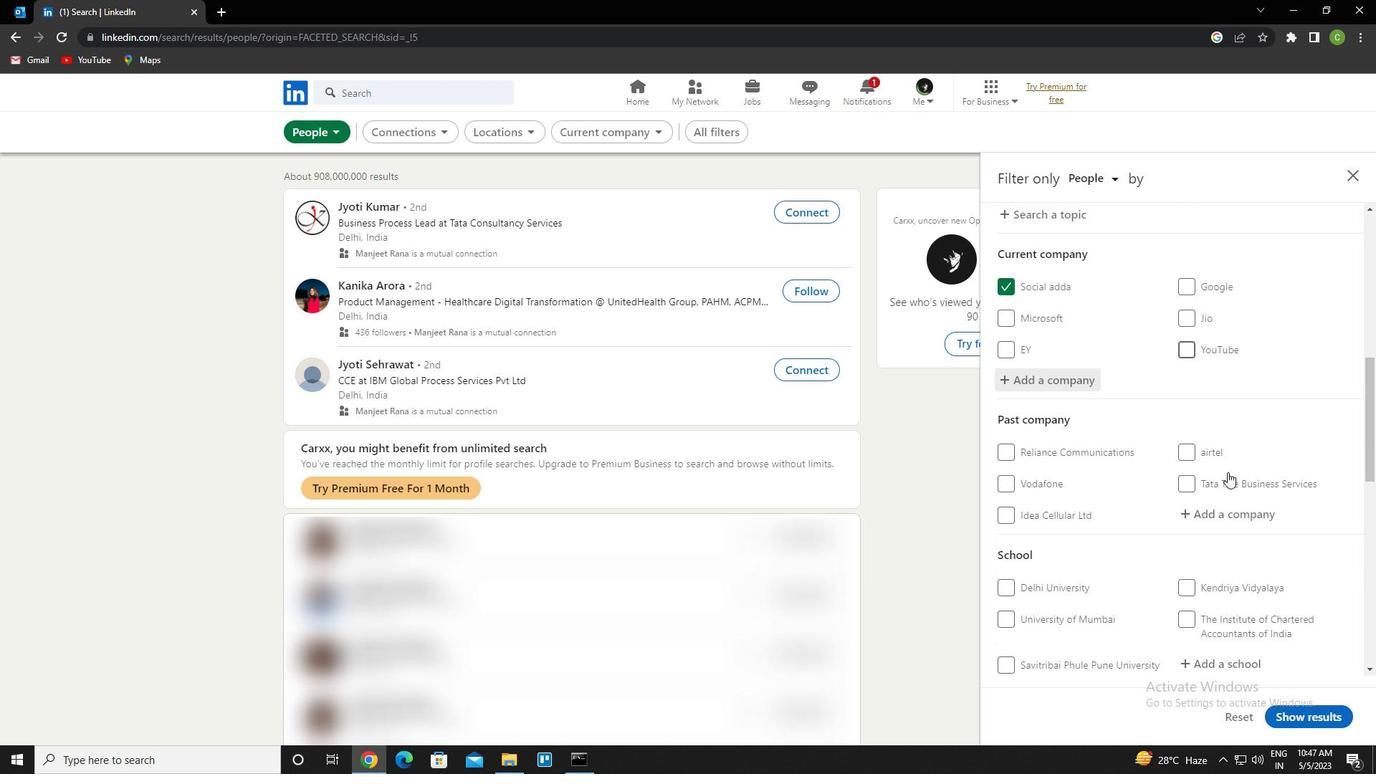 
Action: Mouse scrolled (1228, 471) with delta (0, 0)
Screenshot: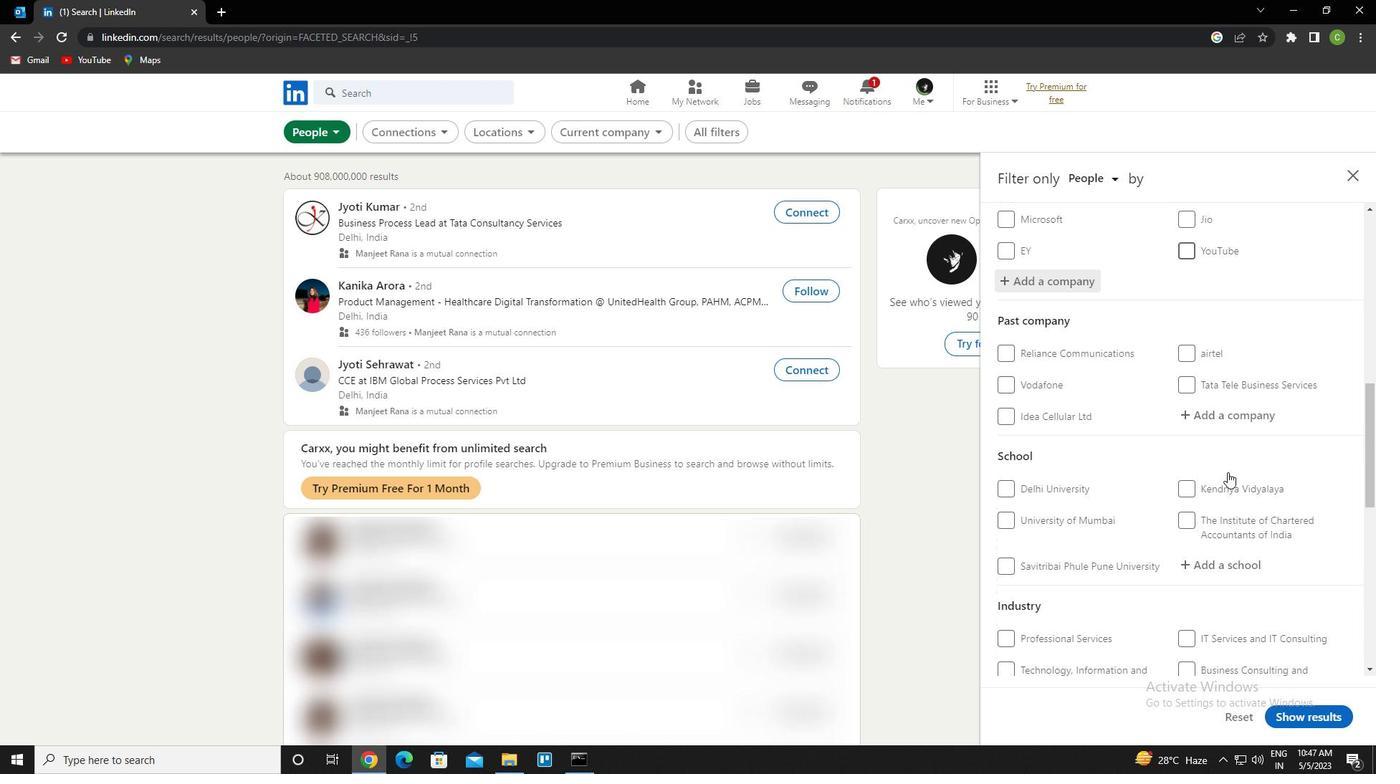 
Action: Mouse scrolled (1228, 471) with delta (0, 0)
Screenshot: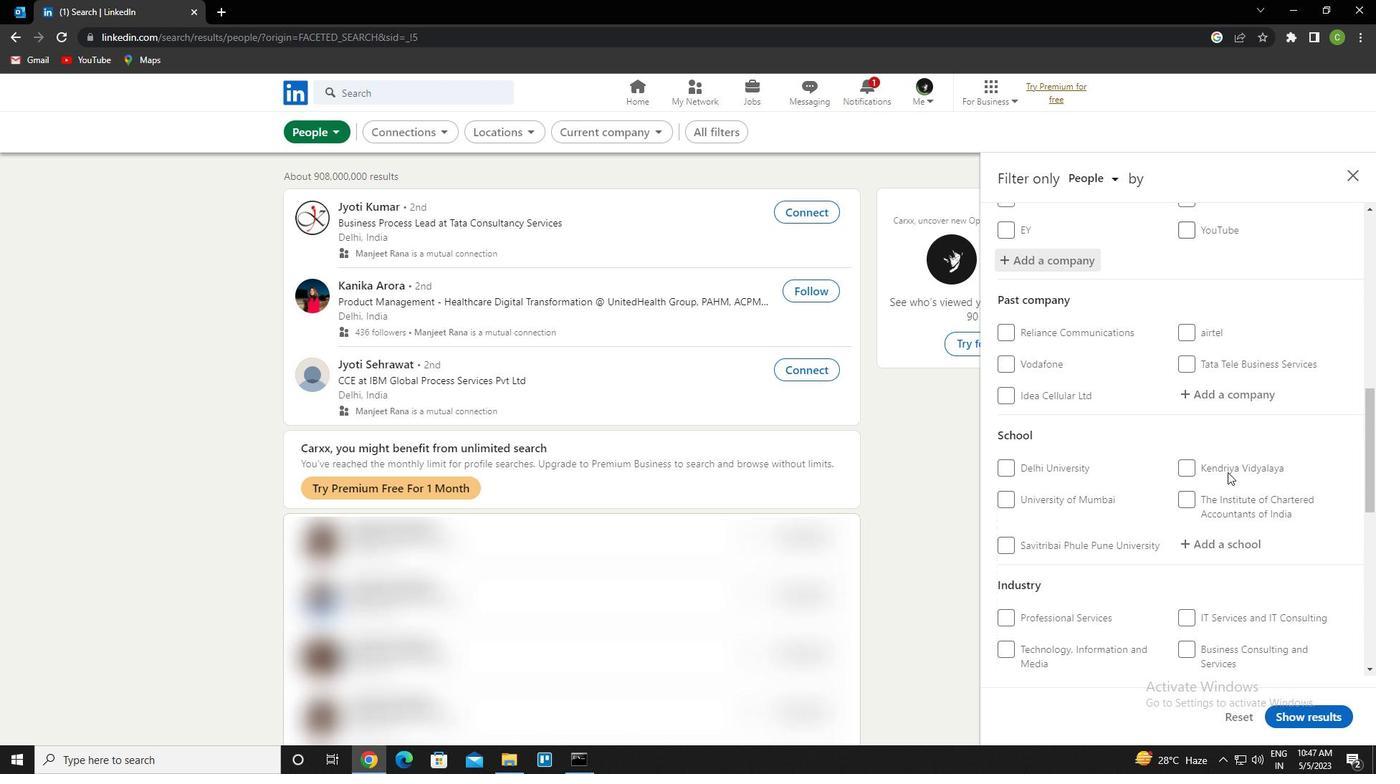 
Action: Mouse moved to (1227, 426)
Screenshot: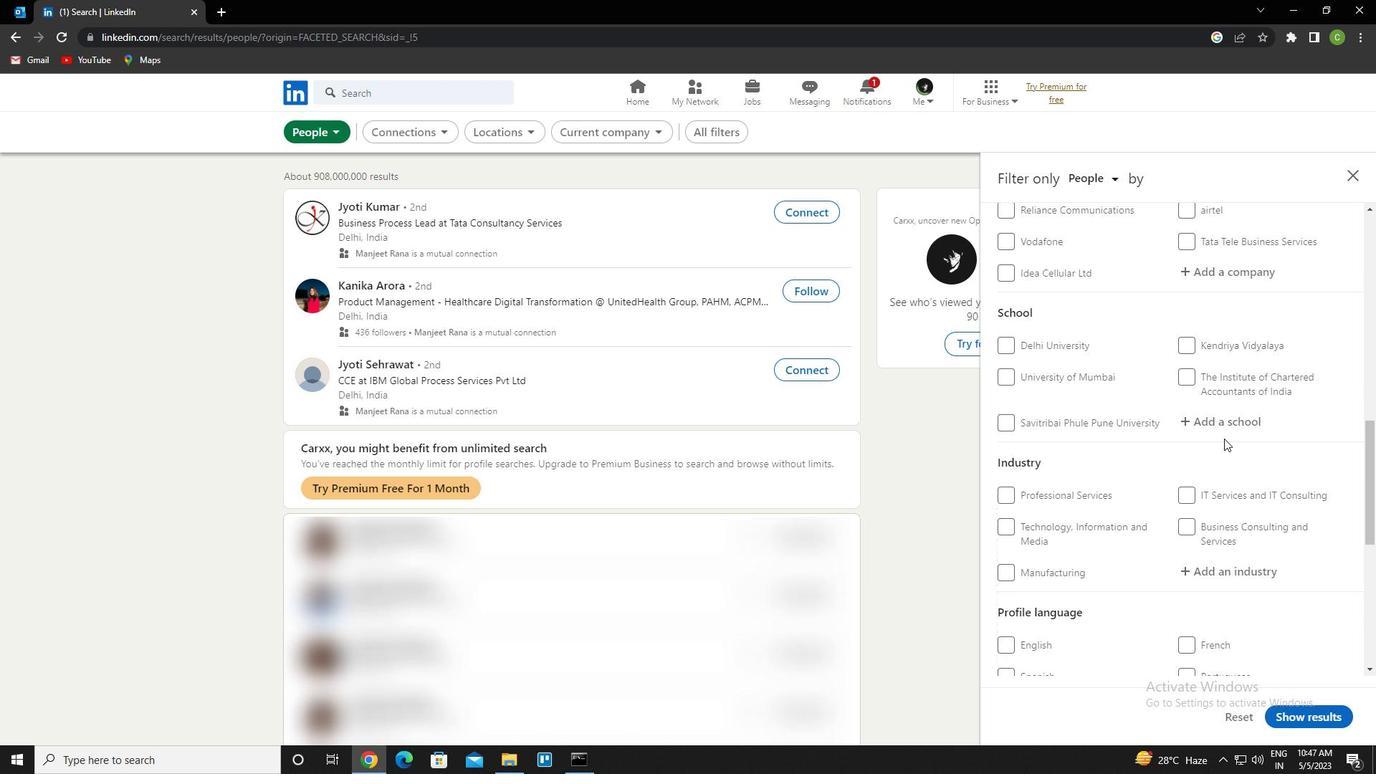 
Action: Mouse pressed left at (1227, 426)
Screenshot: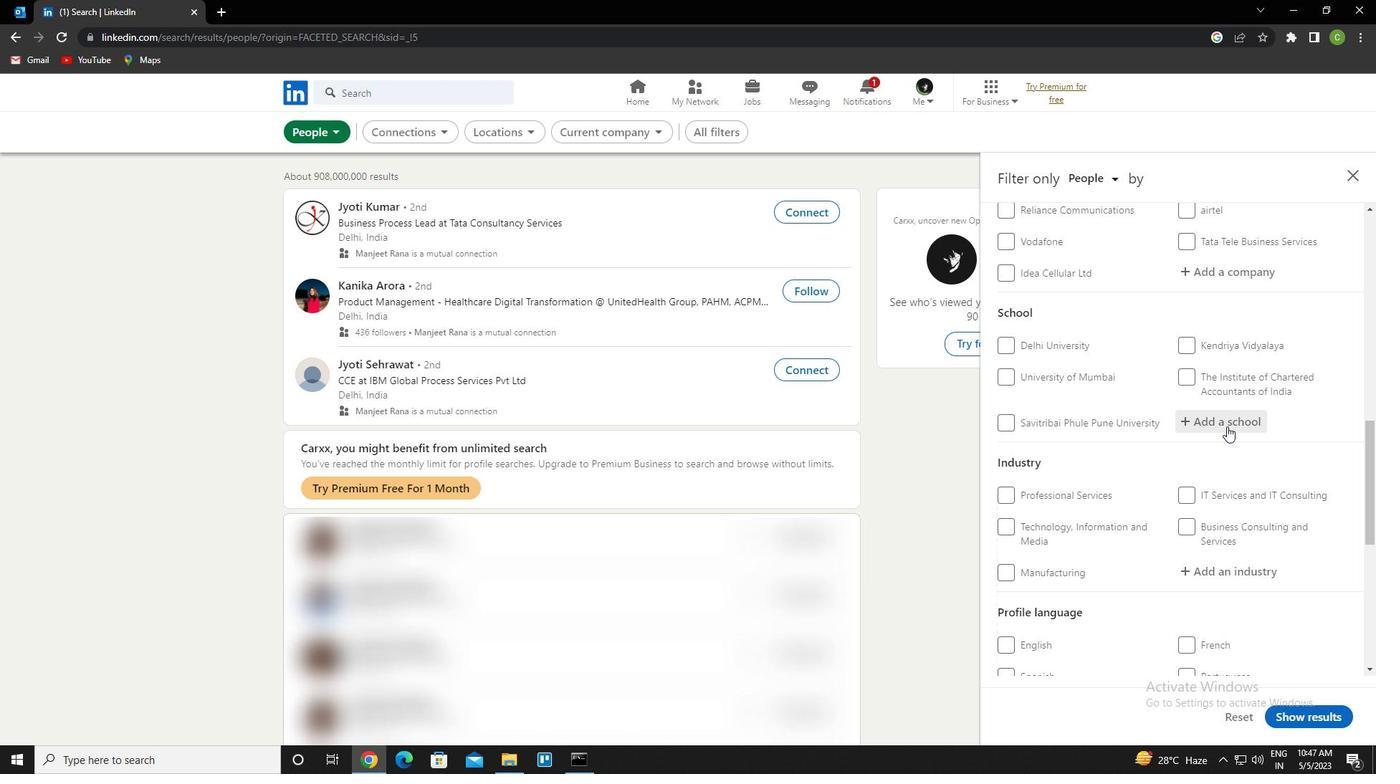 
Action: Key pressed <Key.caps_lock>n<Key.caps_lock>atonal<Key.space>institute<Key.space>of<Key.space>industrial<Key.space>engineering<Key.enter>
Screenshot: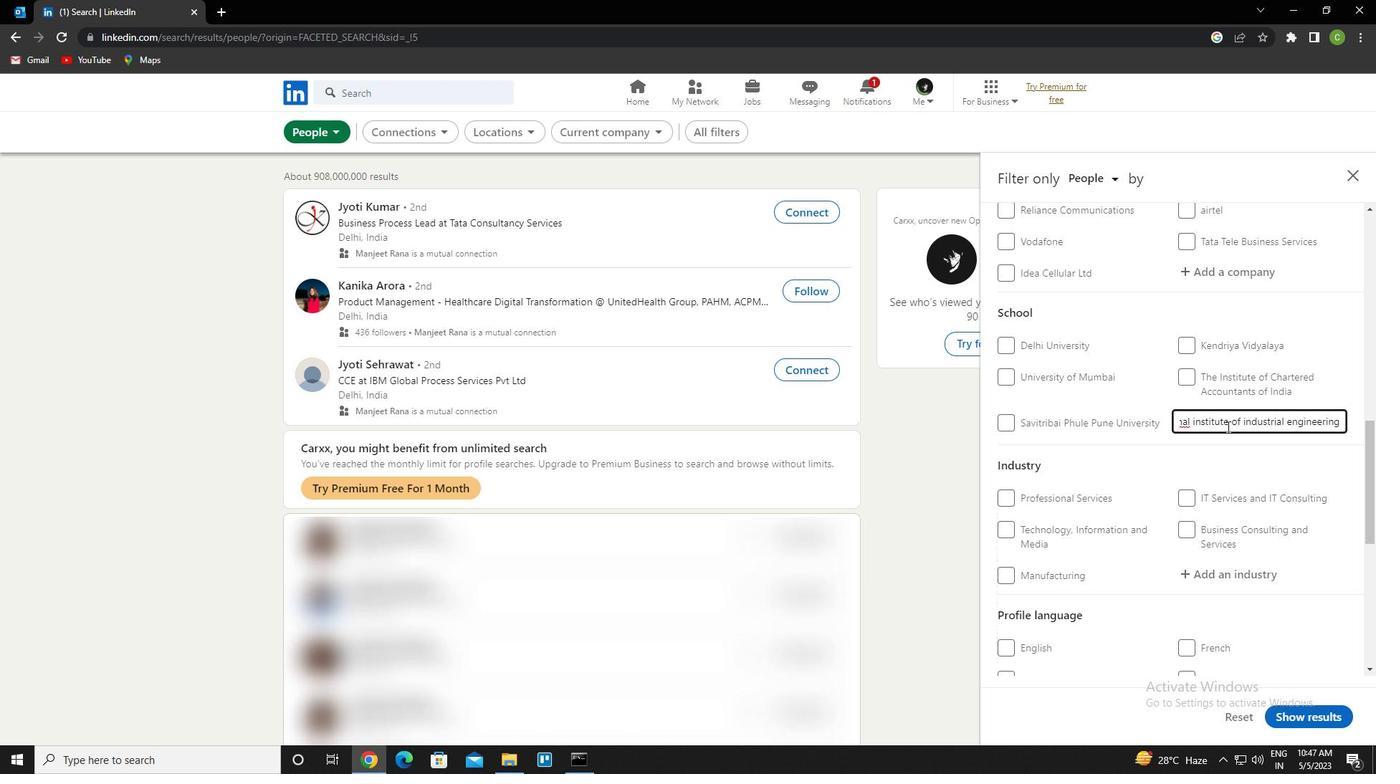 
Action: Mouse moved to (1228, 426)
Screenshot: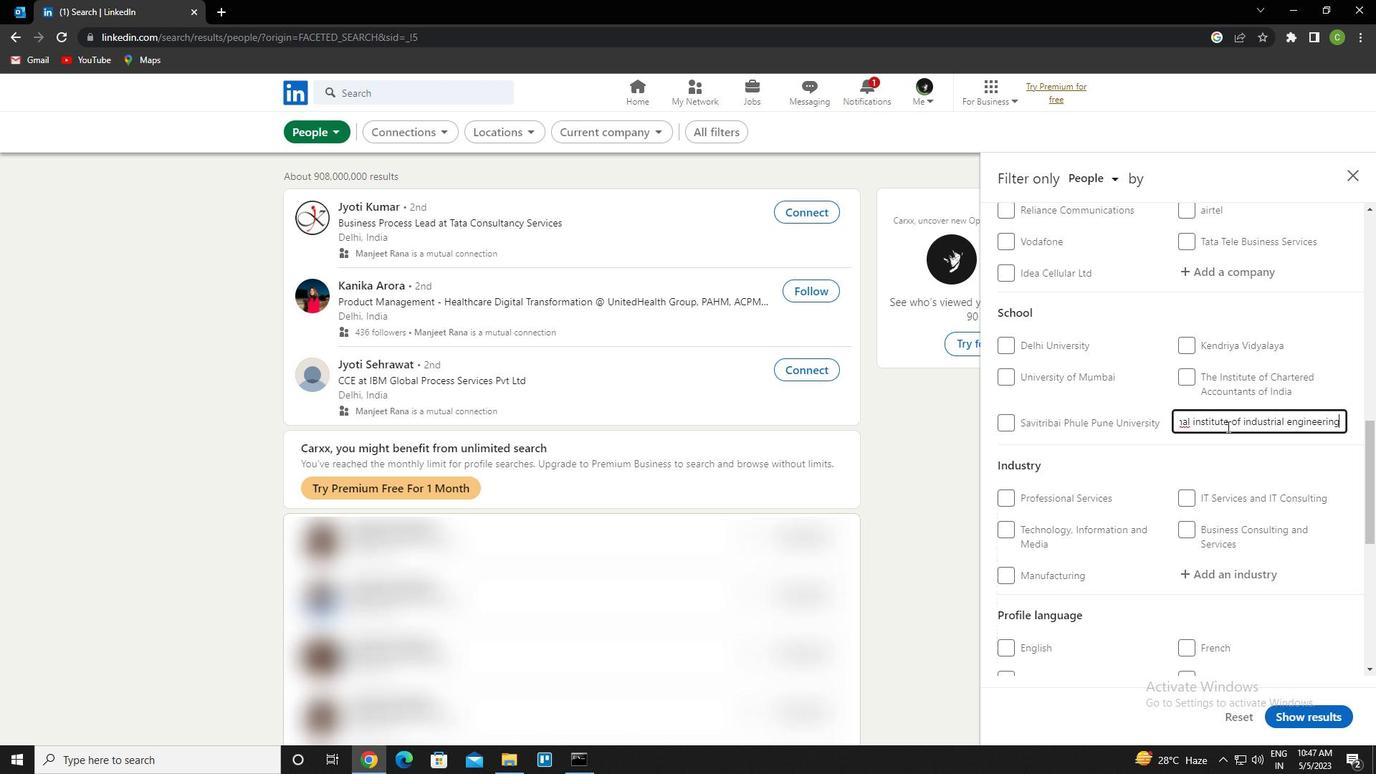 
Action: Mouse scrolled (1228, 425) with delta (0, 0)
Screenshot: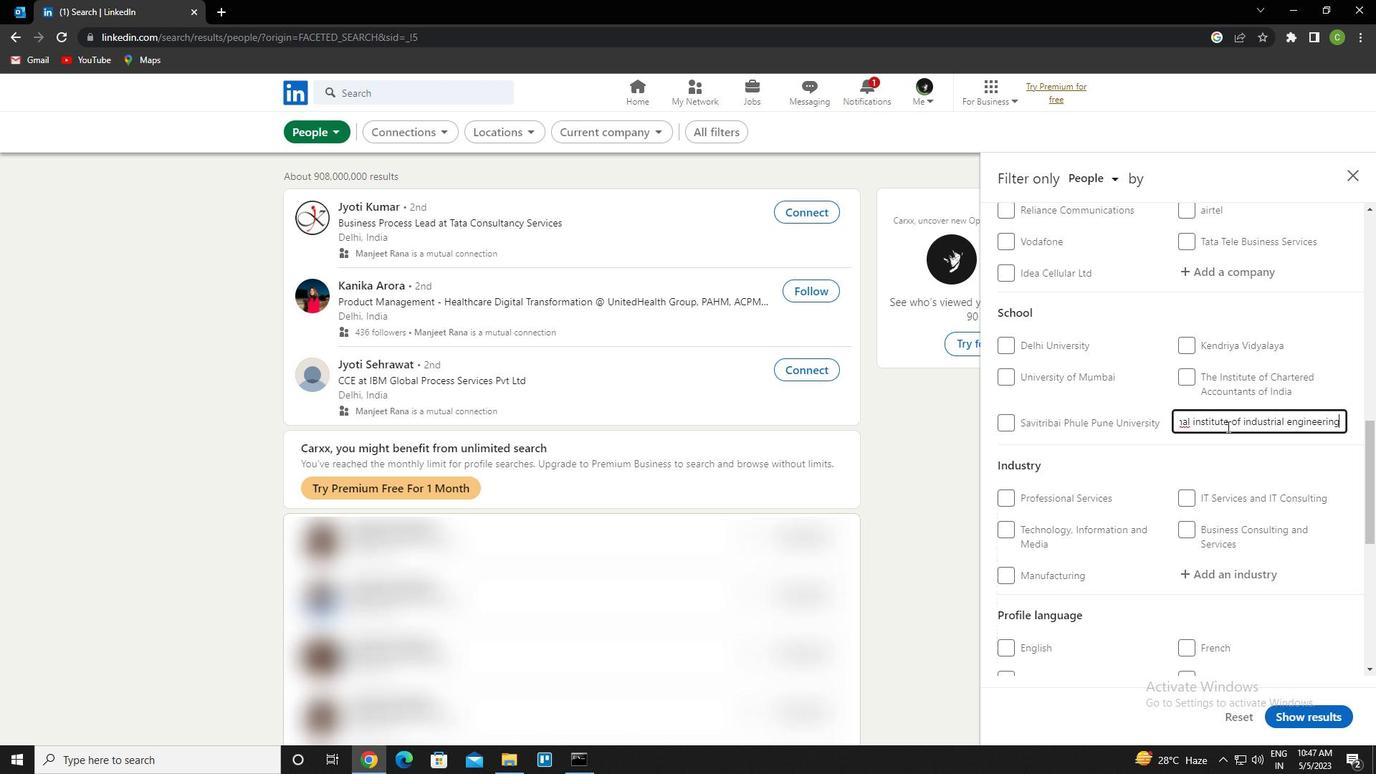 
Action: Mouse moved to (1236, 498)
Screenshot: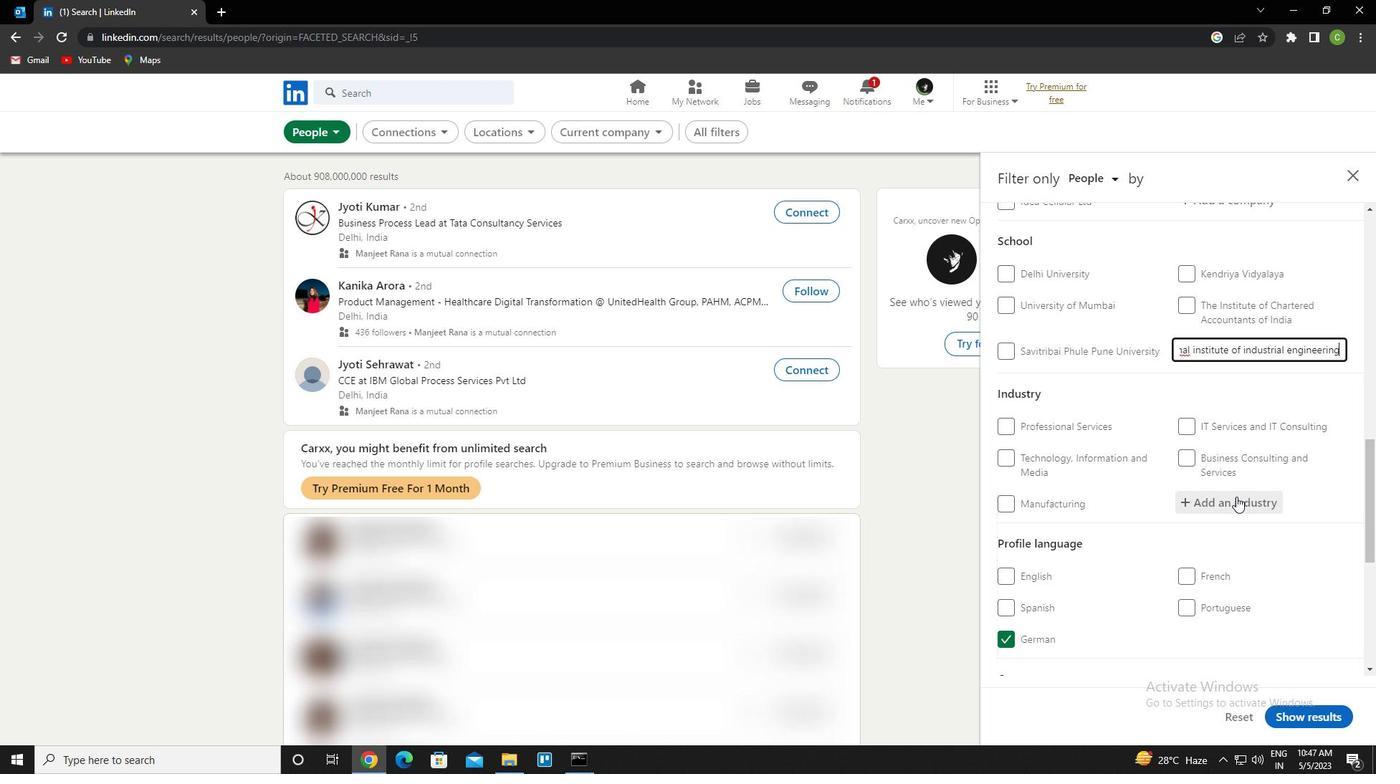 
Action: Mouse pressed left at (1236, 498)
Screenshot: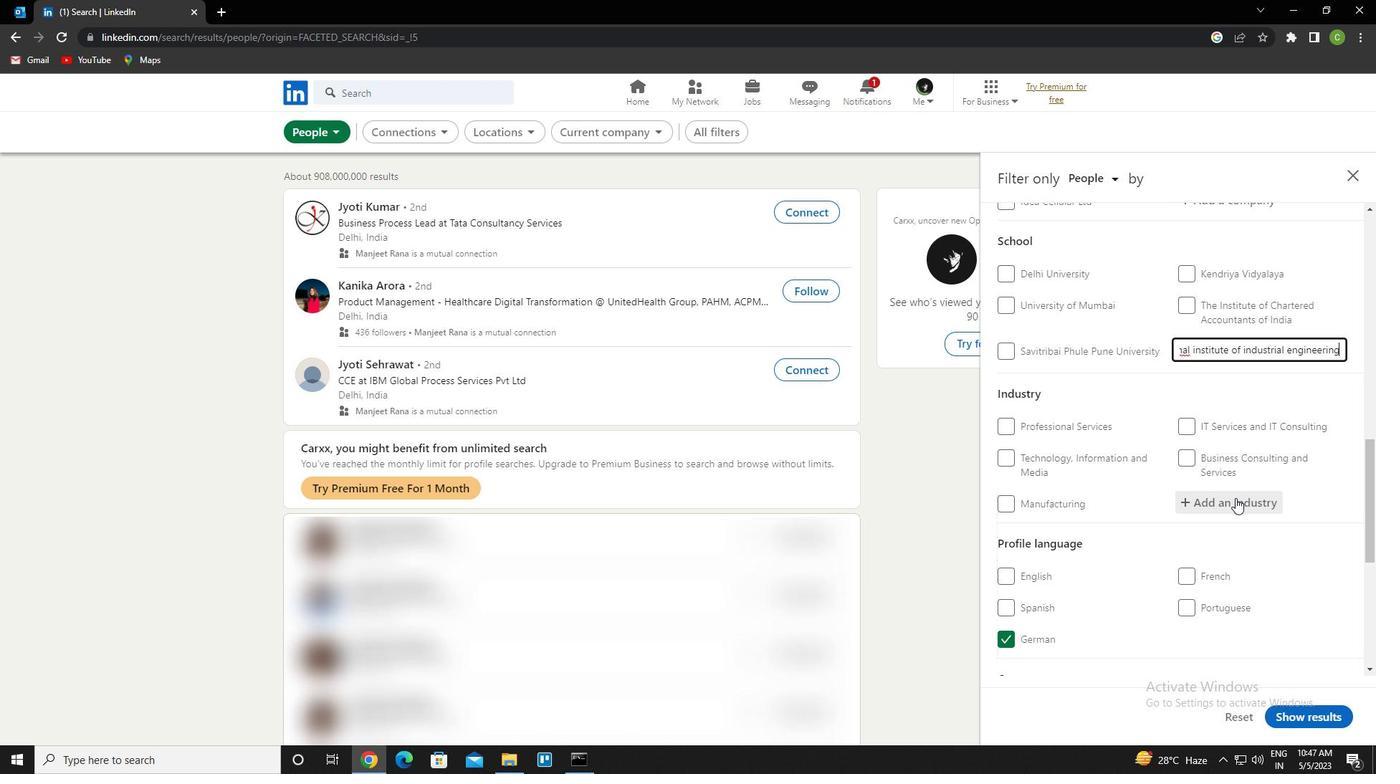 
Action: Mouse moved to (1244, 488)
Screenshot: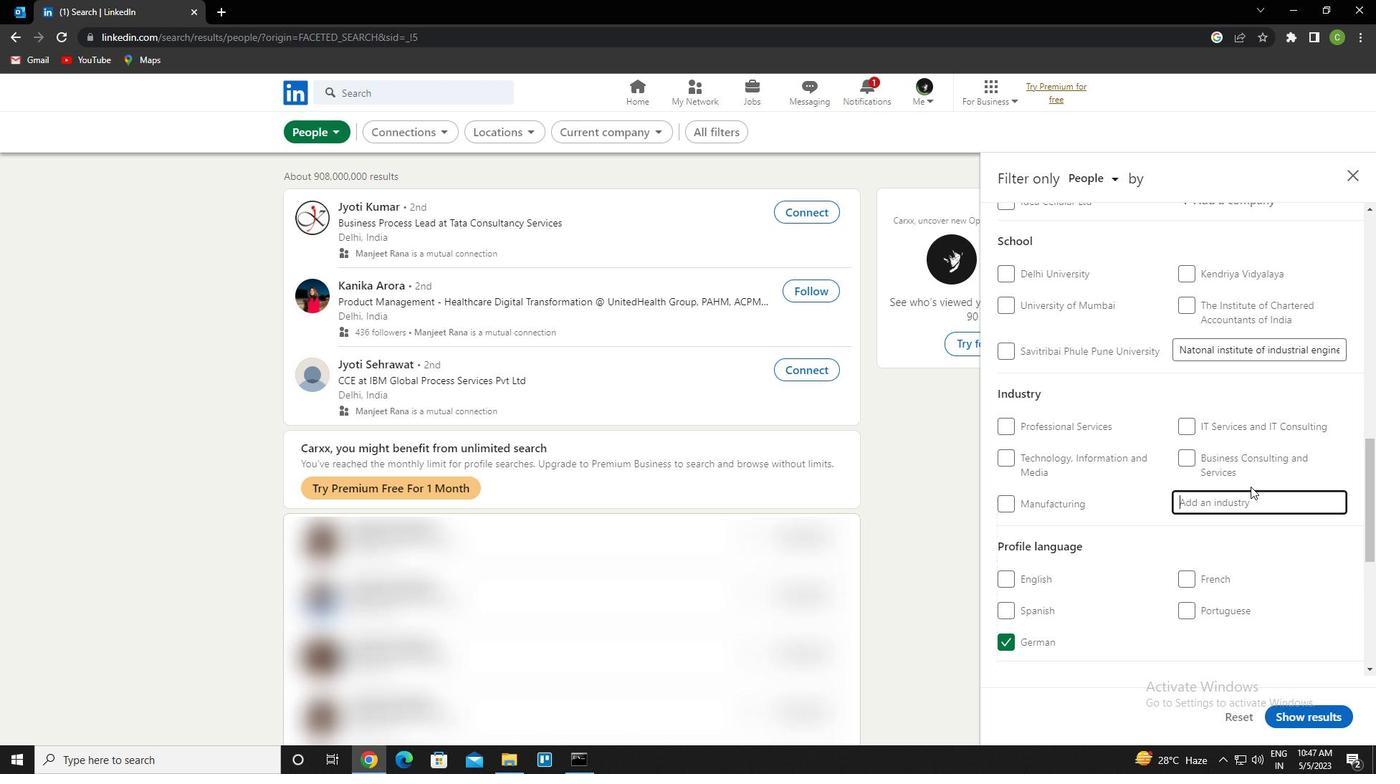 
Action: Key pressed <Key.caps_lock>i<Key.caps_lock>nsurance<Key.down><Key.enter>
Screenshot: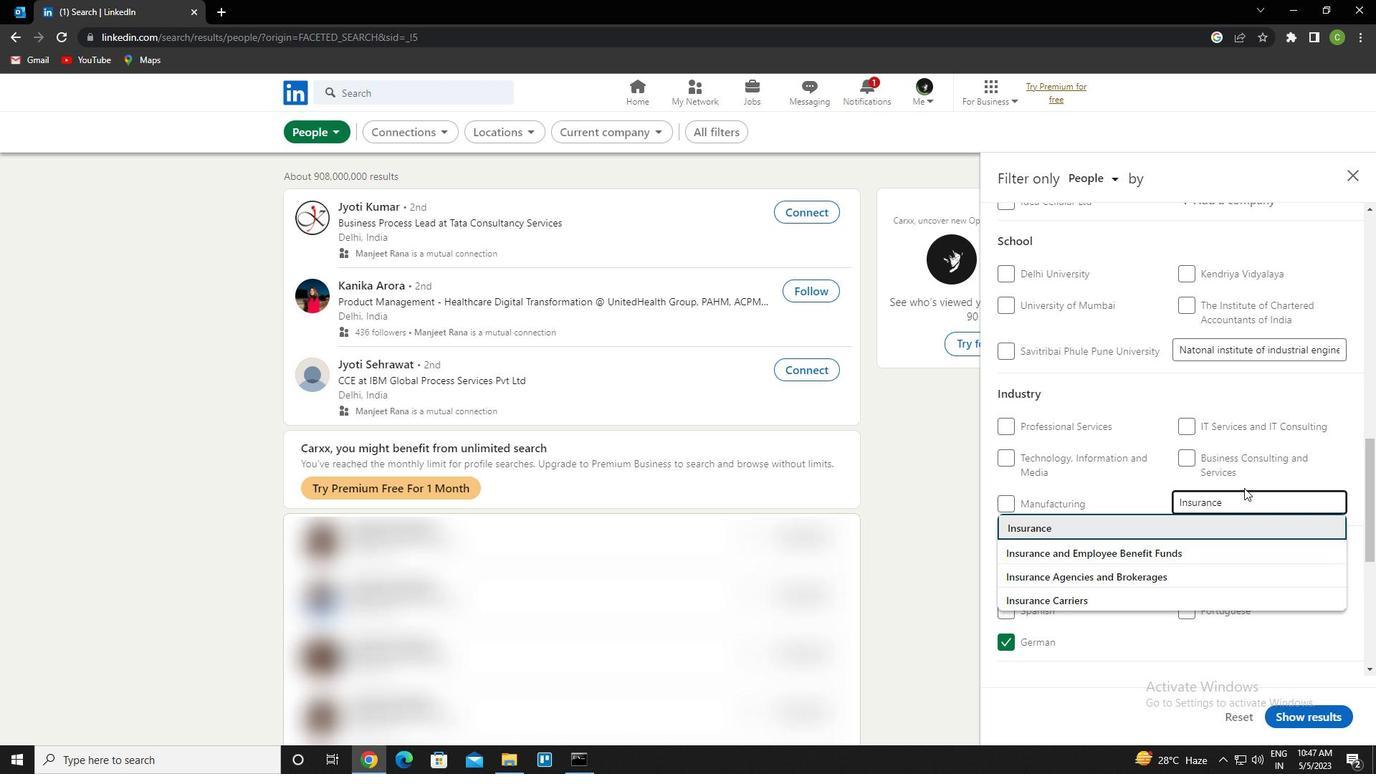 
Action: Mouse moved to (1226, 495)
Screenshot: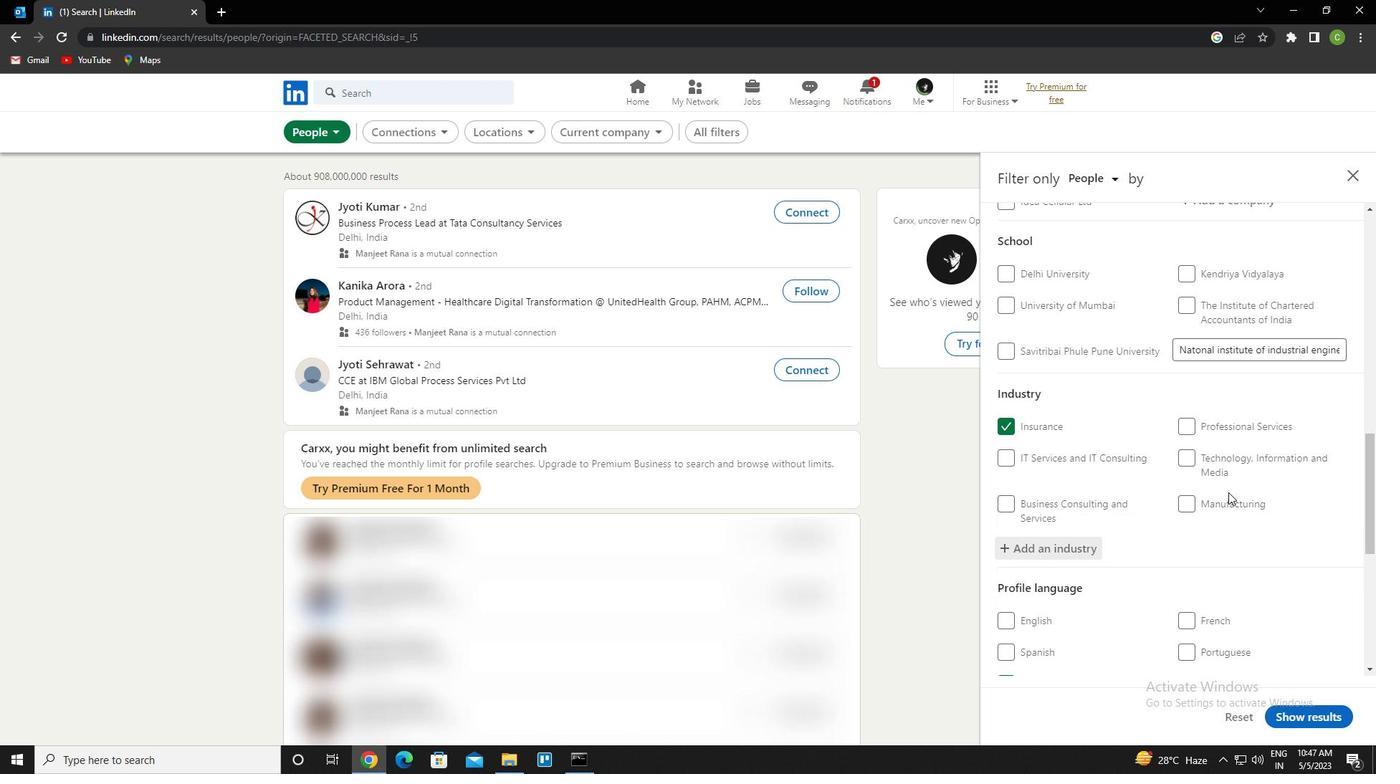 
Action: Mouse scrolled (1226, 494) with delta (0, 0)
Screenshot: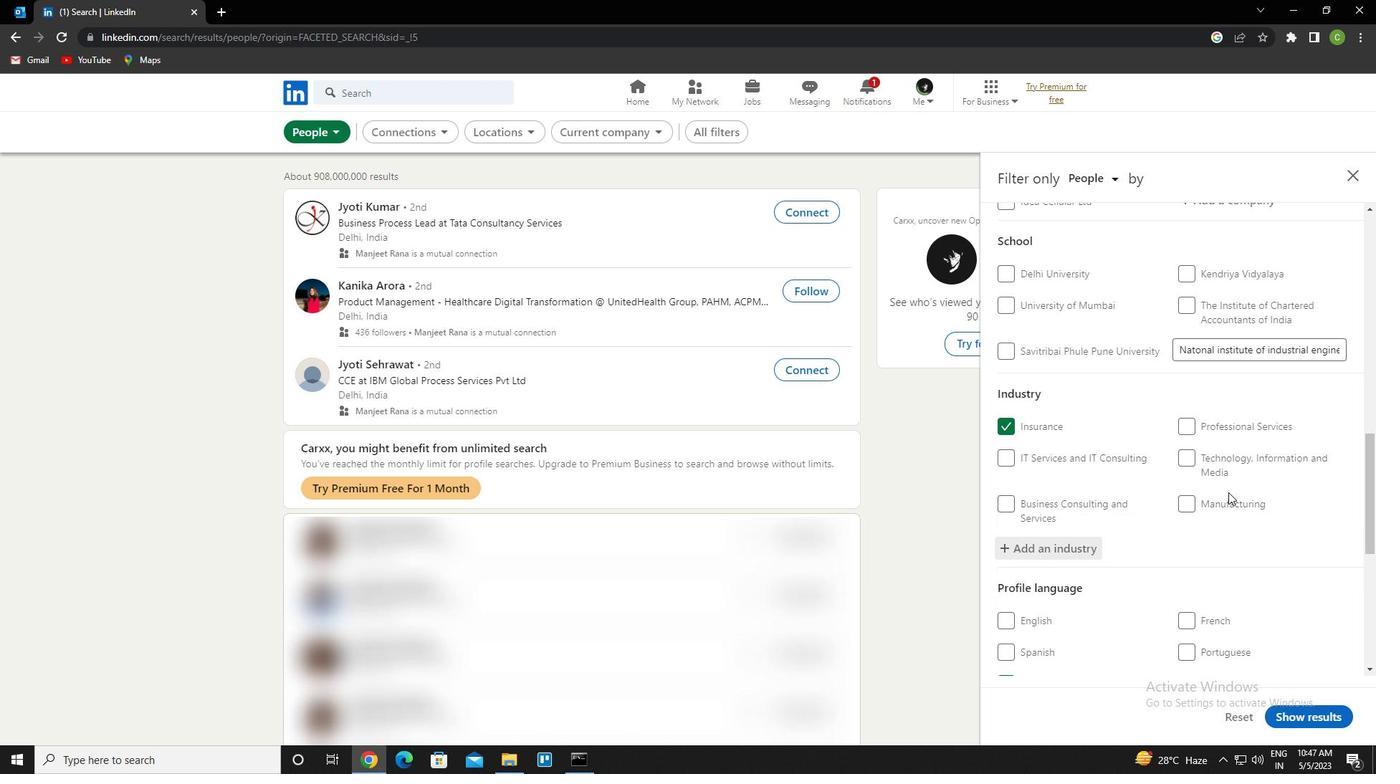 
Action: Mouse moved to (1216, 497)
Screenshot: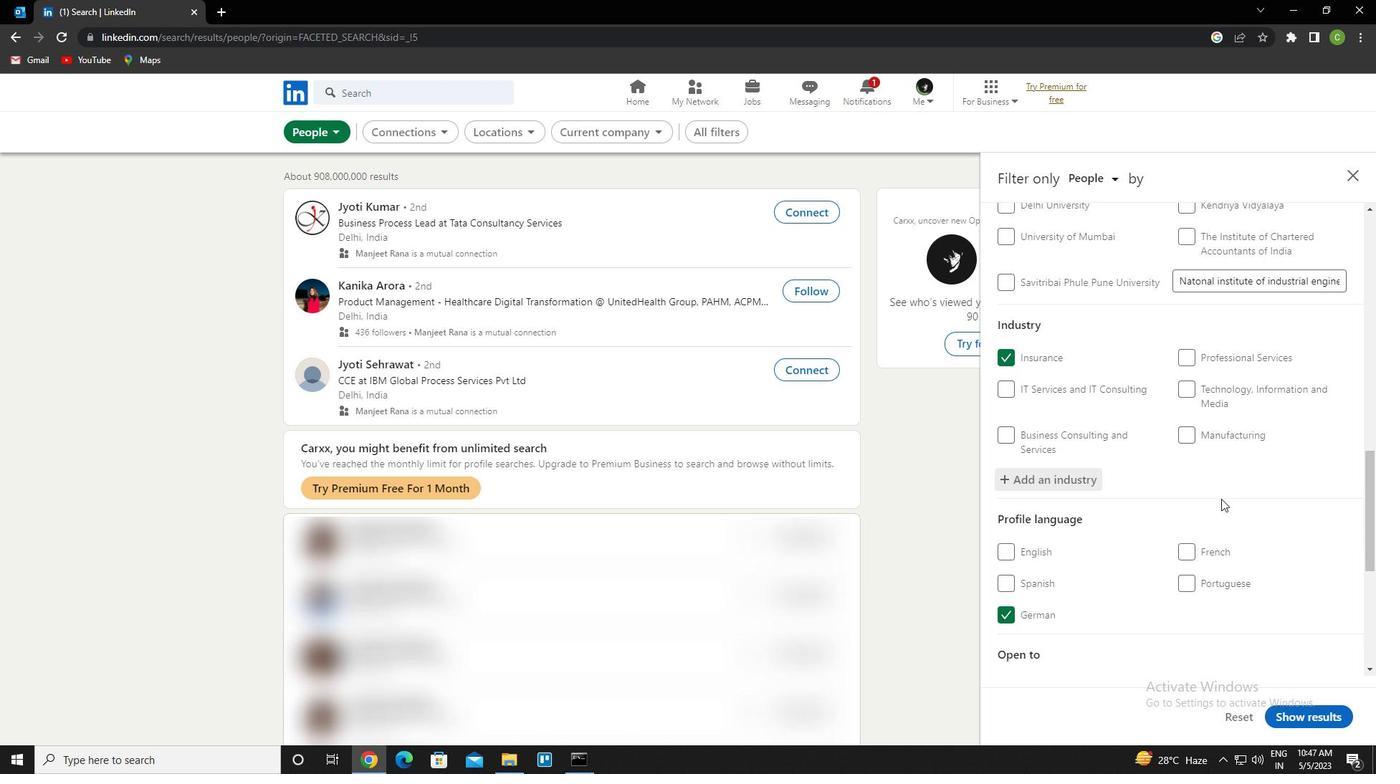 
Action: Mouse scrolled (1216, 496) with delta (0, 0)
Screenshot: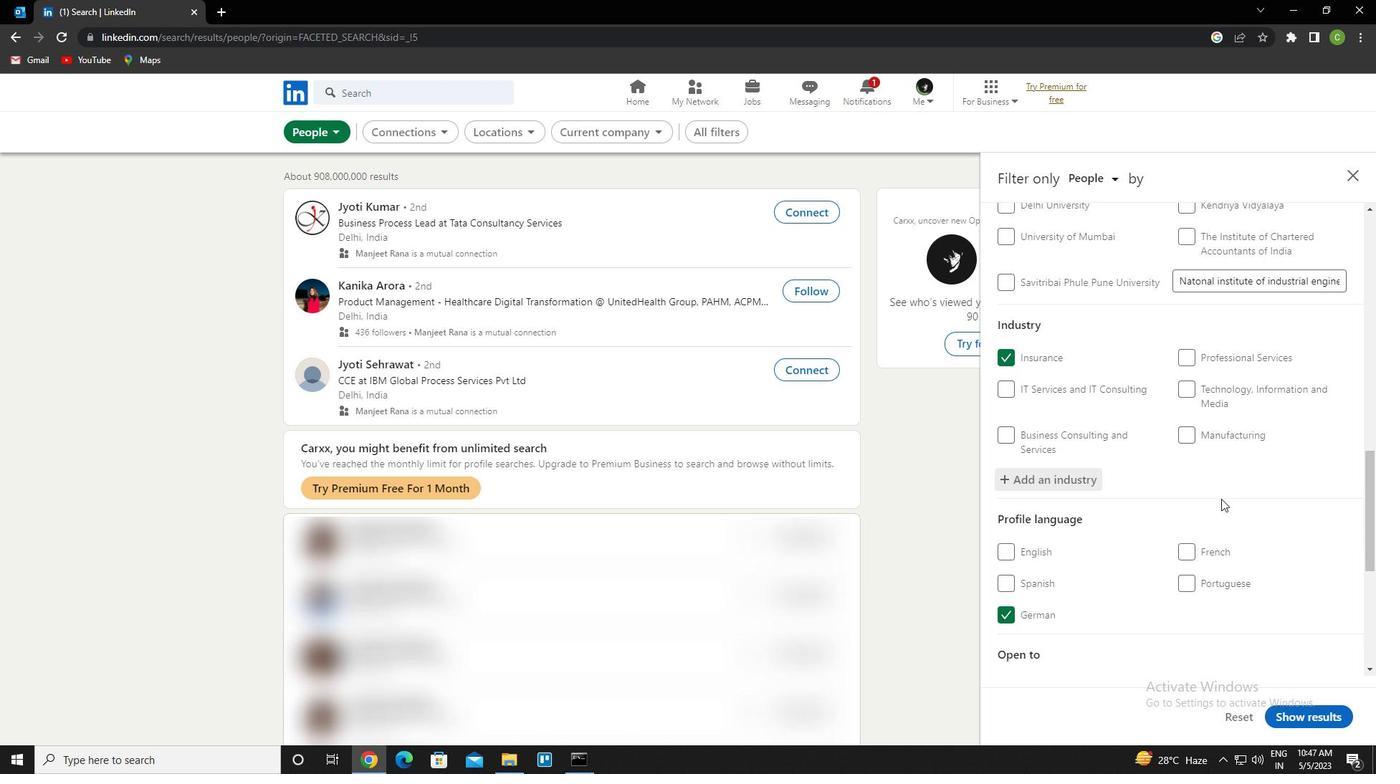 
Action: Mouse moved to (1213, 496)
Screenshot: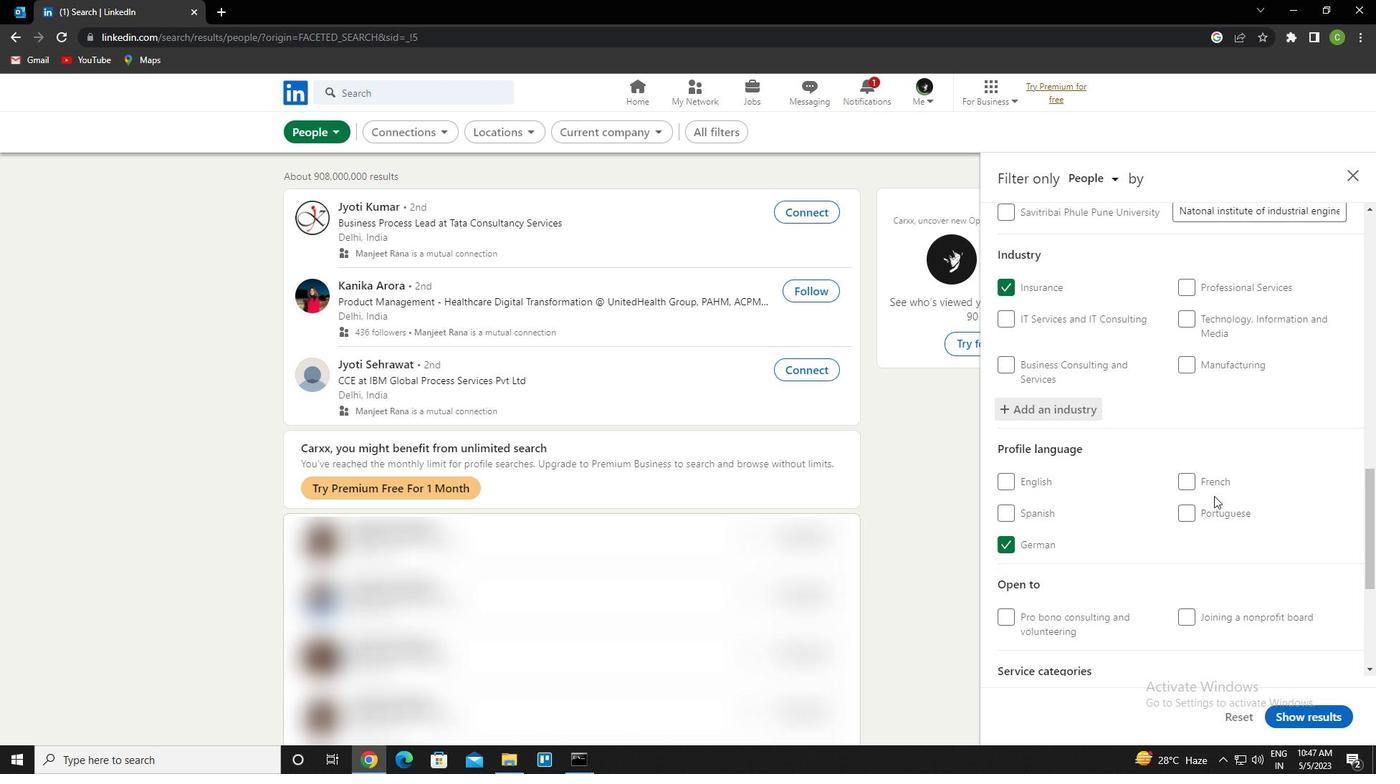 
Action: Mouse scrolled (1213, 495) with delta (0, 0)
Screenshot: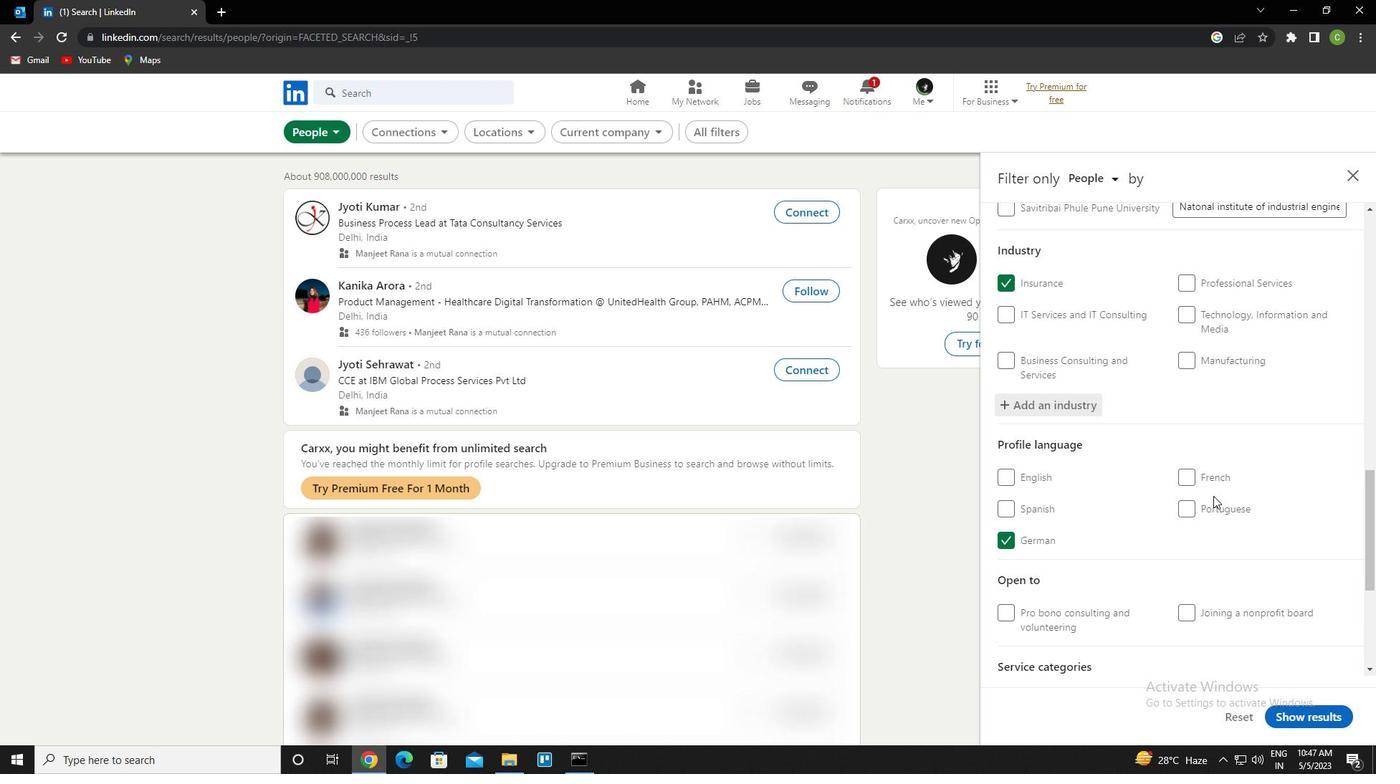 
Action: Mouse scrolled (1213, 495) with delta (0, 0)
Screenshot: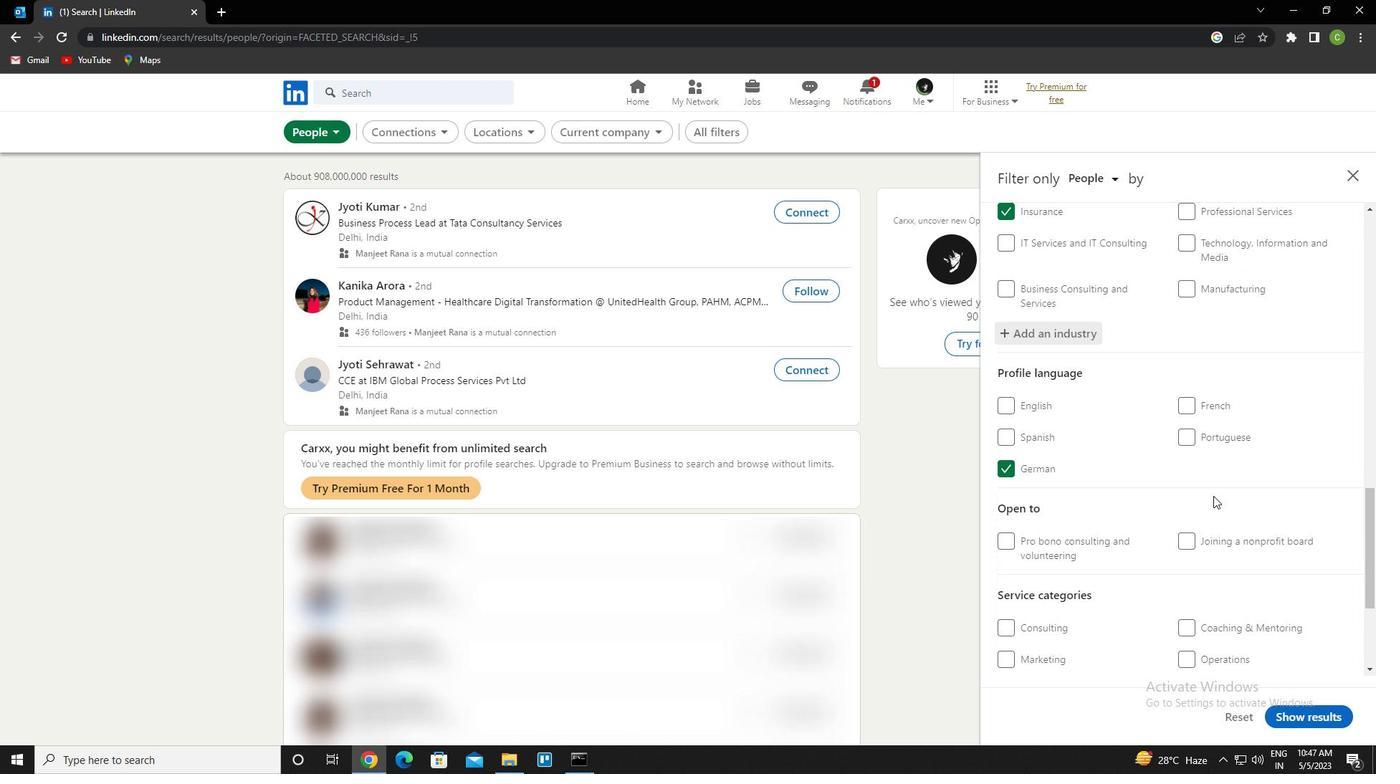 
Action: Mouse moved to (1213, 496)
Screenshot: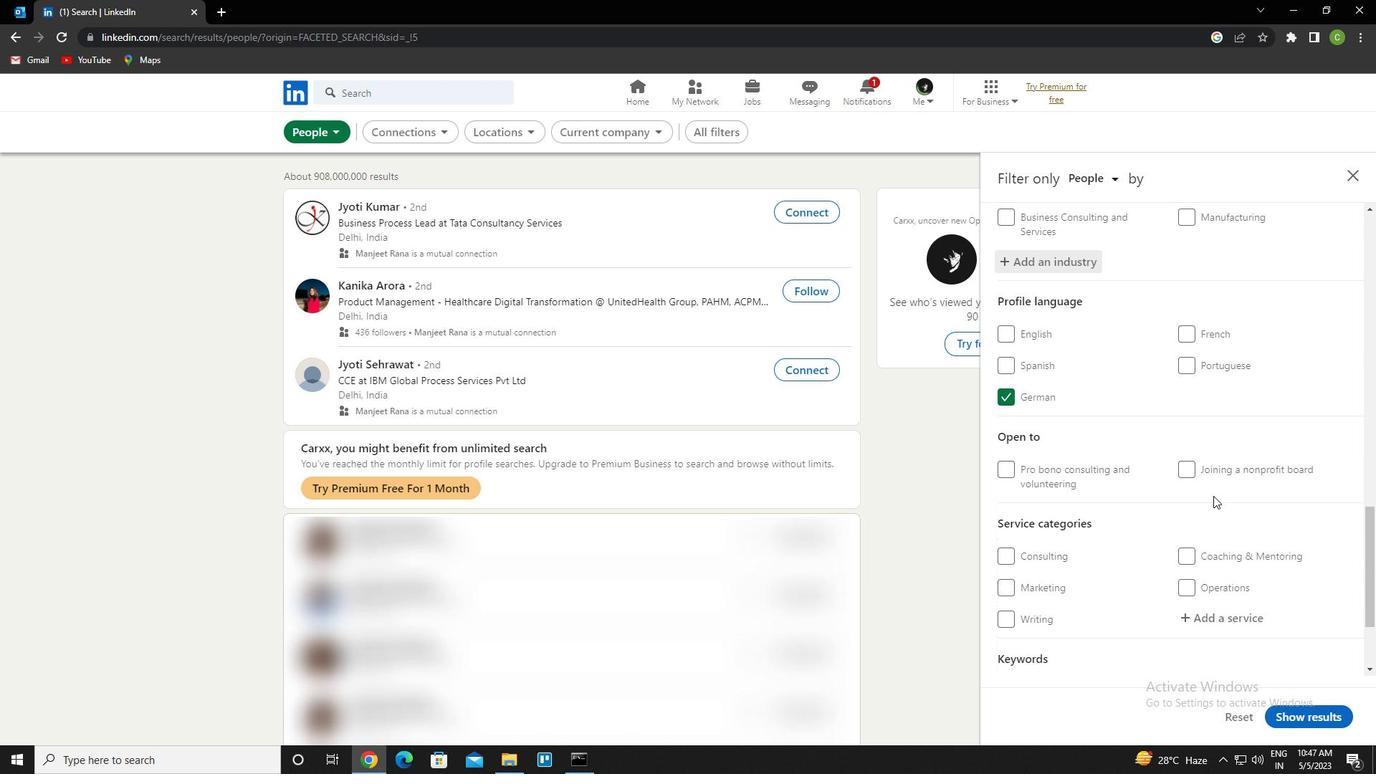 
Action: Mouse scrolled (1213, 495) with delta (0, 0)
Screenshot: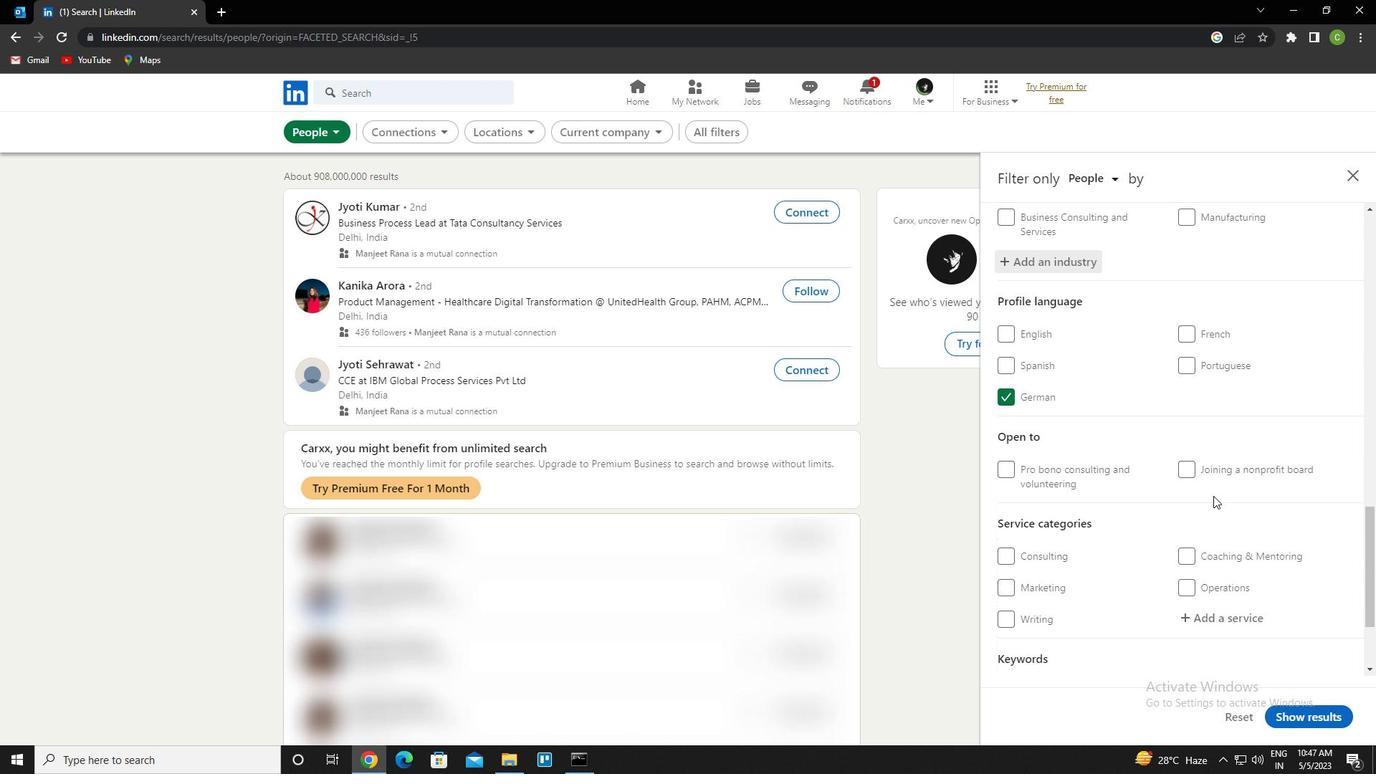 
Action: Mouse scrolled (1213, 495) with delta (0, 0)
Screenshot: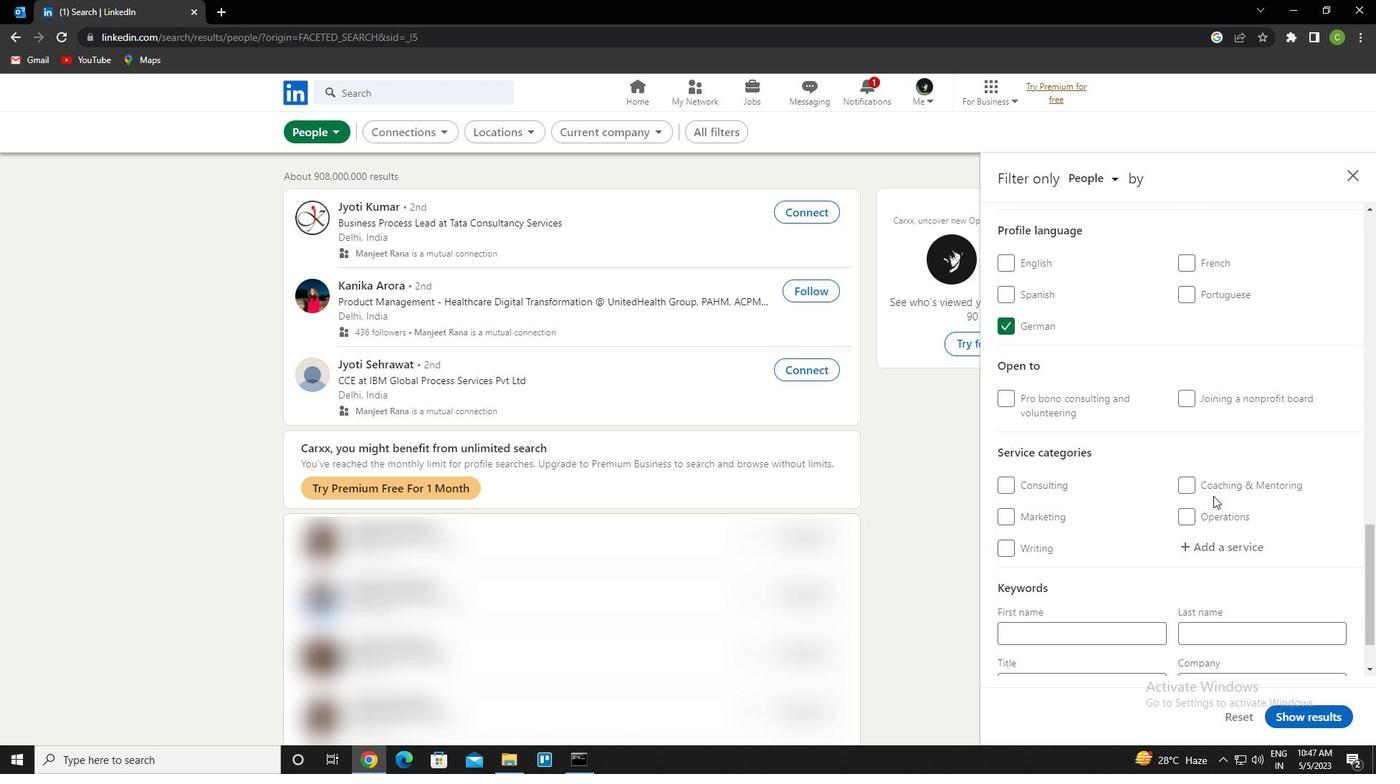 
Action: Mouse scrolled (1213, 495) with delta (0, 0)
Screenshot: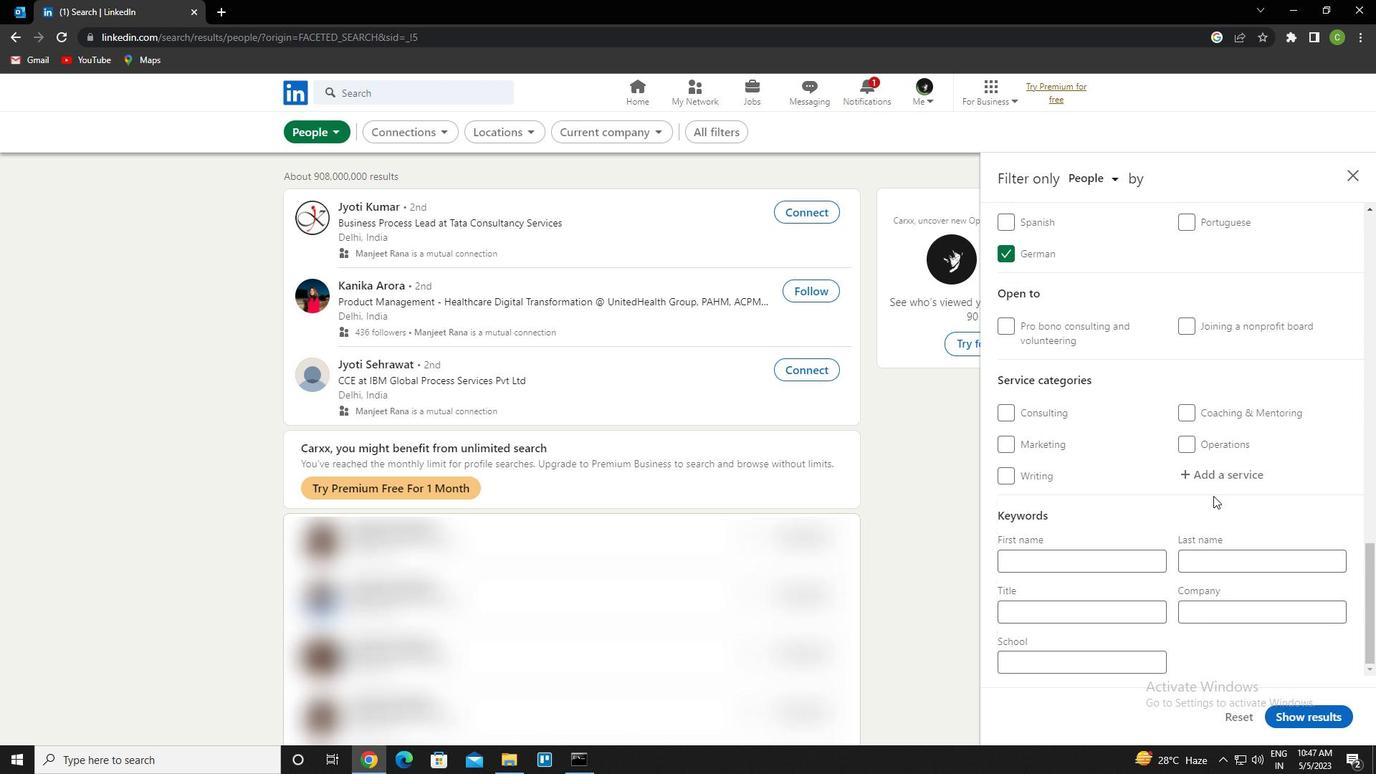 
Action: Mouse moved to (1231, 471)
Screenshot: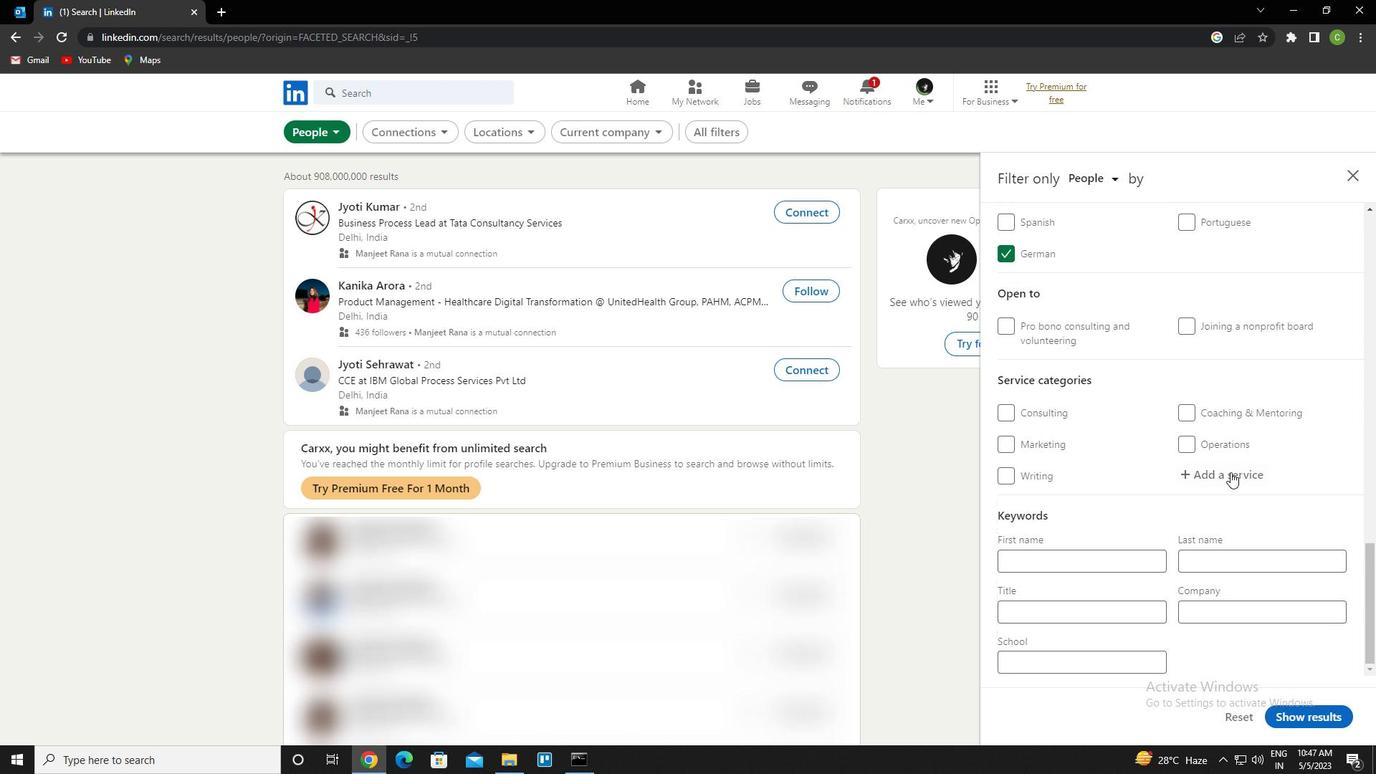 
Action: Mouse pressed left at (1231, 471)
Screenshot: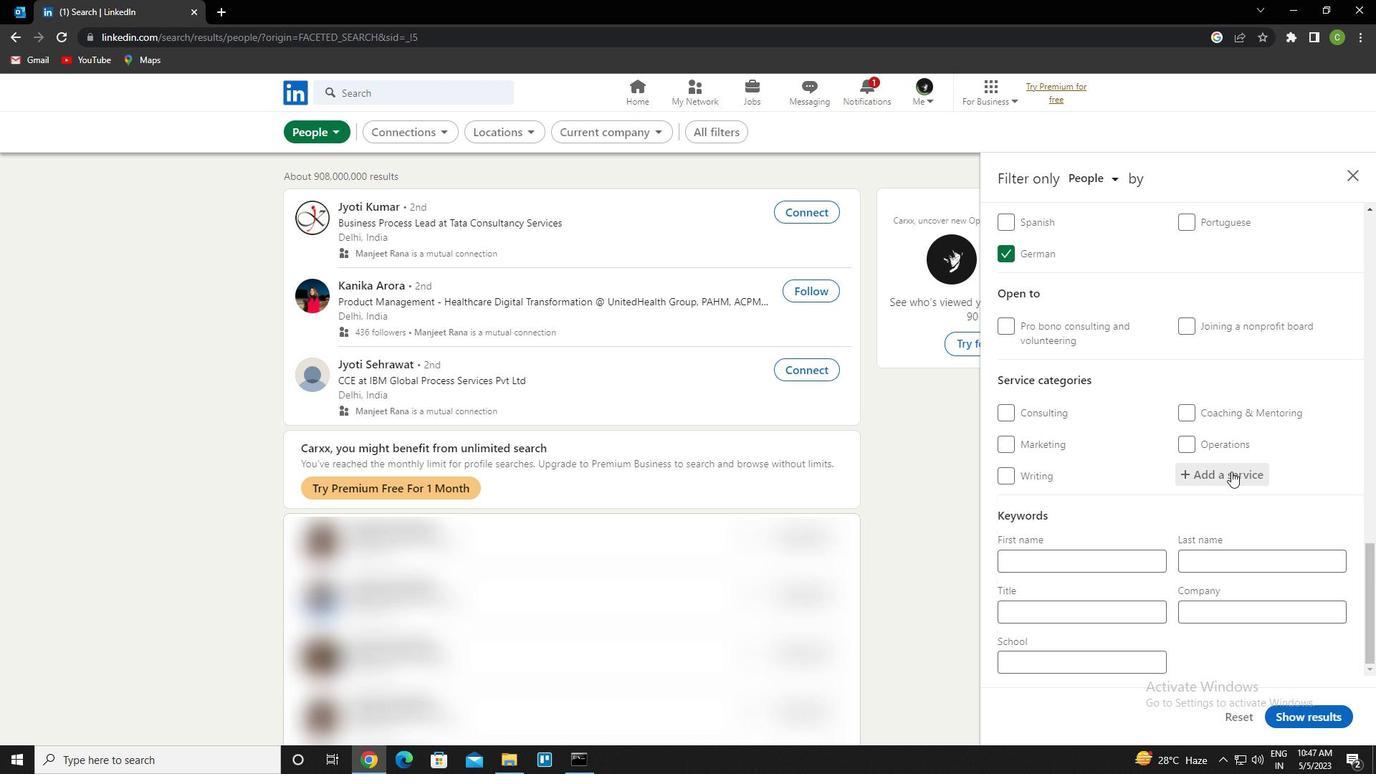 
Action: Mouse moved to (1233, 470)
Screenshot: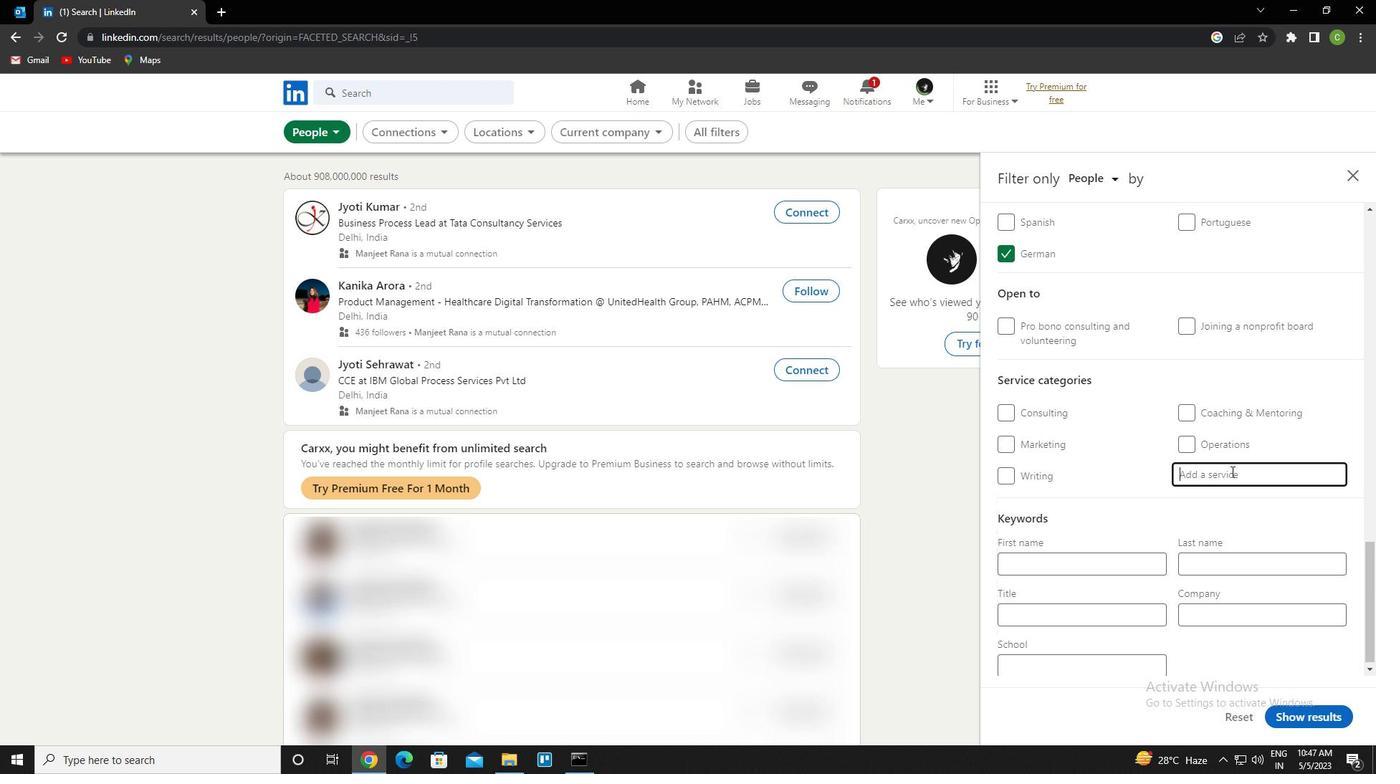 
Action: Key pressed user<Key.space>expi<Key.backspace>erience<Key.down><Key.down><Key.down><Key.enter>
Screenshot: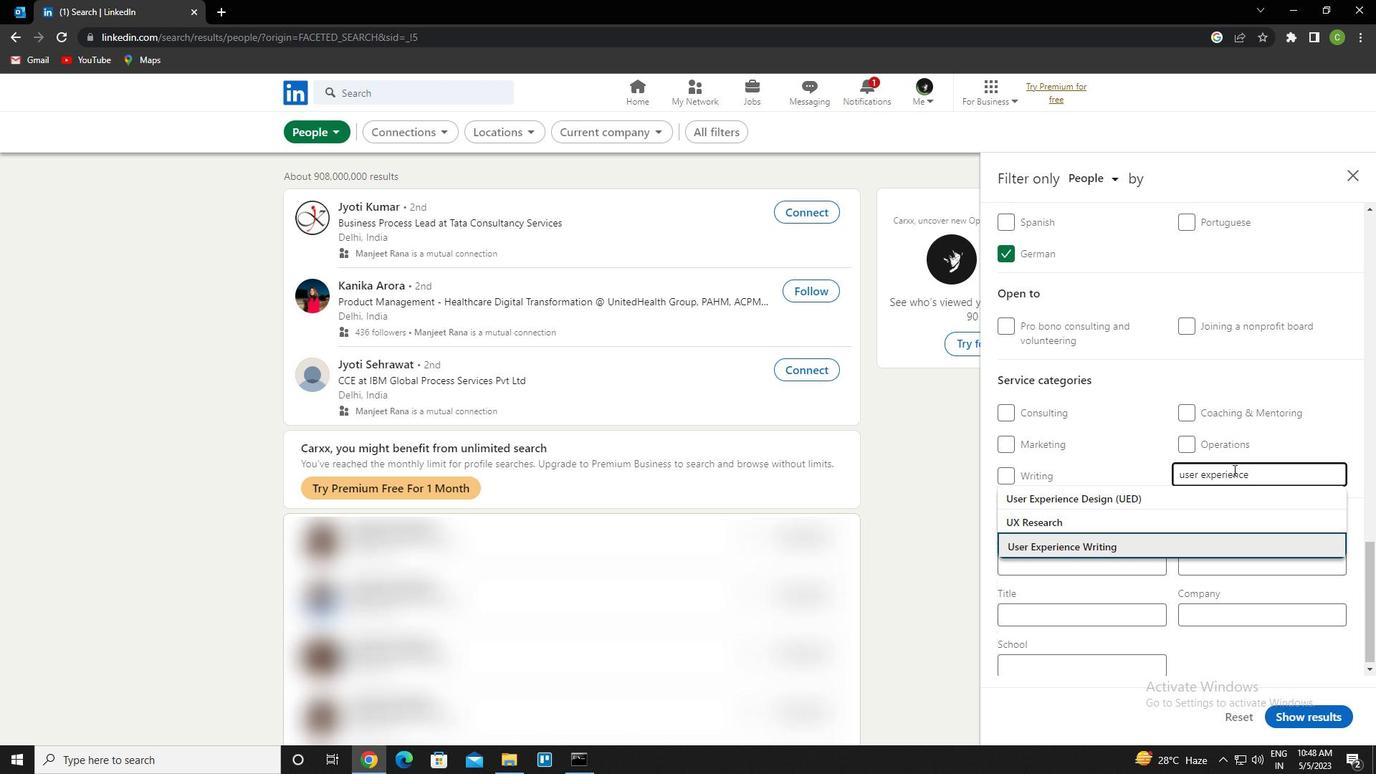 
Action: Mouse scrolled (1233, 469) with delta (0, 0)
Screenshot: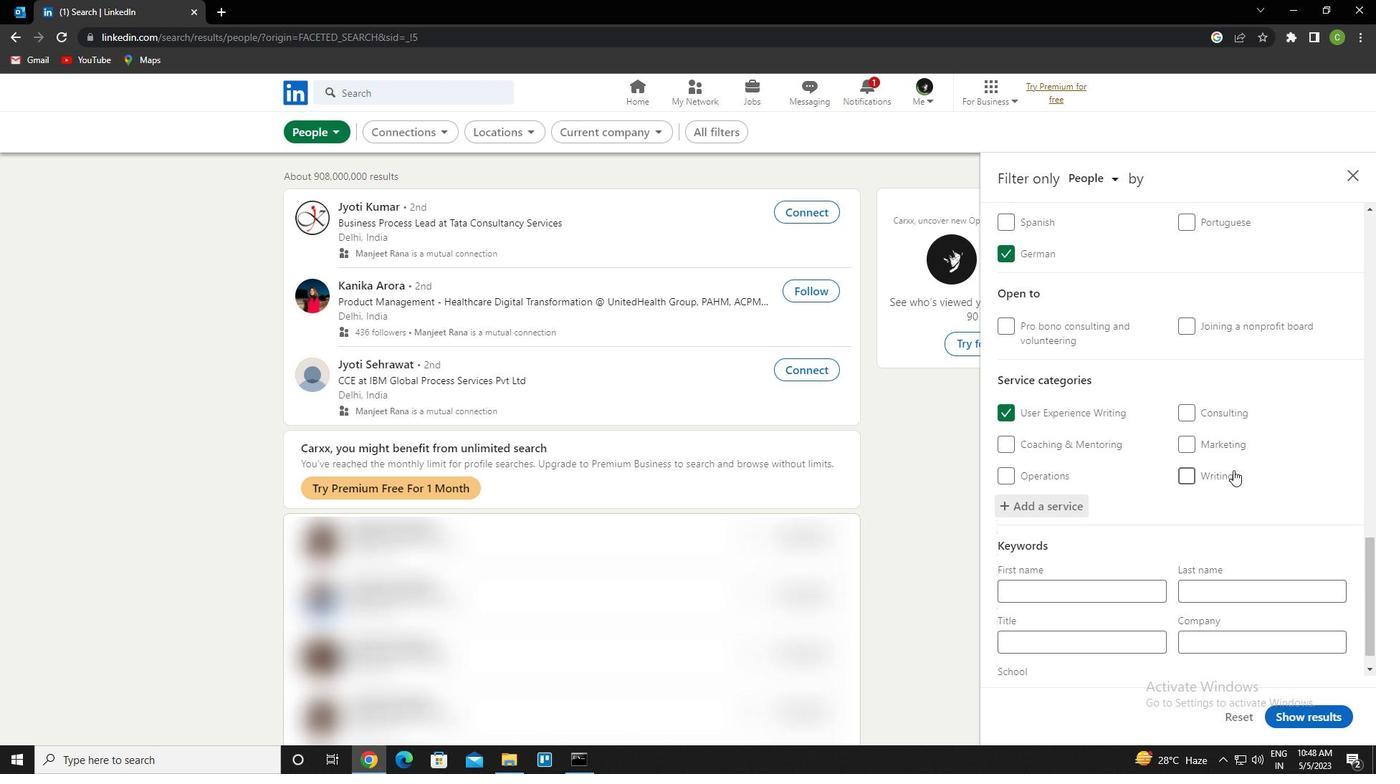 
Action: Mouse scrolled (1233, 469) with delta (0, 0)
Screenshot: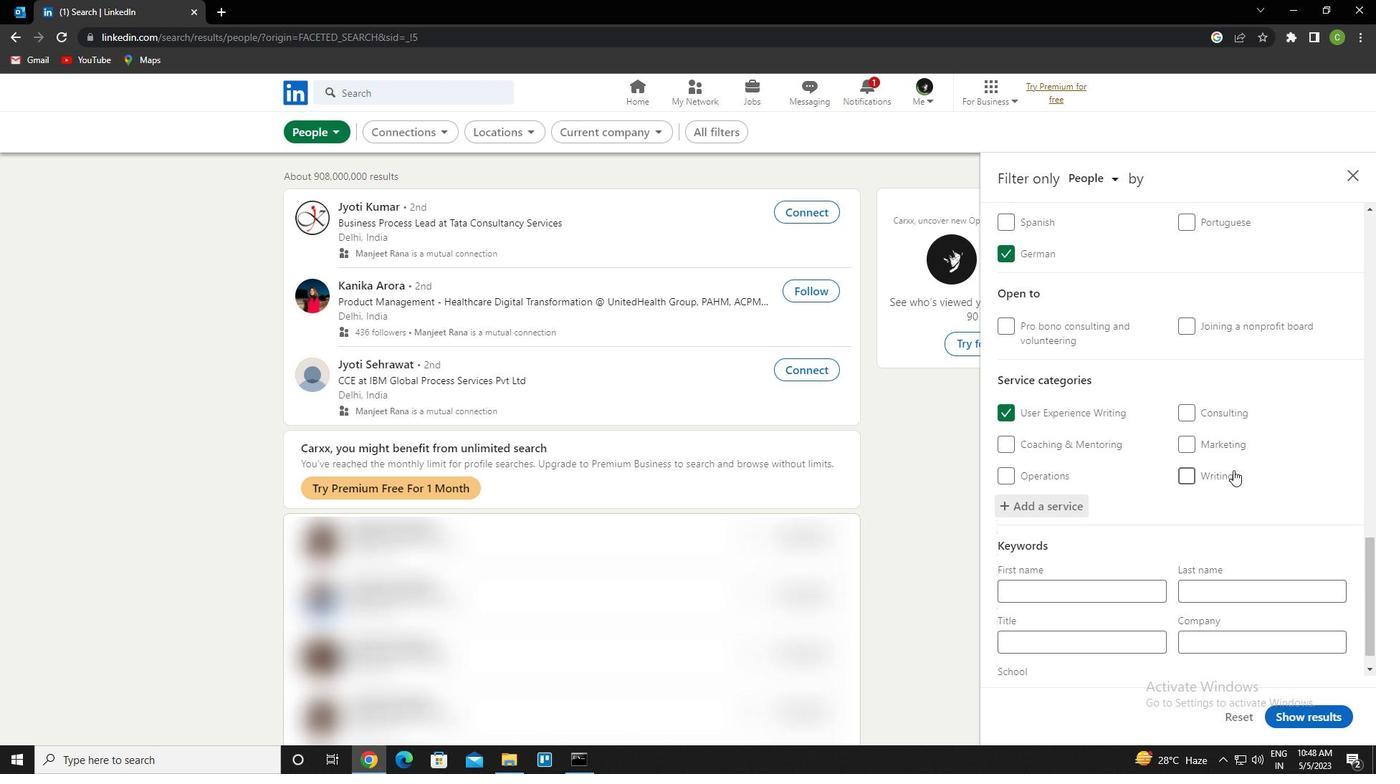 
Action: Mouse scrolled (1233, 469) with delta (0, 0)
Screenshot: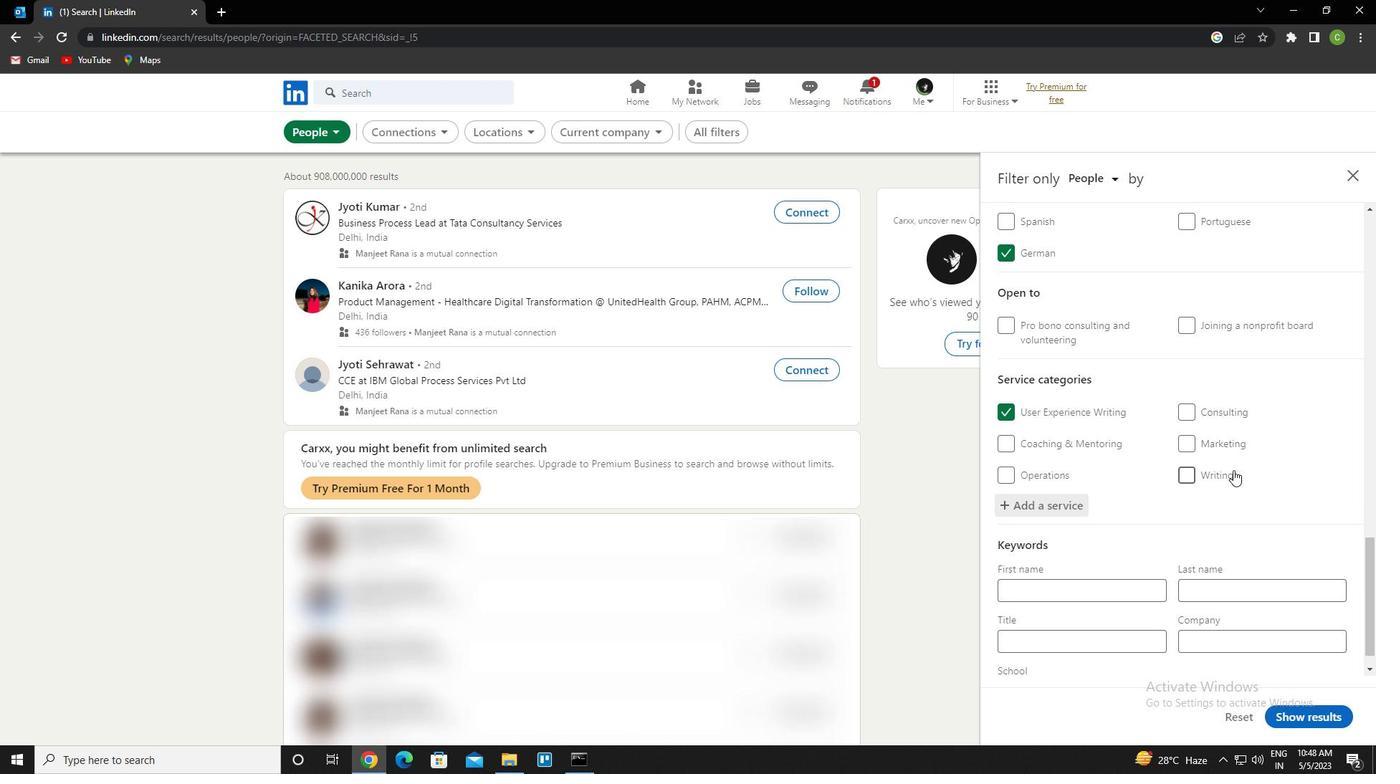 
Action: Mouse moved to (1232, 470)
Screenshot: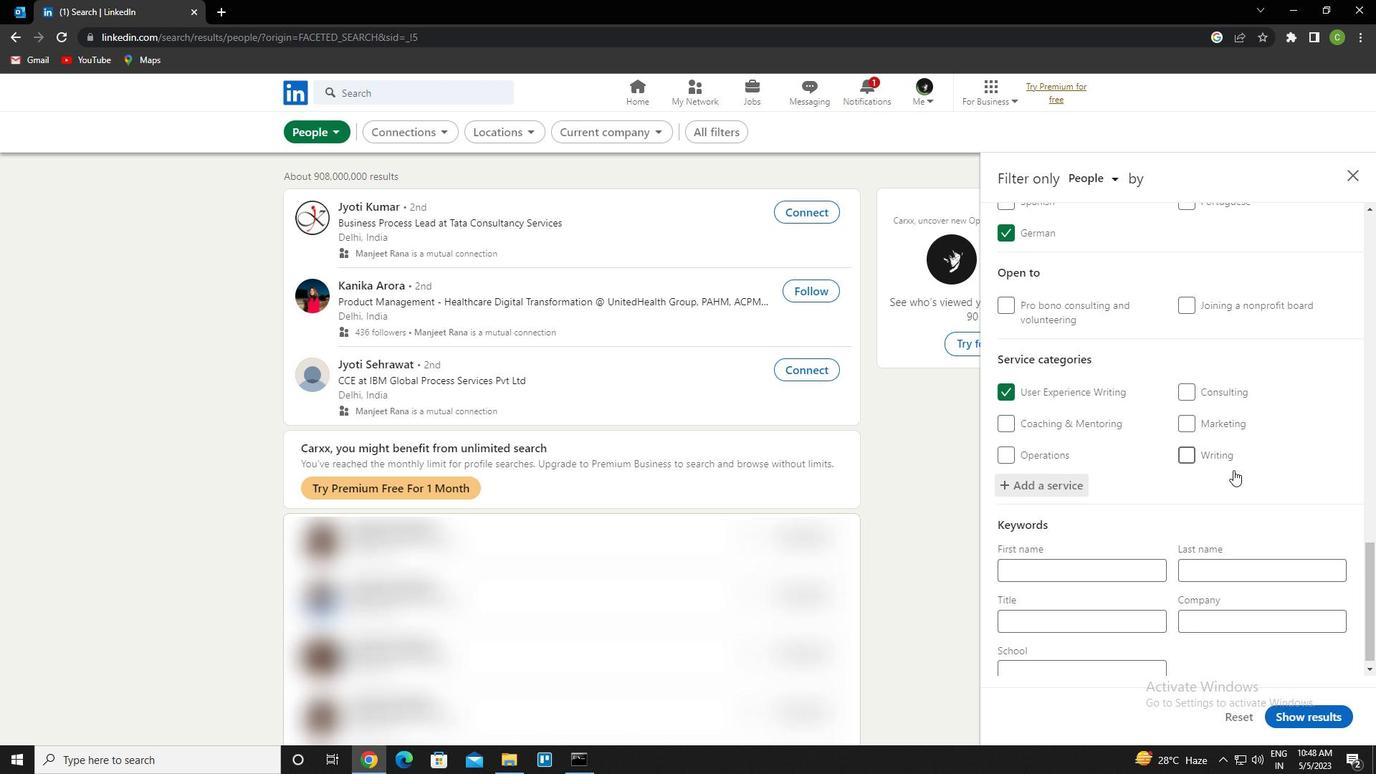 
Action: Mouse scrolled (1232, 469) with delta (0, 0)
Screenshot: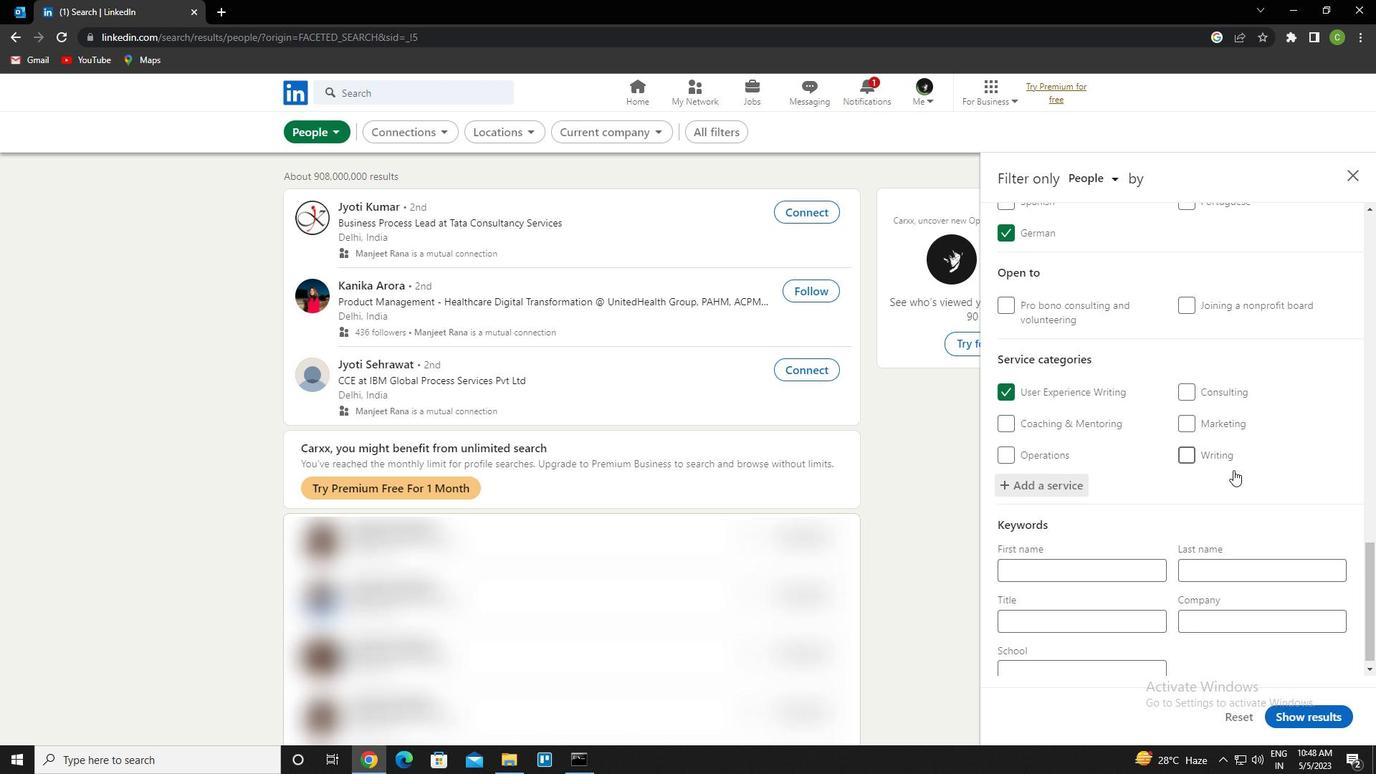 
Action: Mouse moved to (1090, 616)
Screenshot: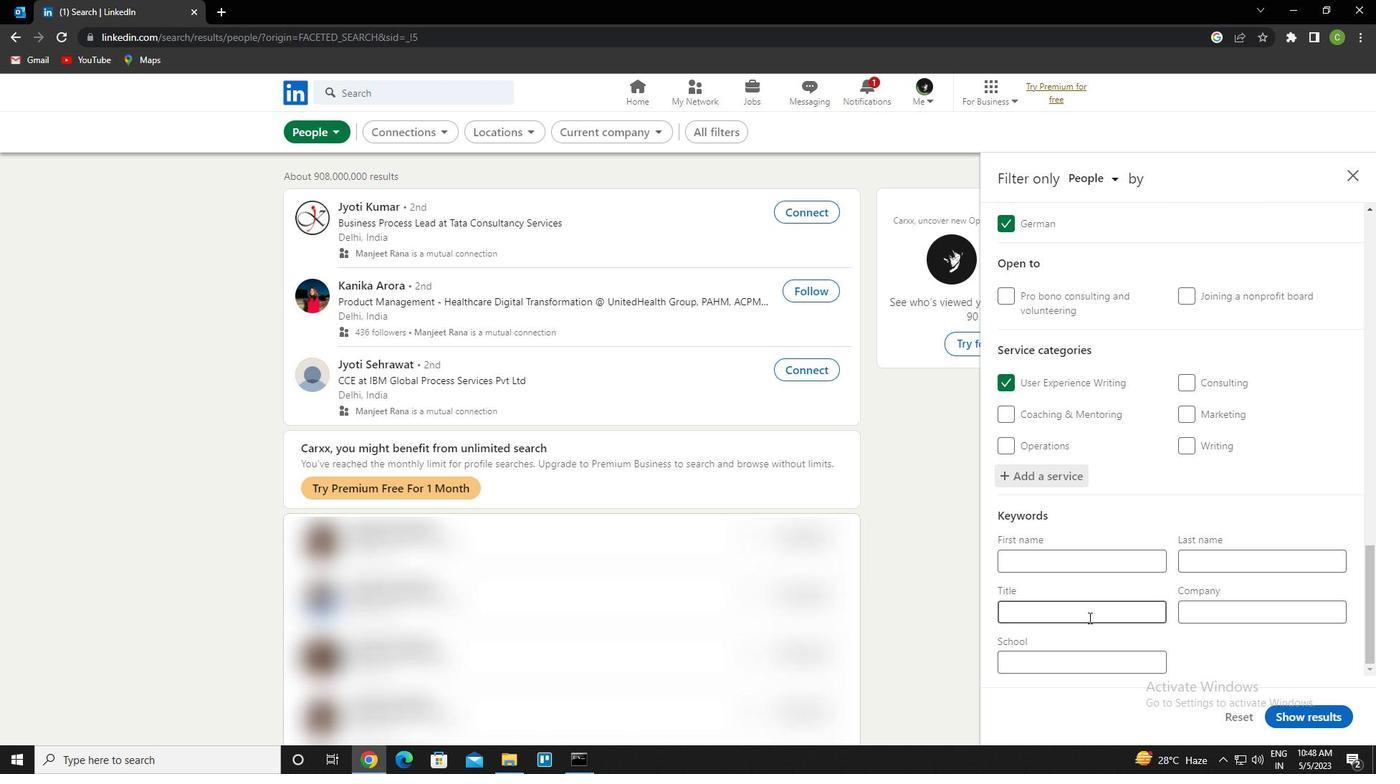 
Action: Mouse pressed left at (1090, 616)
Screenshot: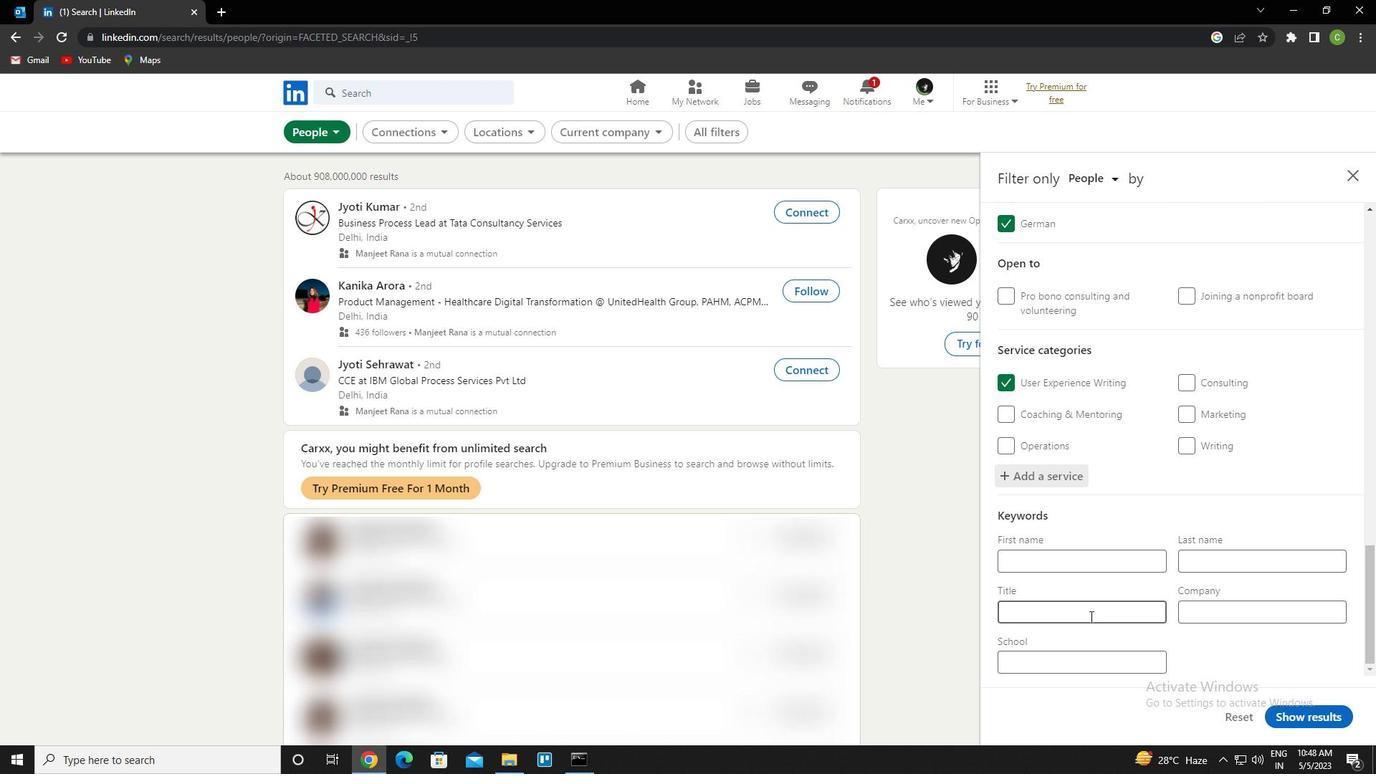 
Action: Mouse moved to (1091, 615)
Screenshot: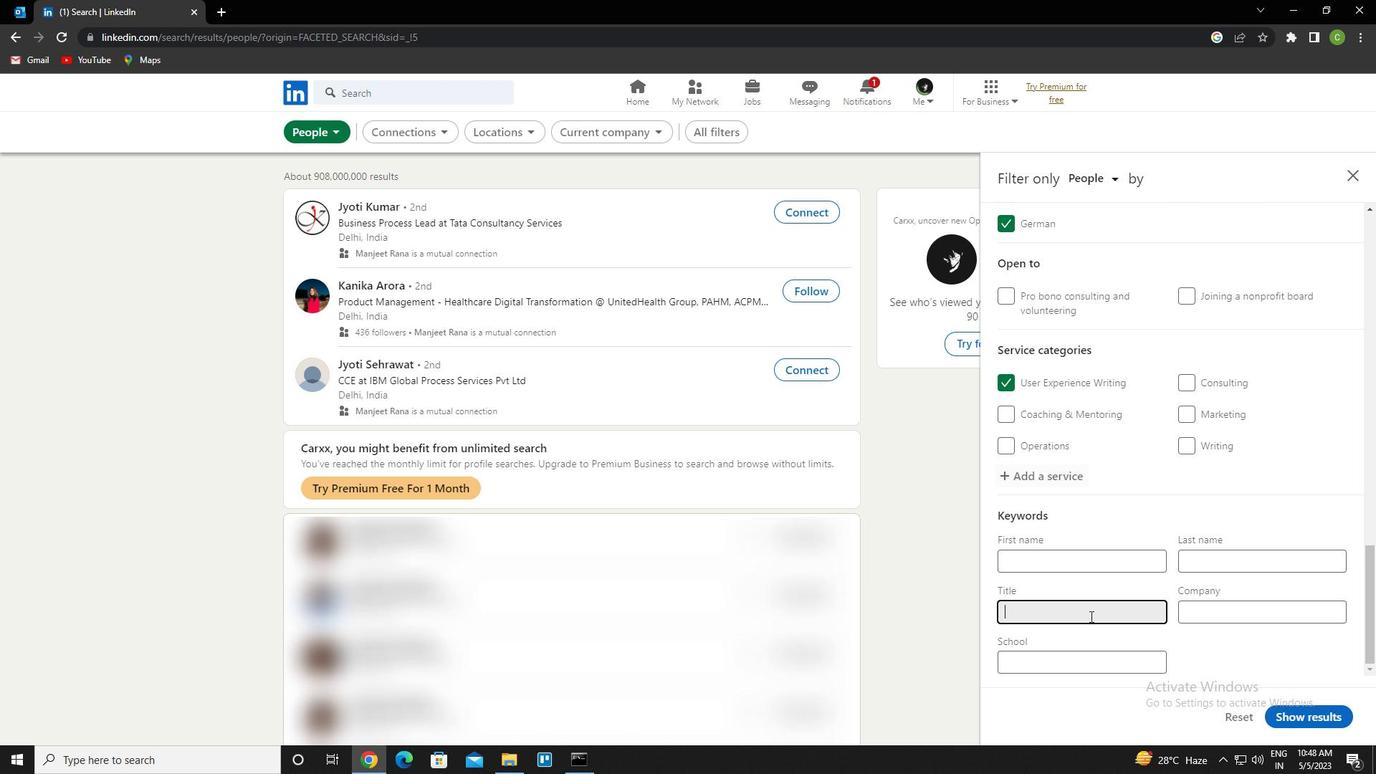 
Action: Key pressed <Key.caps_lock>p<Key.caps_lock>orter
Screenshot: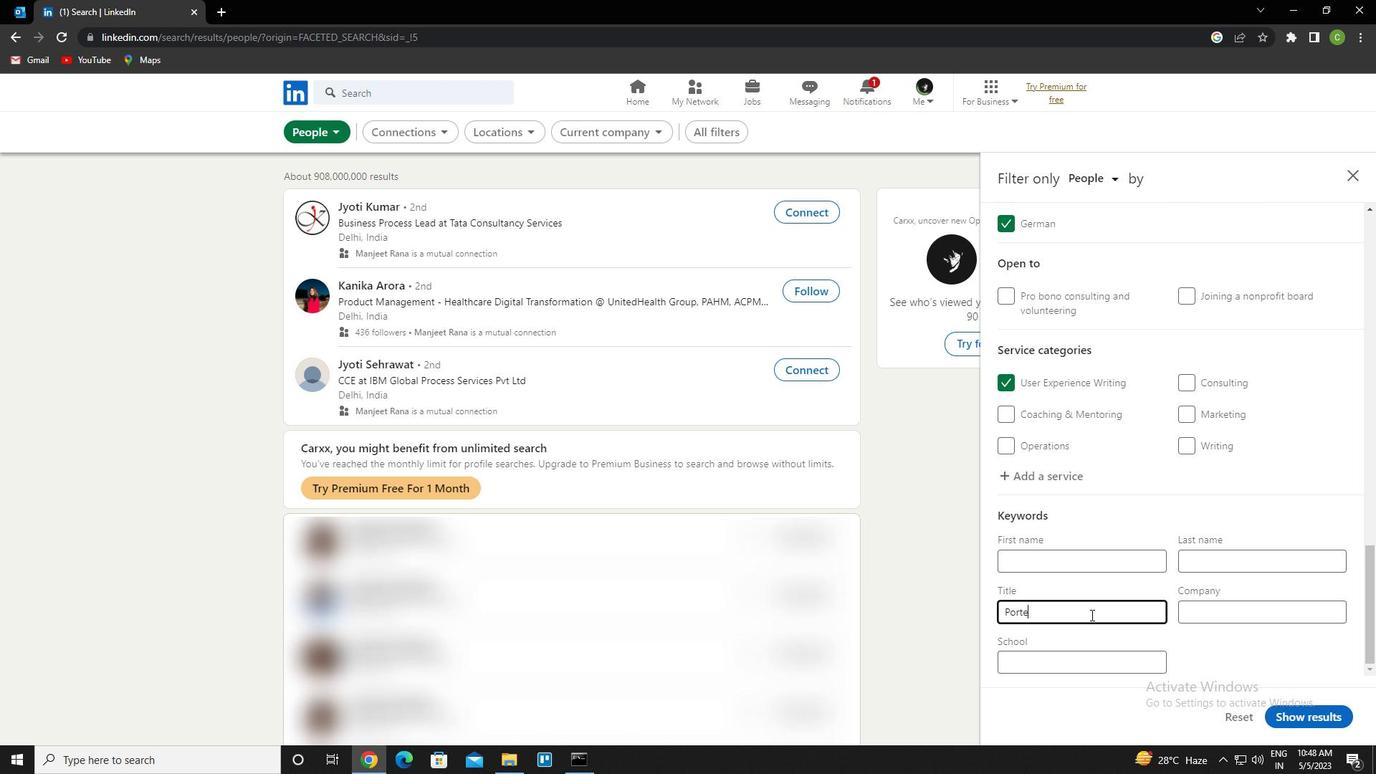
Action: Mouse moved to (1314, 722)
Screenshot: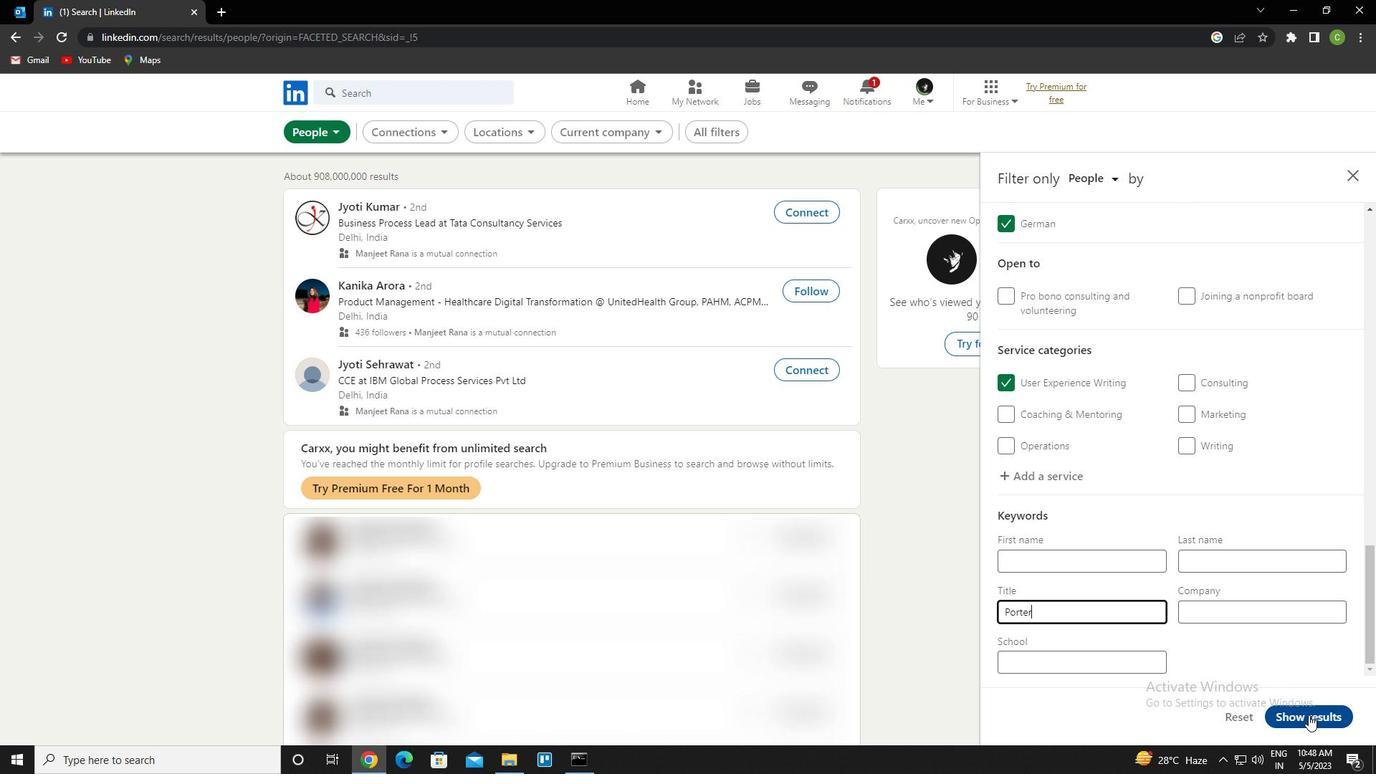 
Action: Mouse pressed left at (1314, 722)
Screenshot: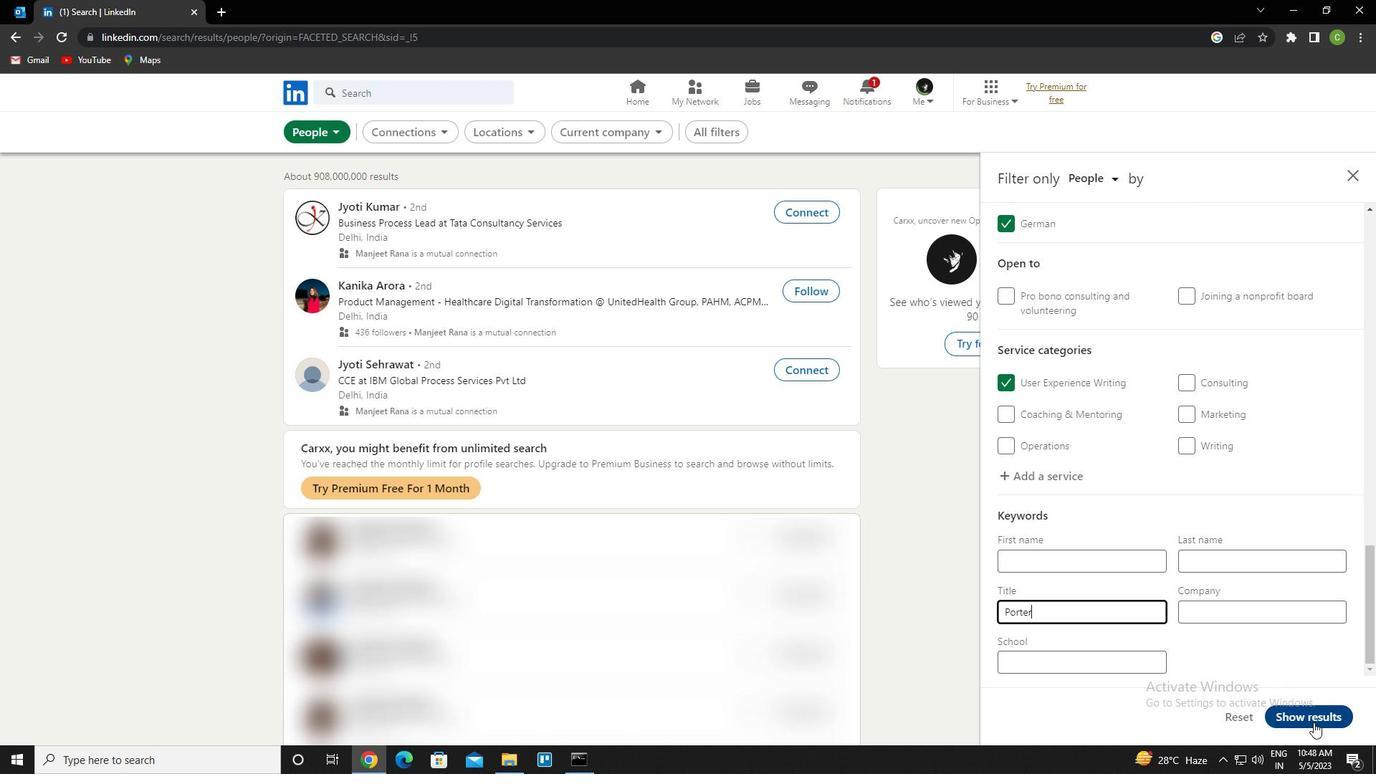 
Action: Mouse moved to (649, 671)
Screenshot: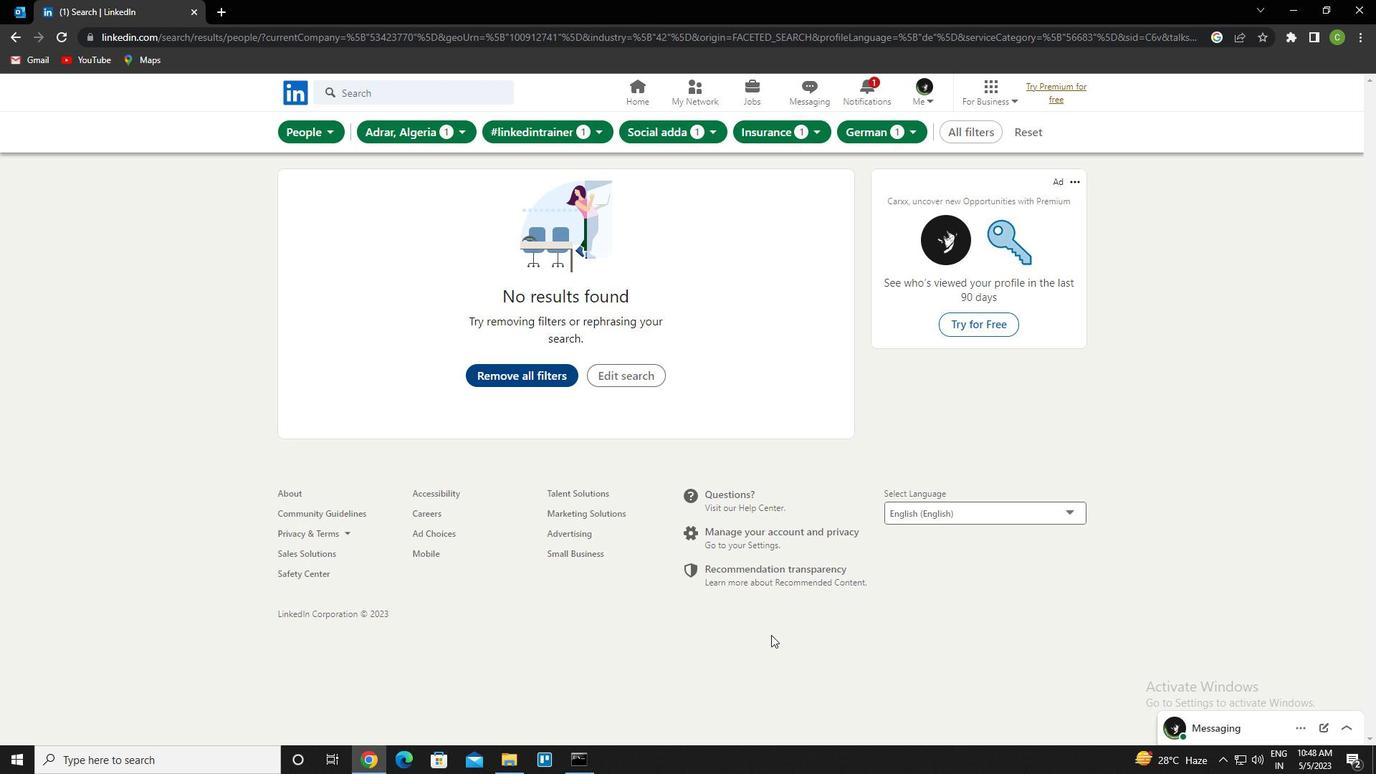 
